 Task: Search one way flight ticket for 2 adults, 2 infants in seat and 1 infant on lap in first from Belleville: Midamerica St. Louis Airport/scott Air Force Base to Jacksonville: Albert J. Ellis Airport on 5-3-2023. Choice of flights is Westjet. Number of bags: 1 checked bag. Price is upto 85000. Outbound departure time preference is 20:30.
Action: Mouse moved to (406, 382)
Screenshot: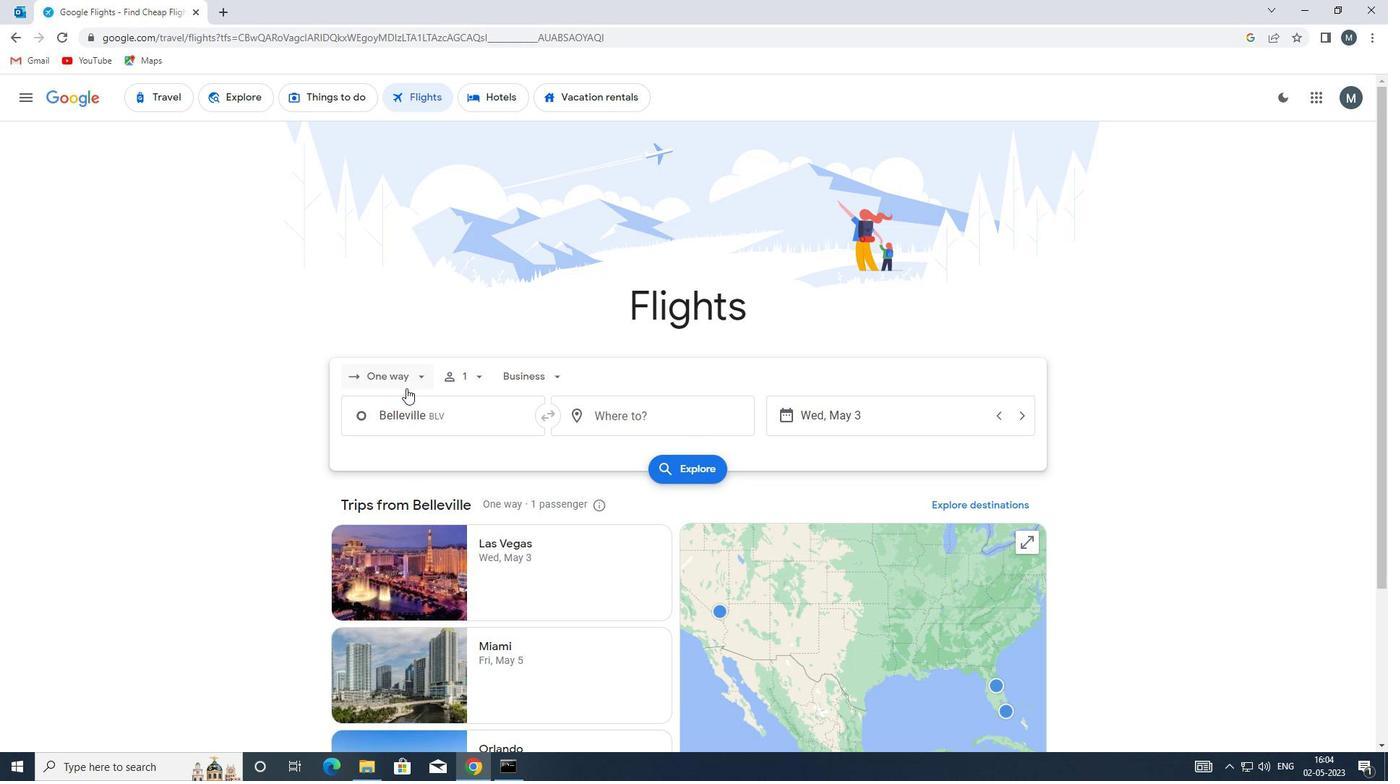 
Action: Mouse pressed left at (406, 382)
Screenshot: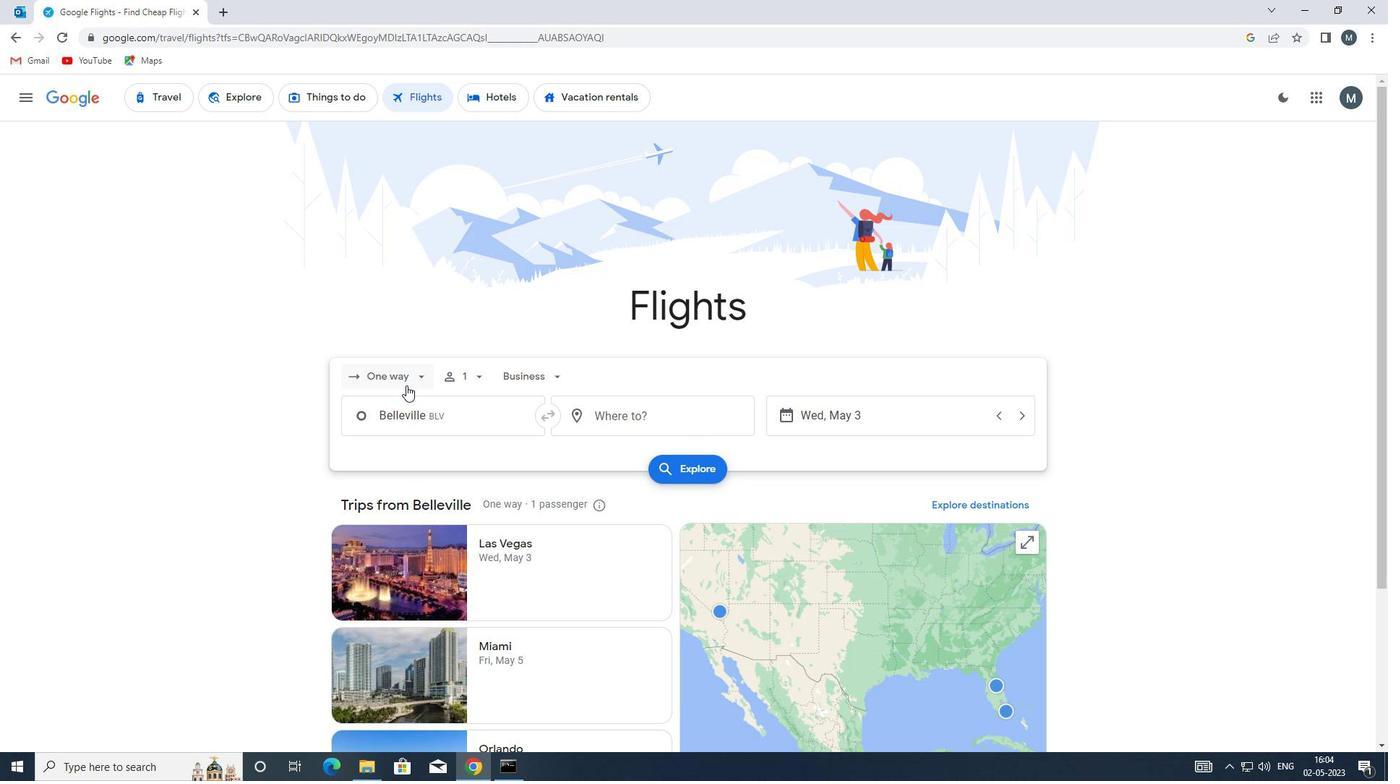 
Action: Mouse moved to (412, 447)
Screenshot: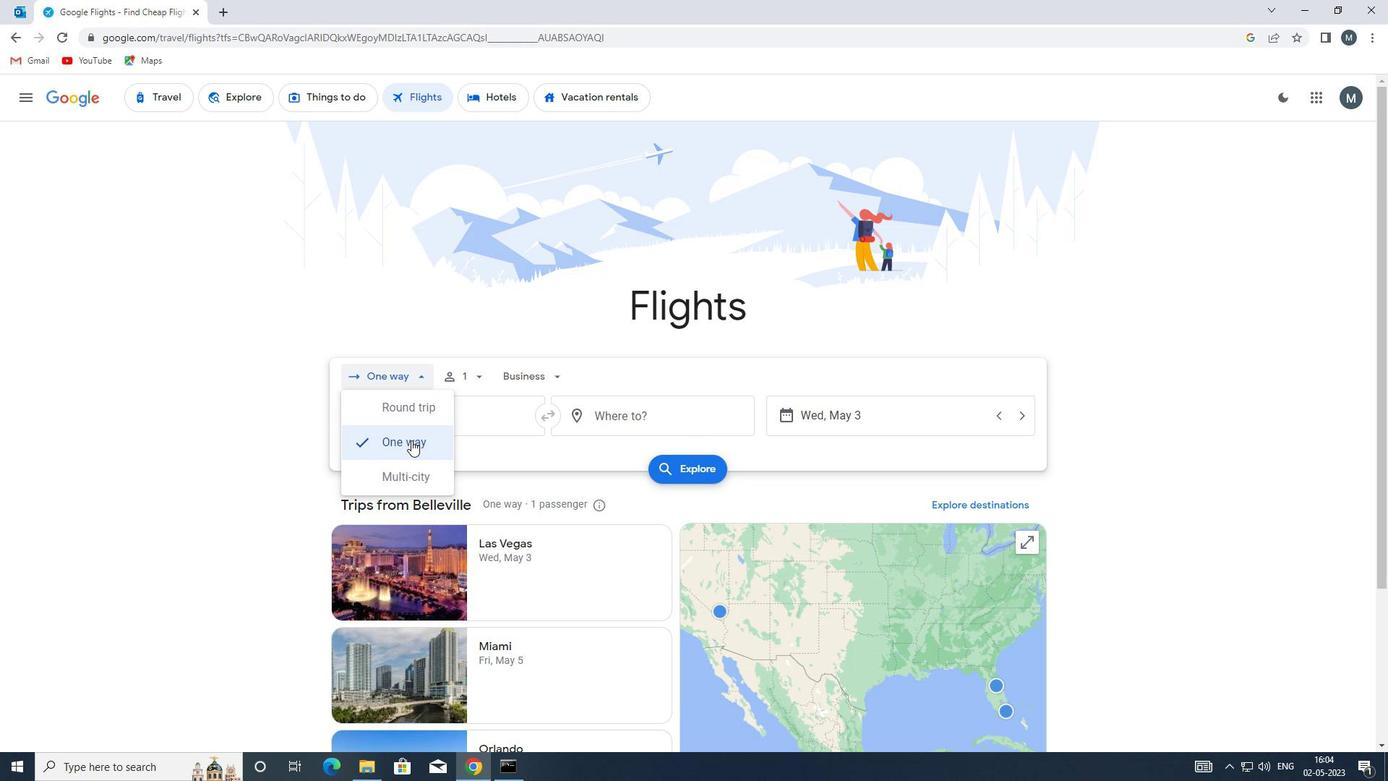 
Action: Mouse pressed left at (412, 447)
Screenshot: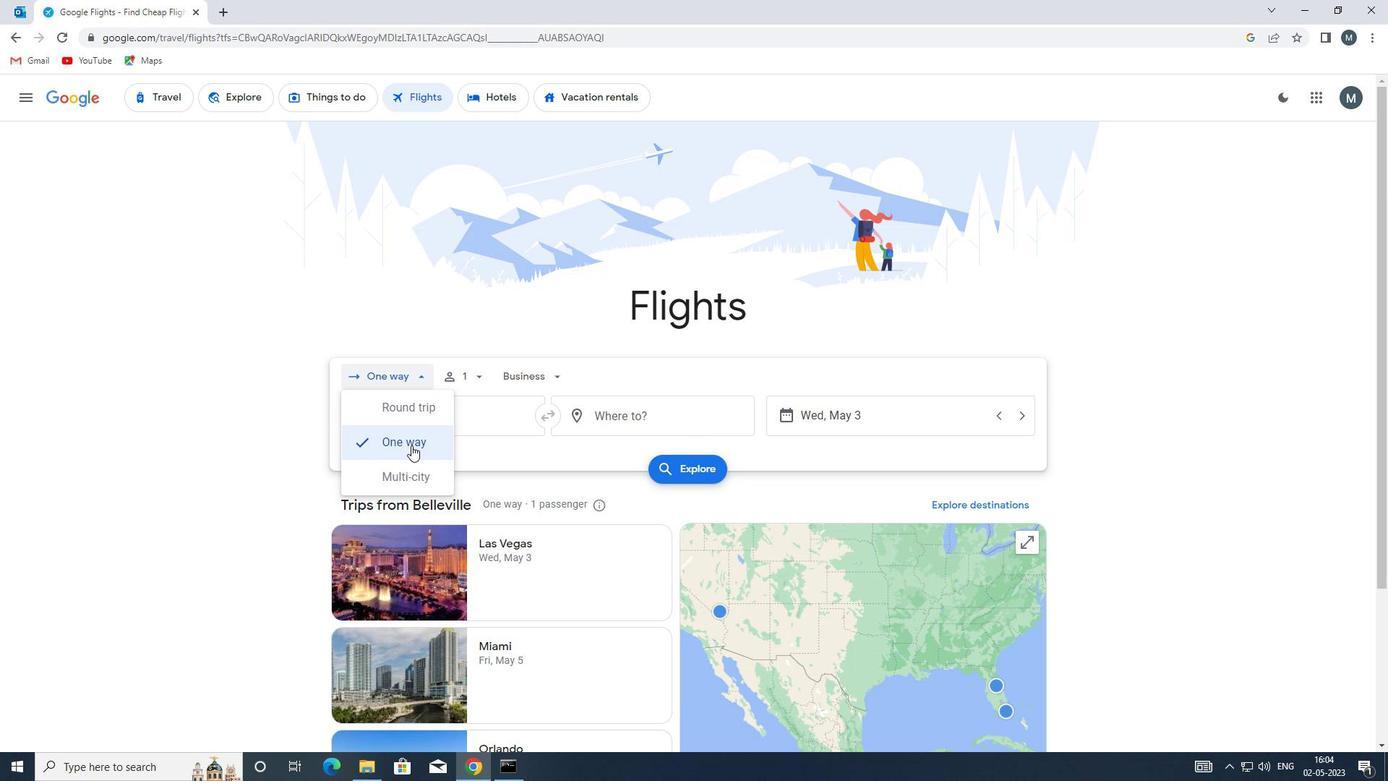 
Action: Mouse moved to (478, 374)
Screenshot: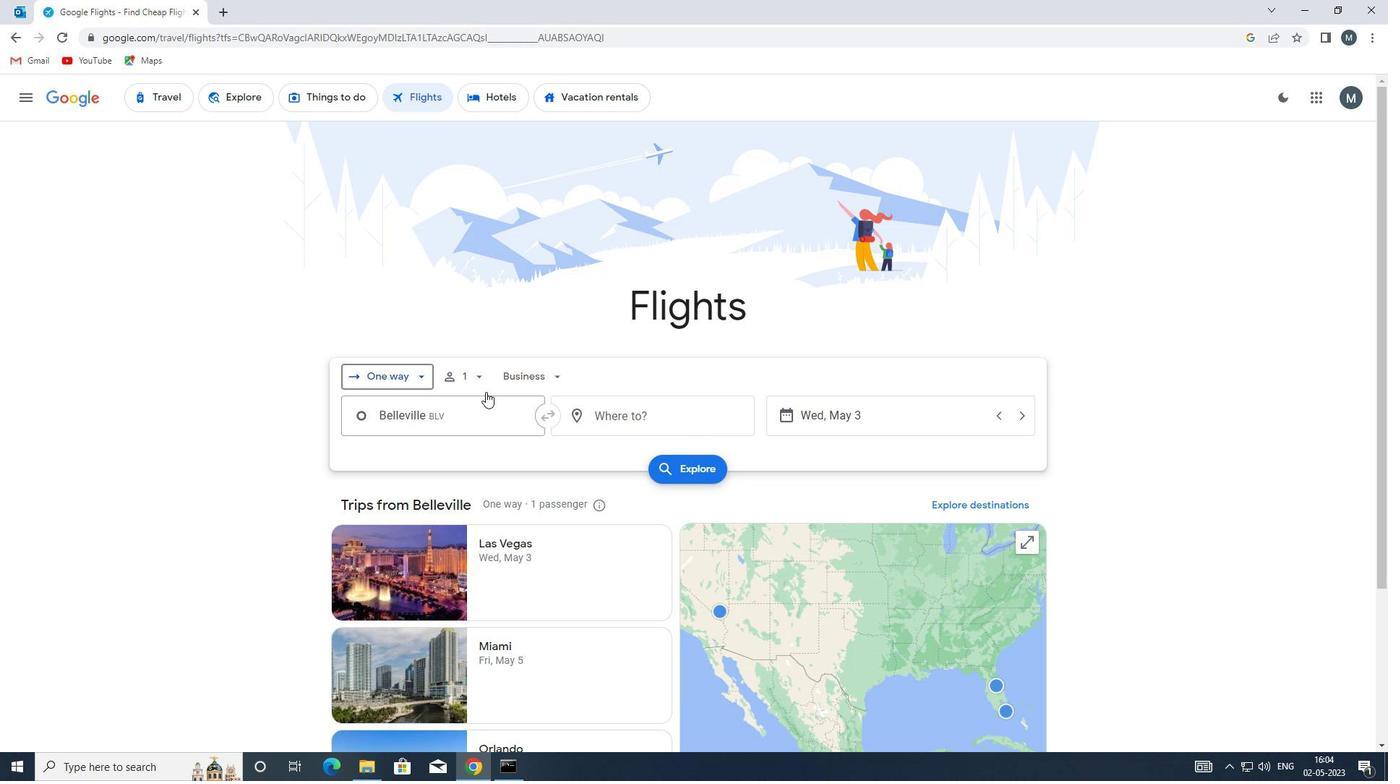 
Action: Mouse pressed left at (478, 374)
Screenshot: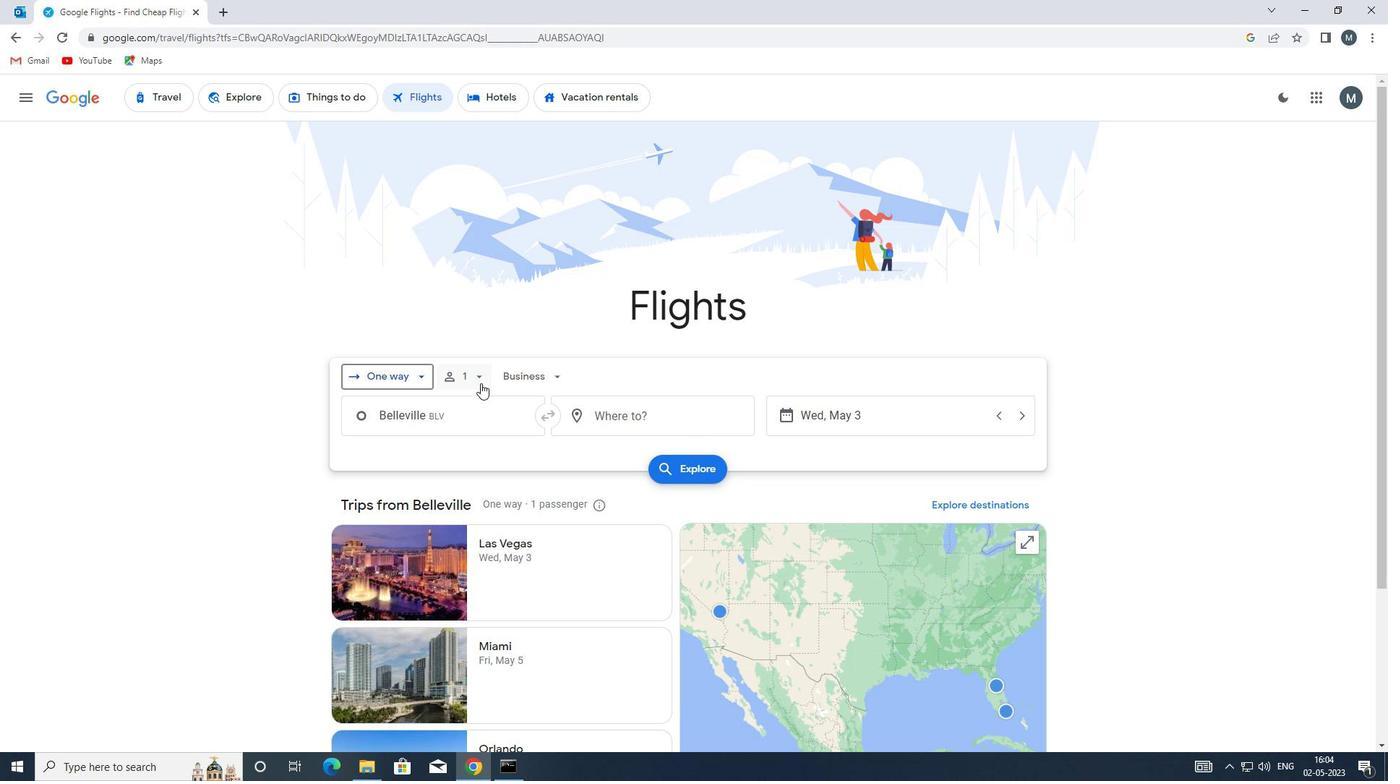 
Action: Mouse moved to (591, 413)
Screenshot: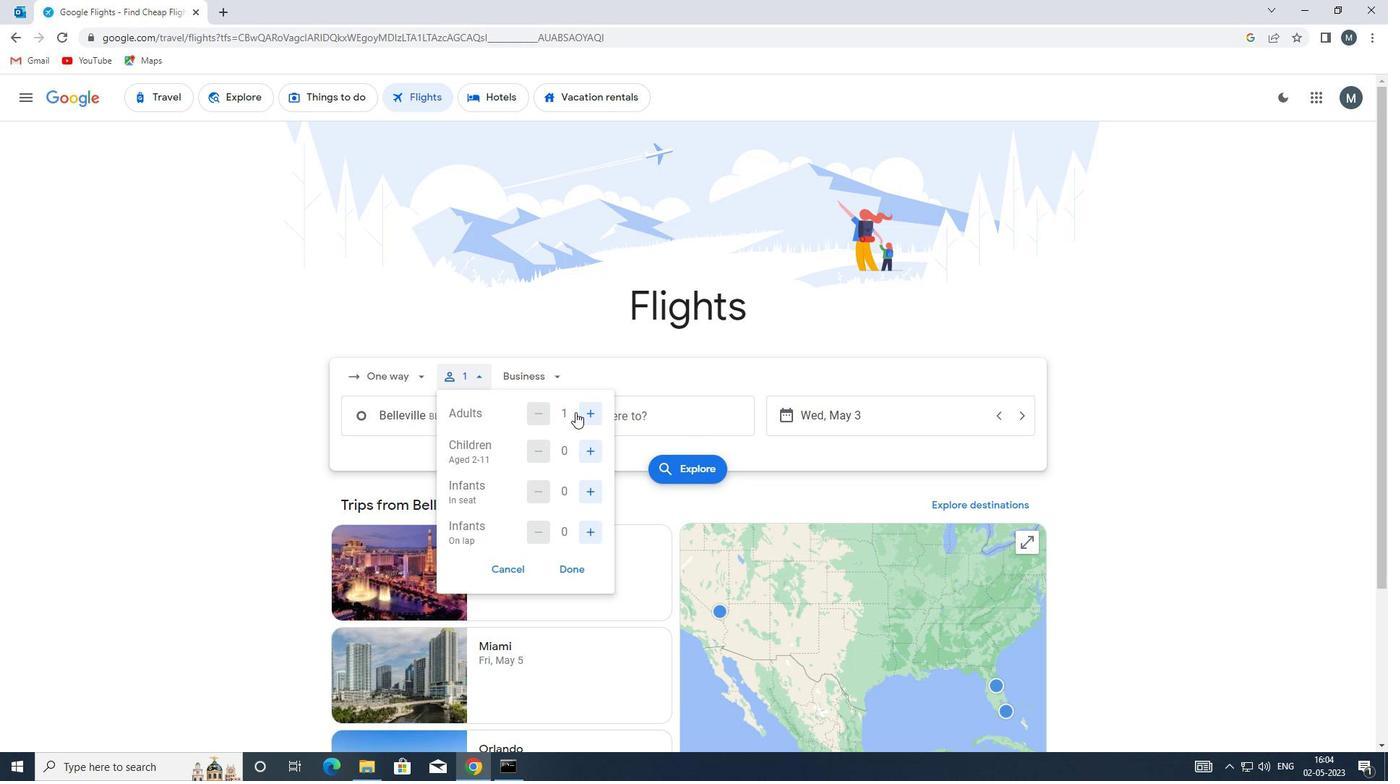 
Action: Mouse pressed left at (591, 413)
Screenshot: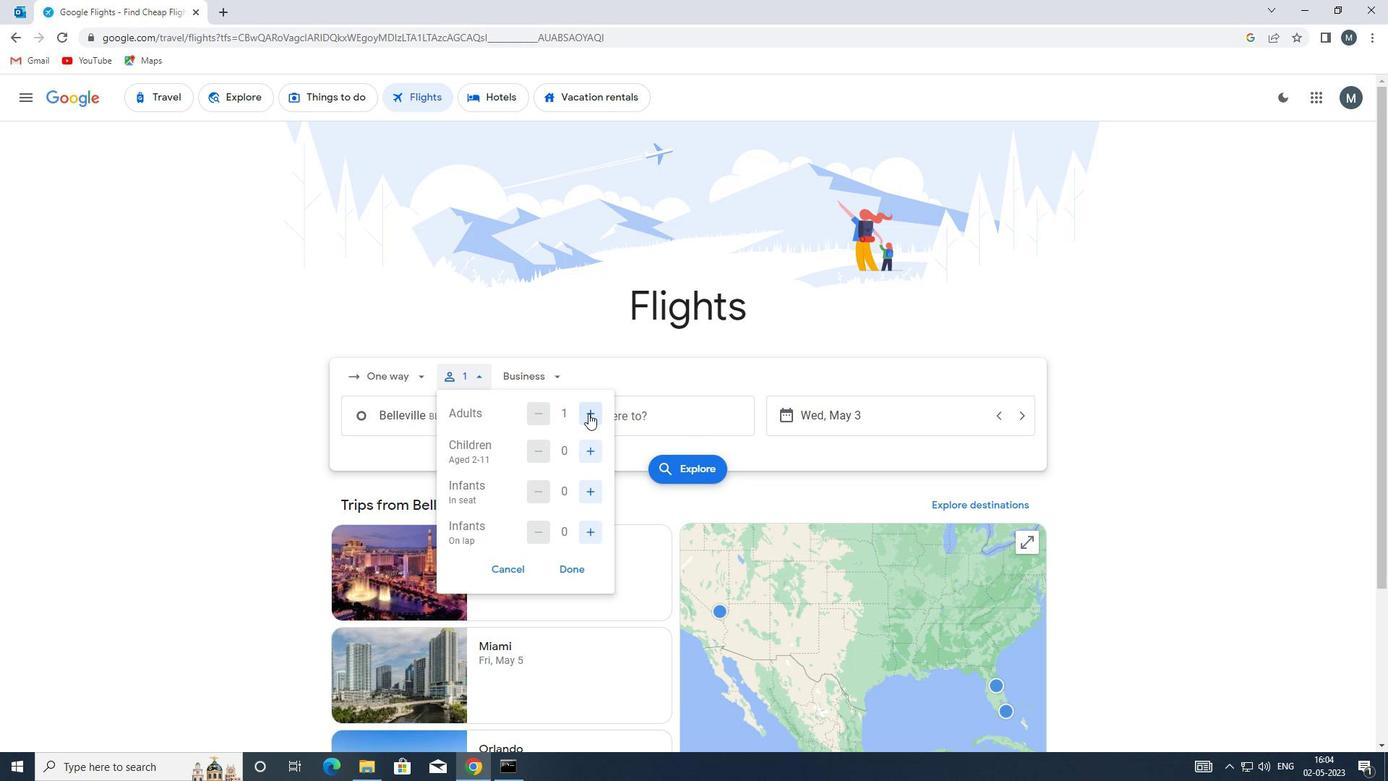 
Action: Mouse moved to (595, 488)
Screenshot: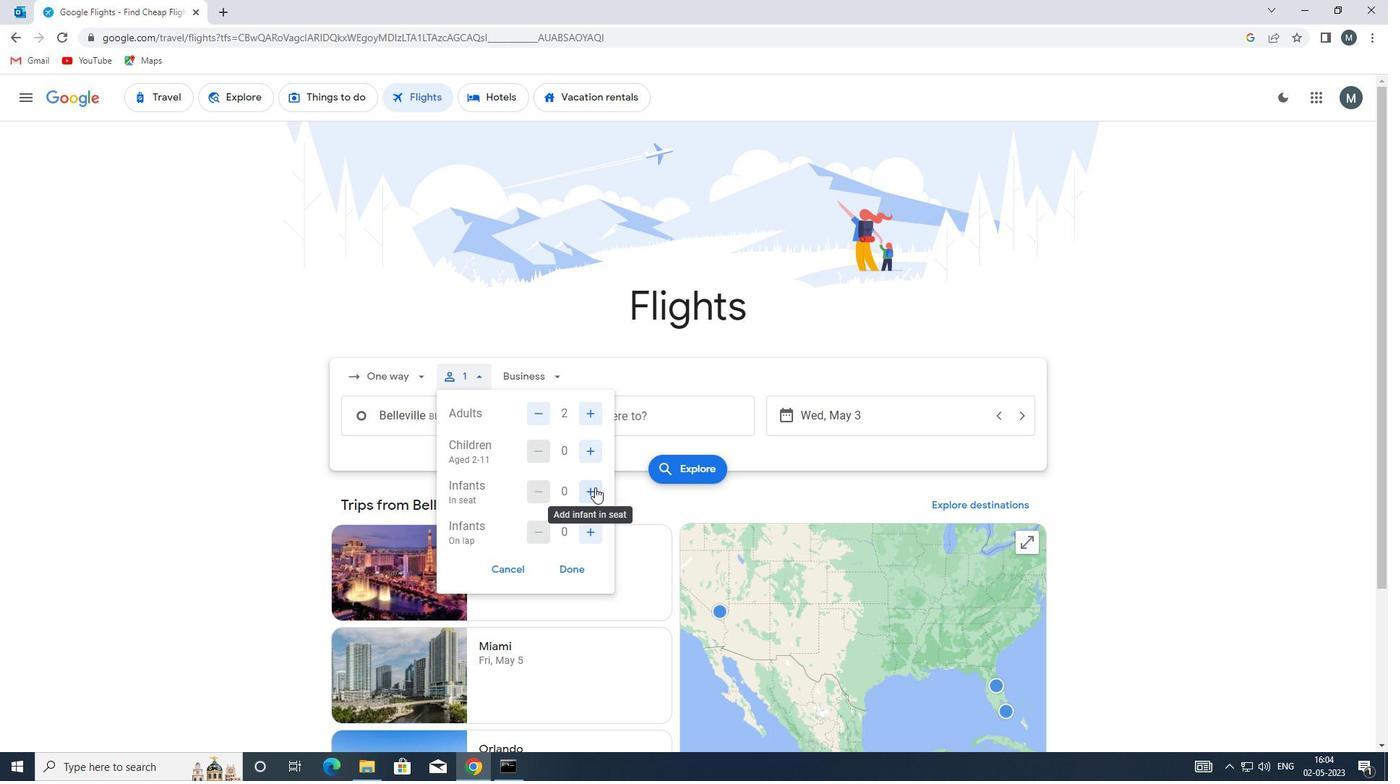 
Action: Mouse pressed left at (595, 488)
Screenshot: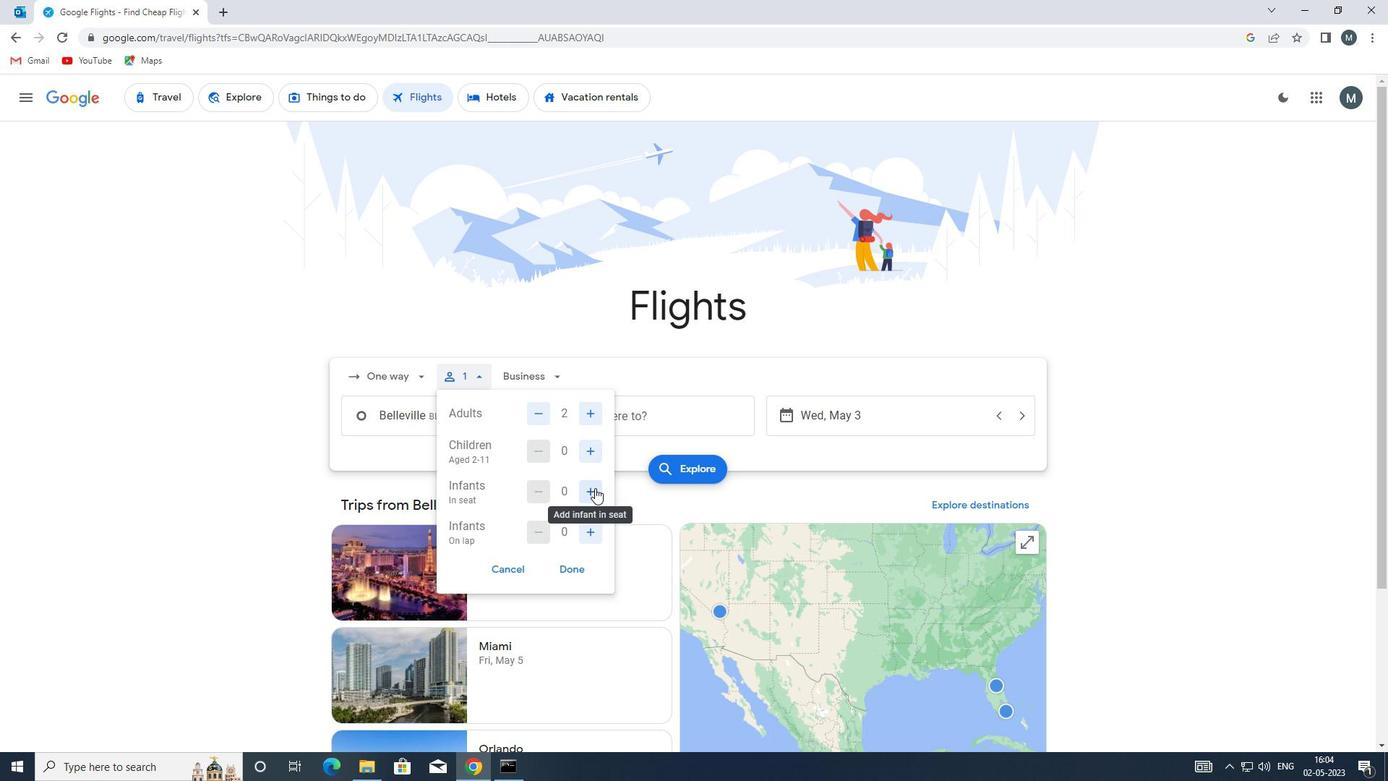
Action: Mouse pressed left at (595, 488)
Screenshot: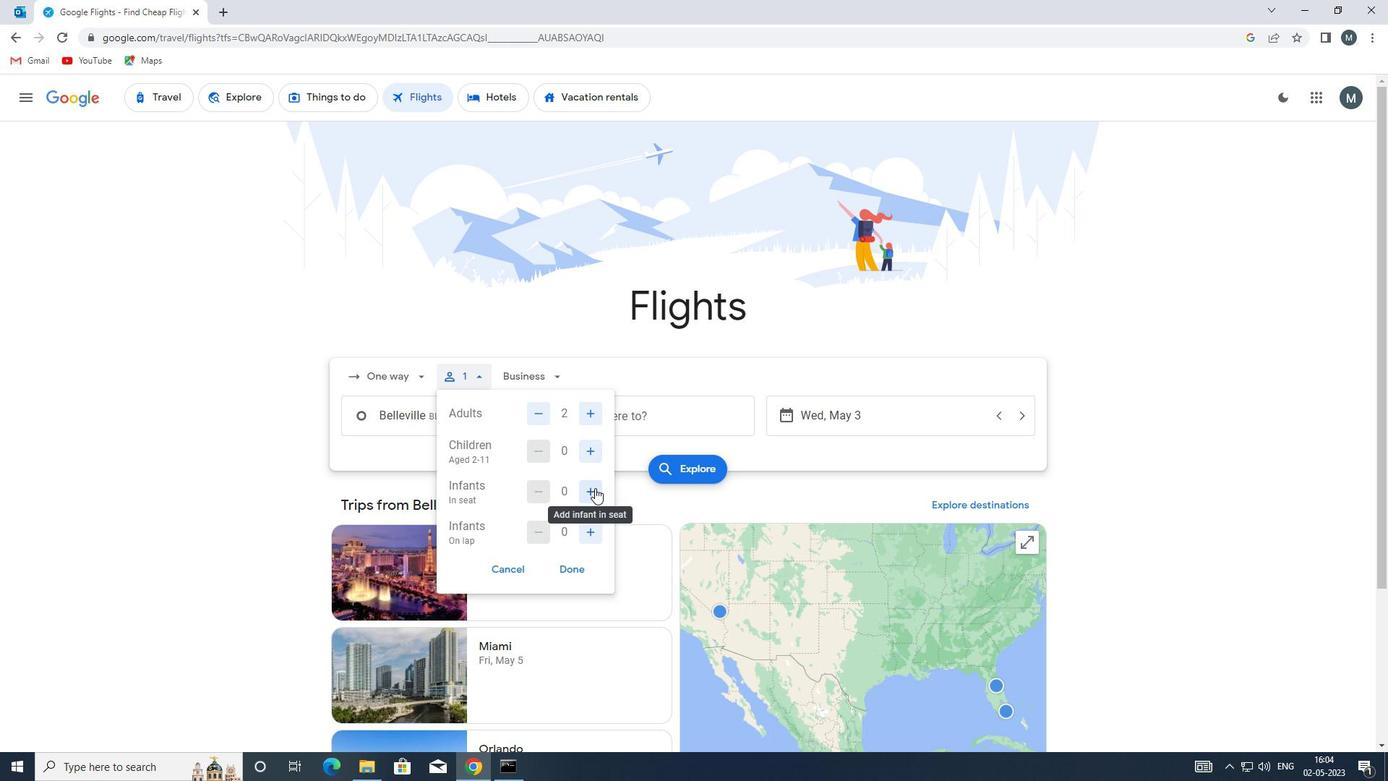 
Action: Mouse moved to (587, 525)
Screenshot: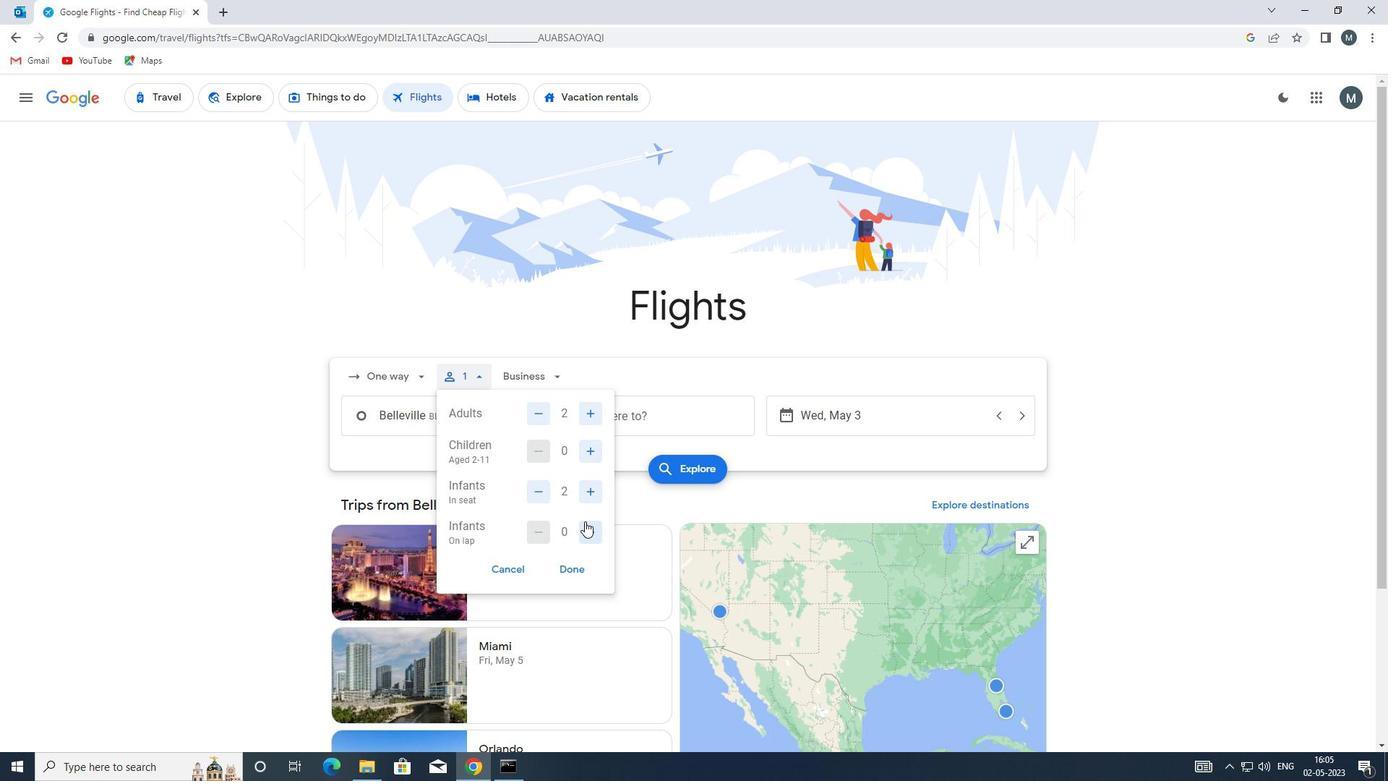 
Action: Mouse pressed left at (587, 525)
Screenshot: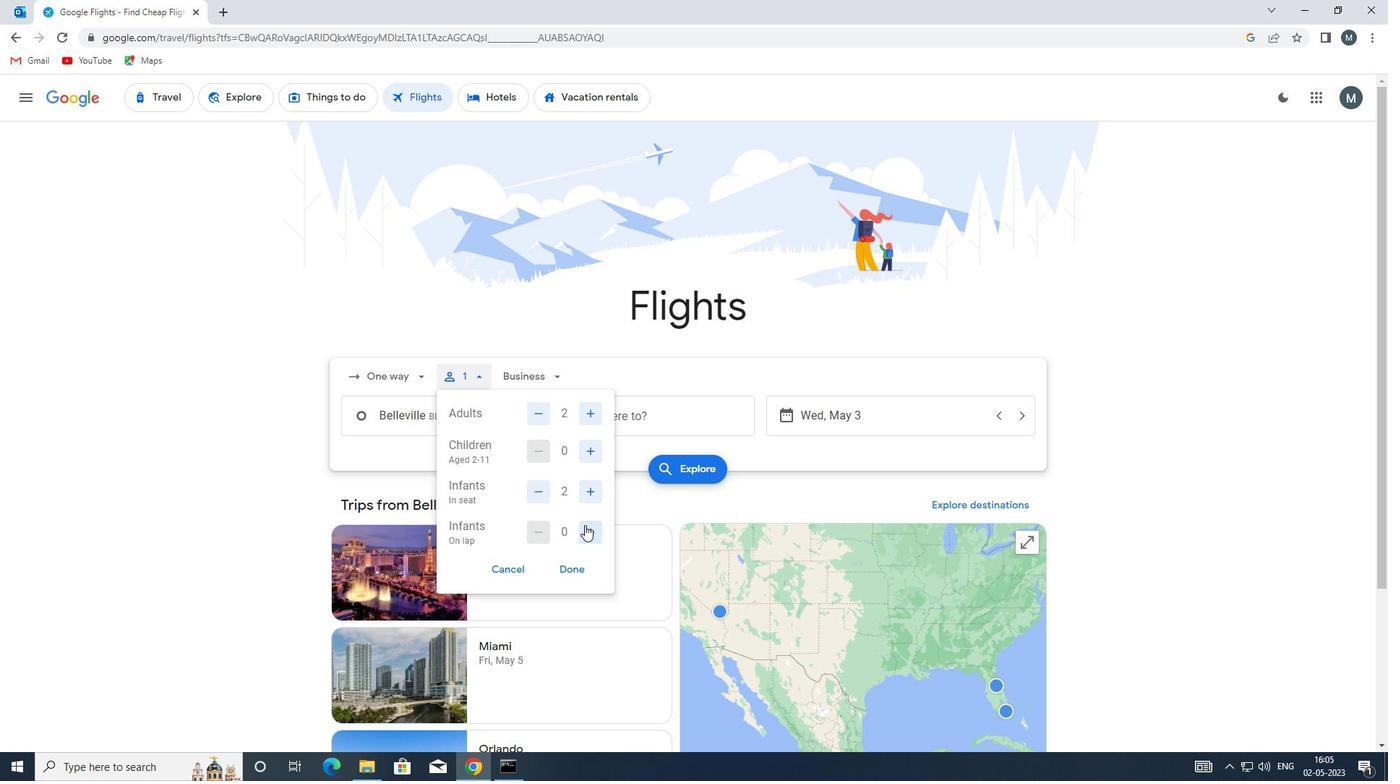 
Action: Mouse moved to (577, 568)
Screenshot: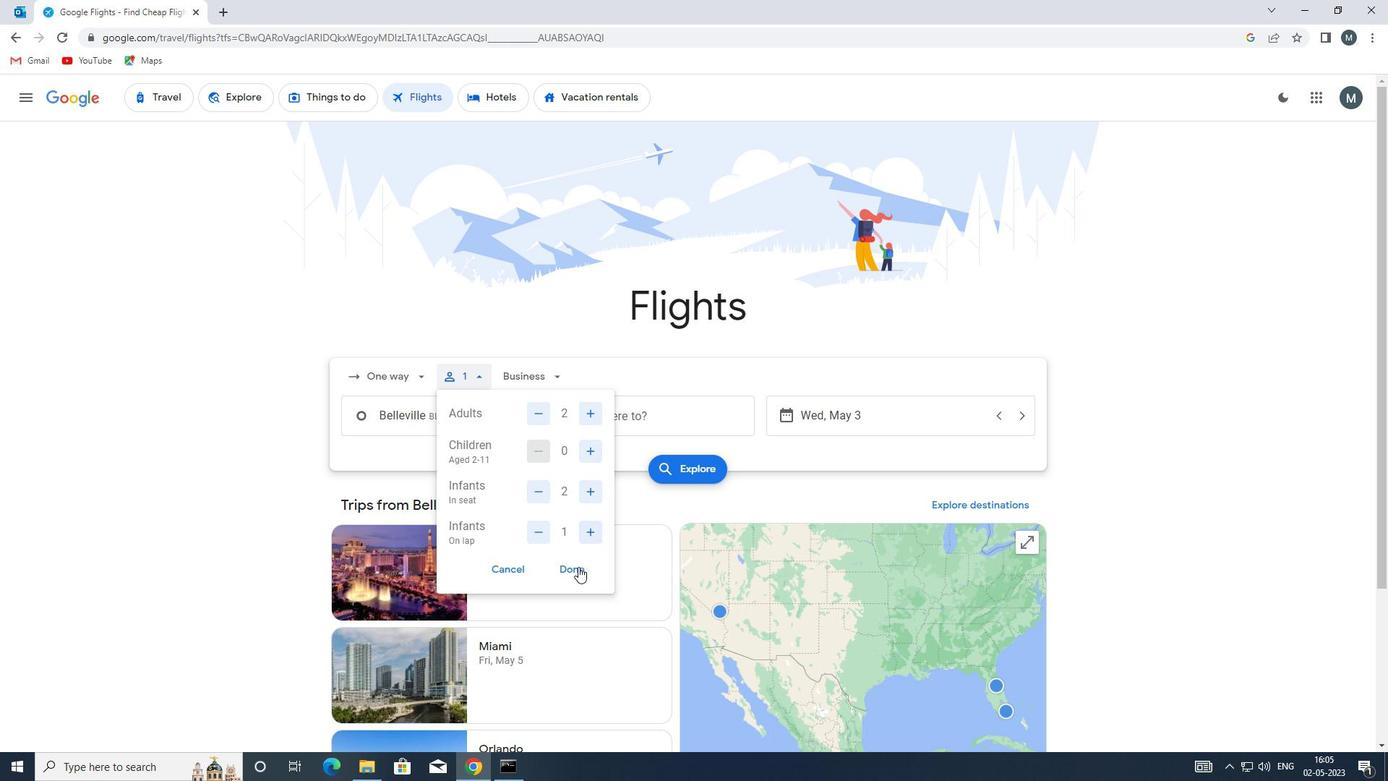 
Action: Mouse pressed left at (577, 568)
Screenshot: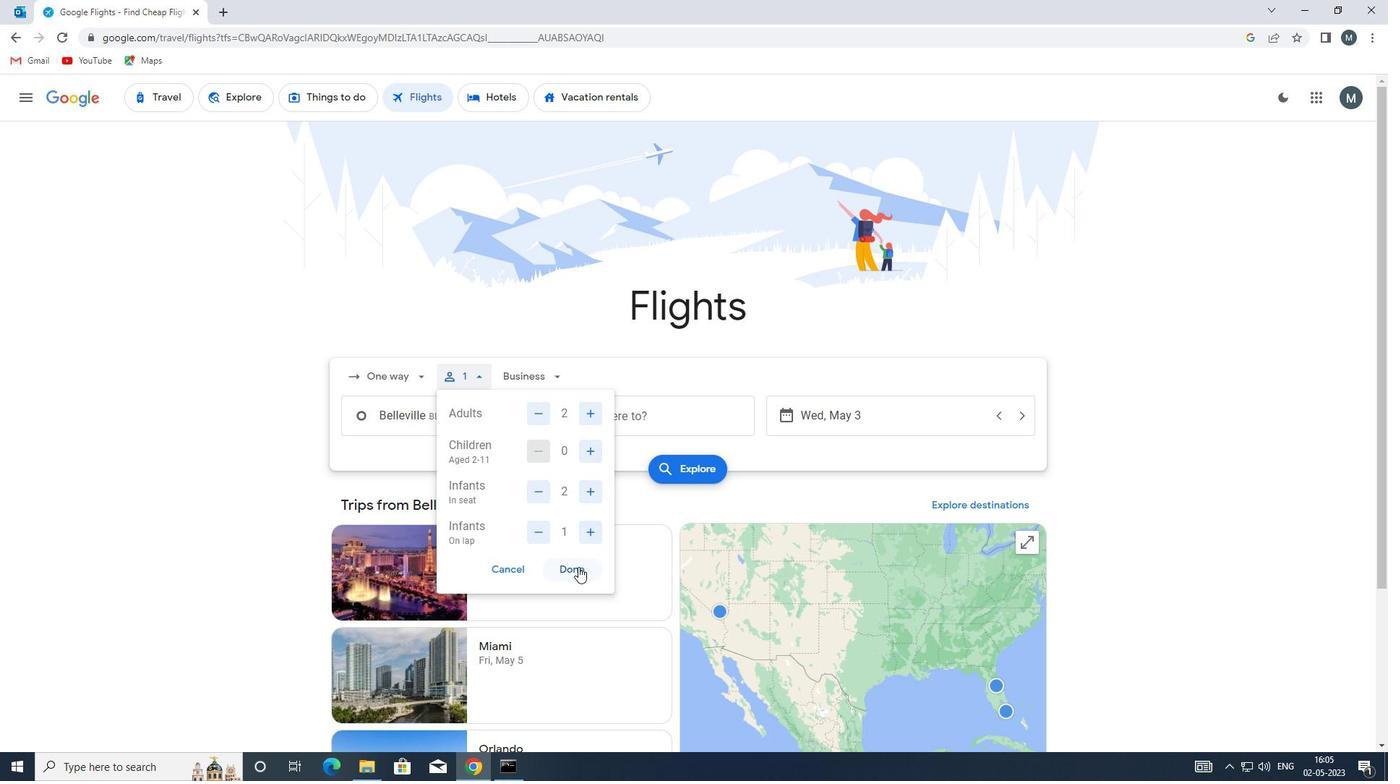 
Action: Mouse moved to (546, 379)
Screenshot: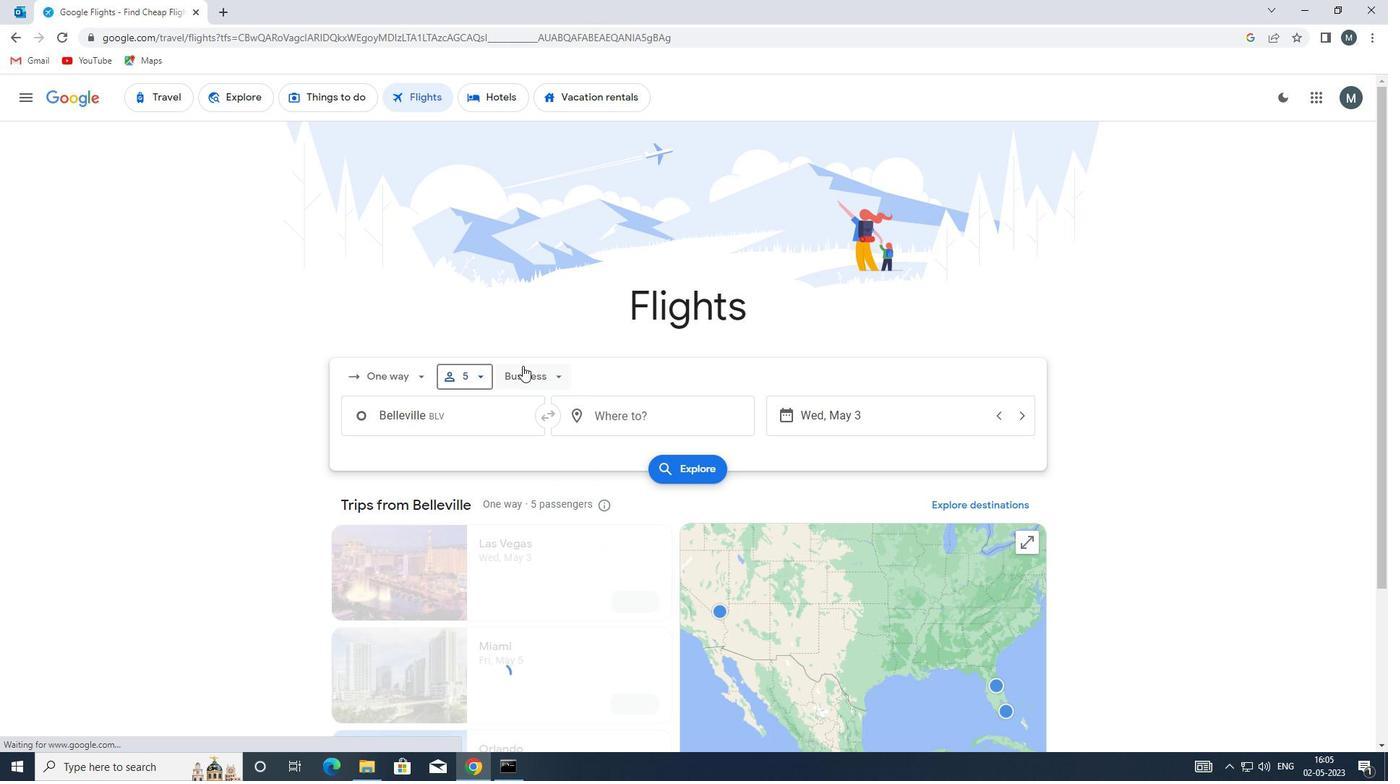 
Action: Mouse pressed left at (546, 379)
Screenshot: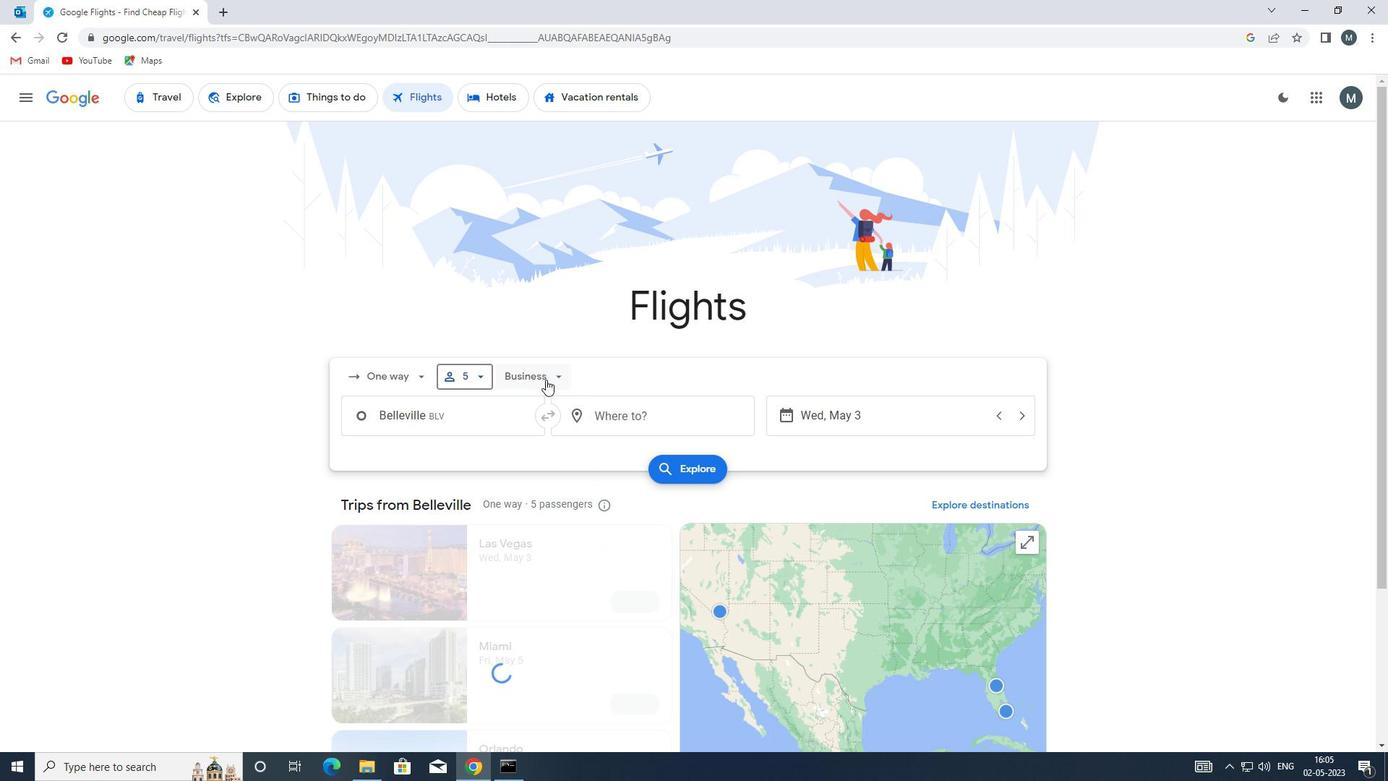 
Action: Mouse moved to (562, 518)
Screenshot: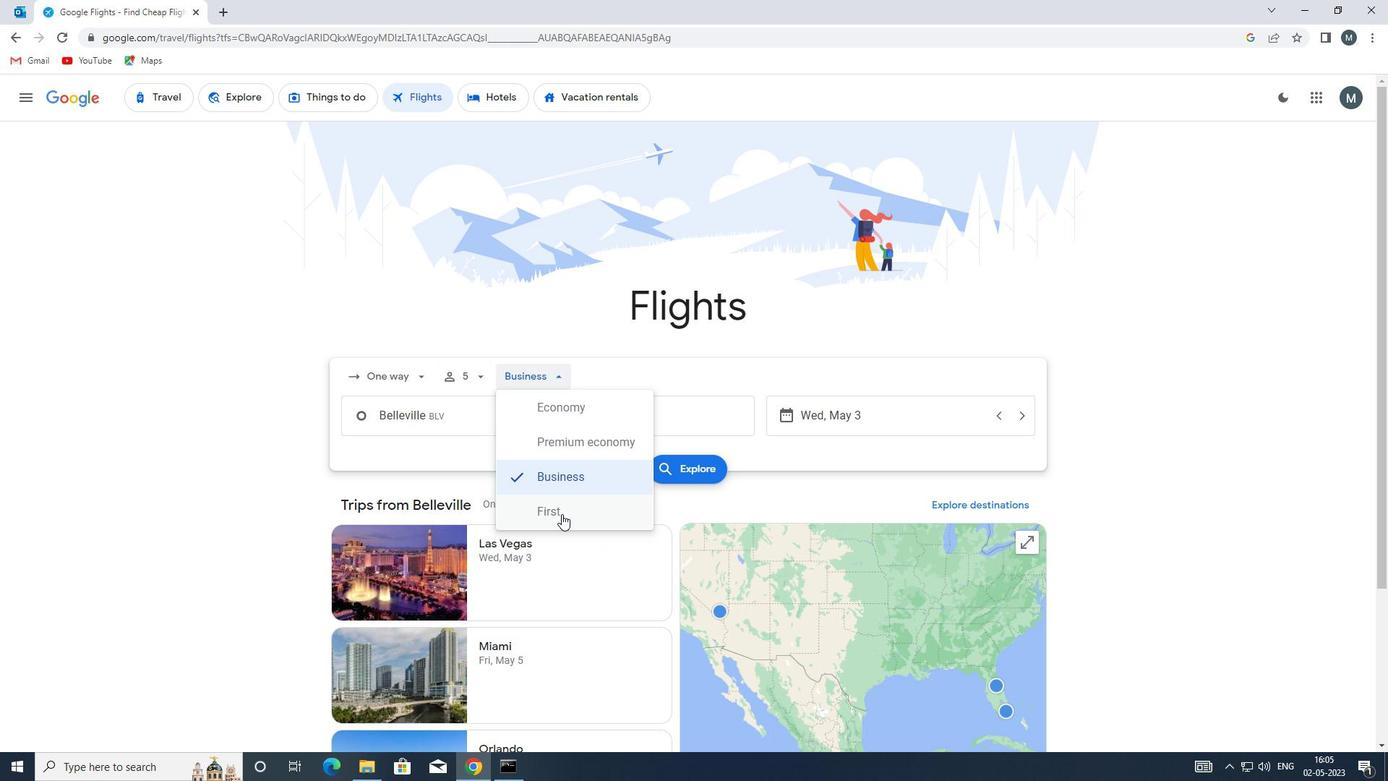 
Action: Mouse pressed left at (562, 518)
Screenshot: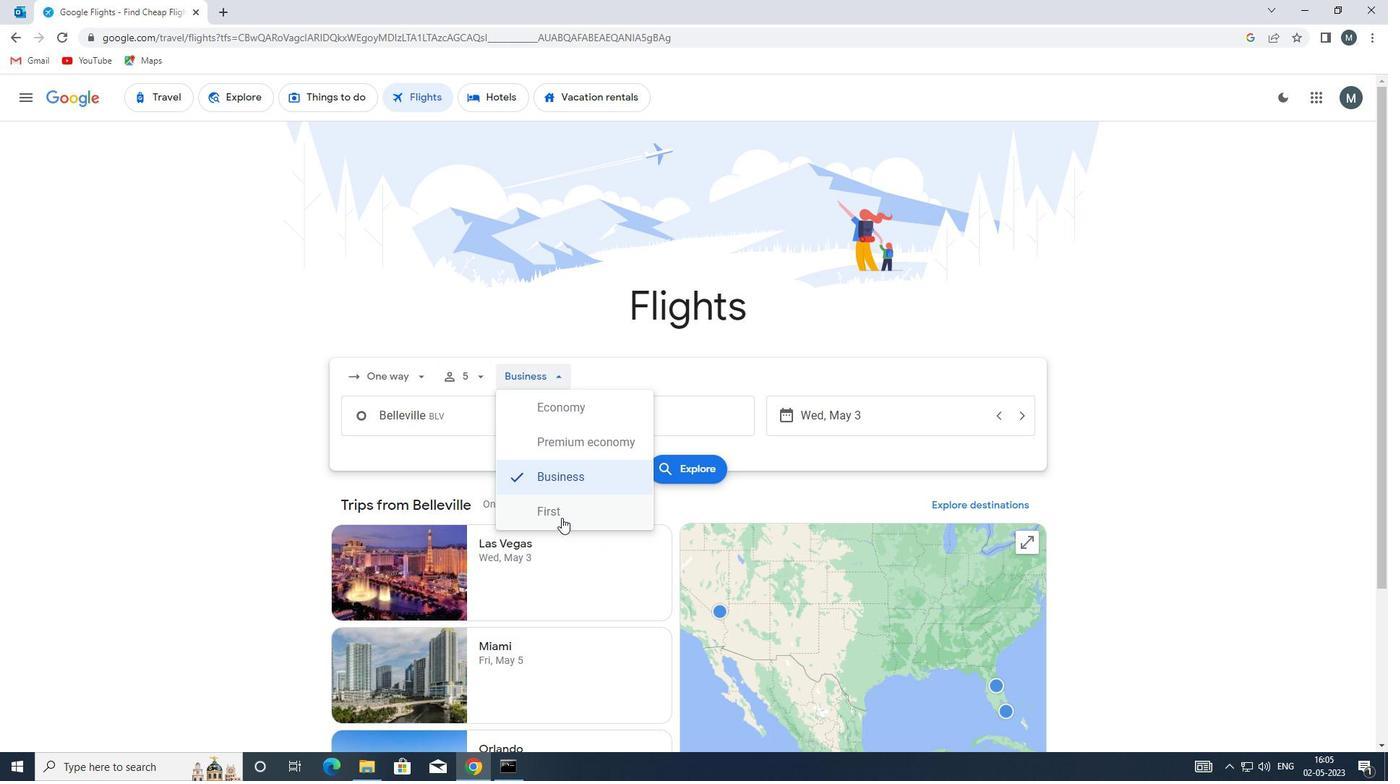 
Action: Mouse moved to (447, 413)
Screenshot: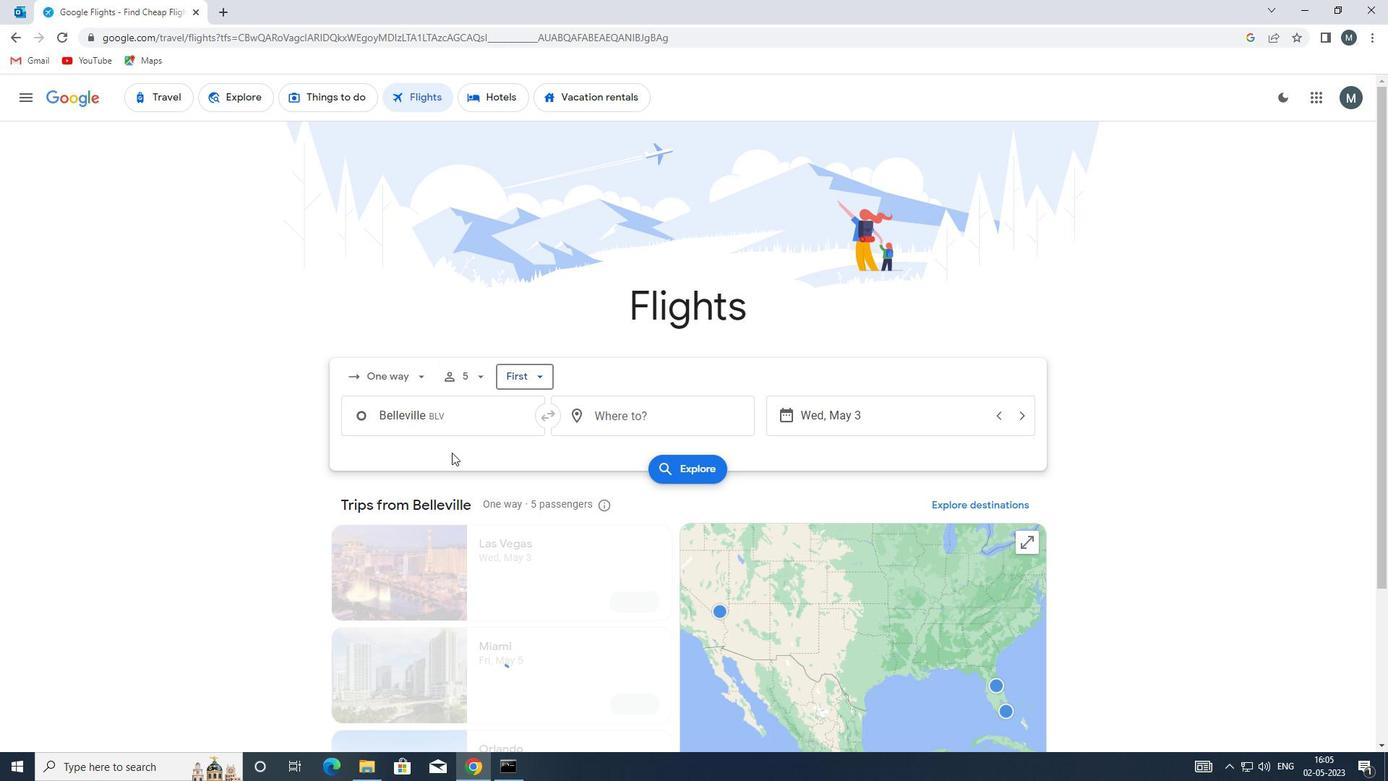 
Action: Mouse pressed left at (447, 413)
Screenshot: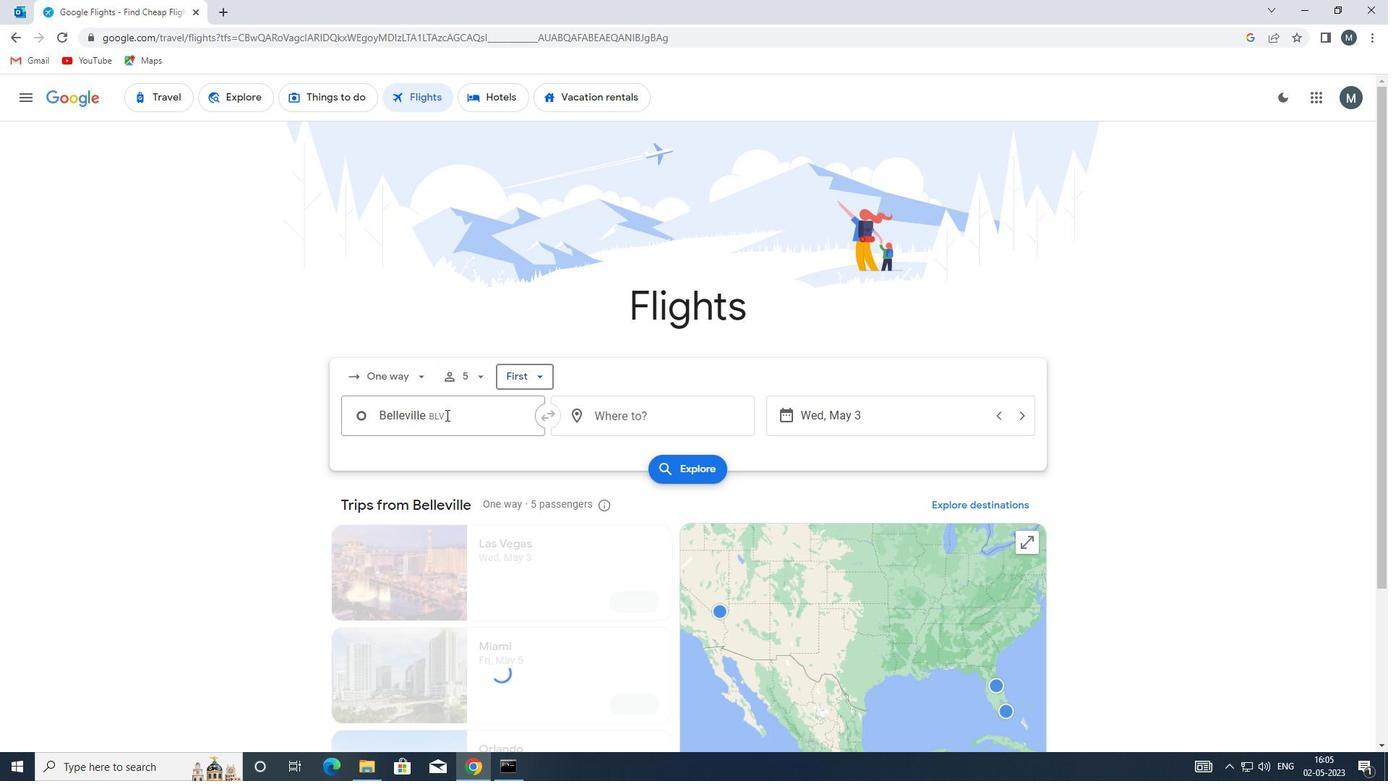
Action: Mouse moved to (448, 413)
Screenshot: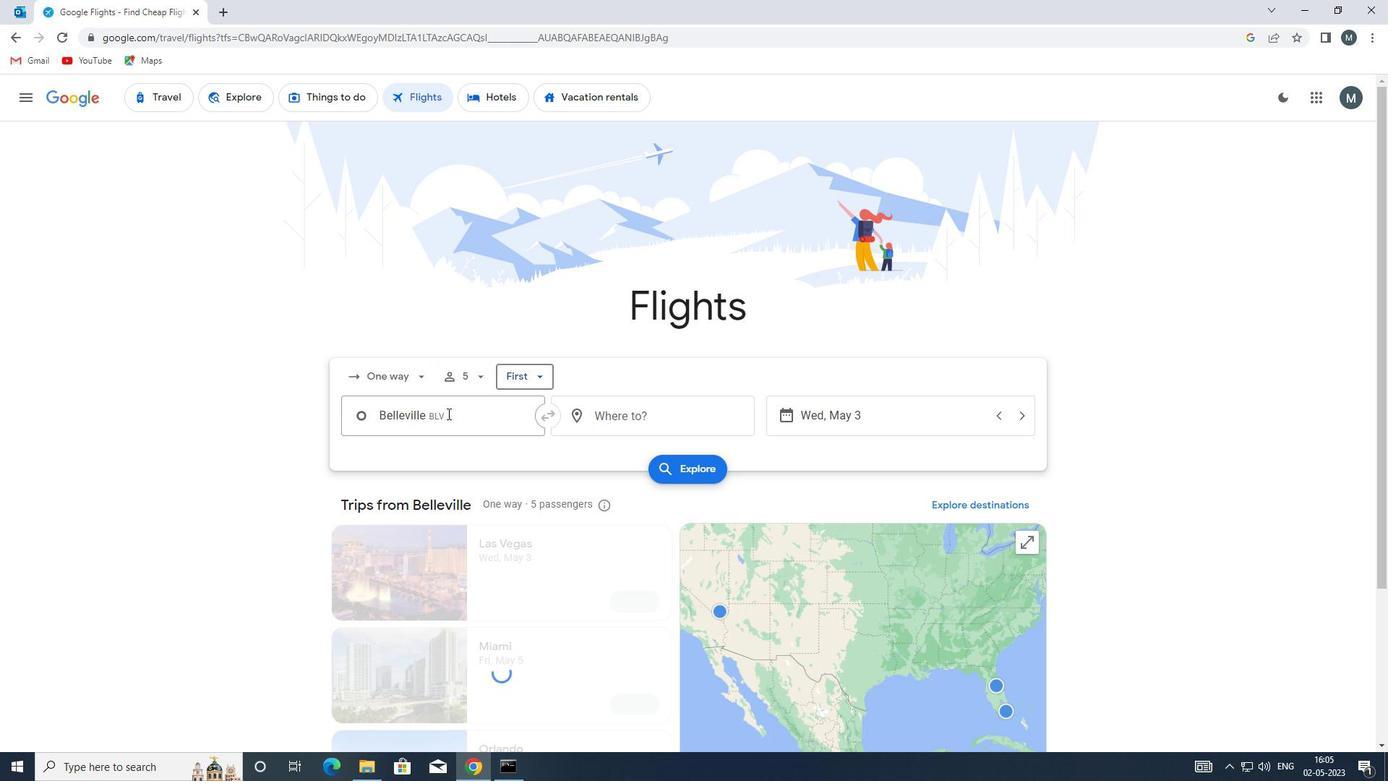 
Action: Key pressed l<Key.backspace>blv<Key.enter>
Screenshot: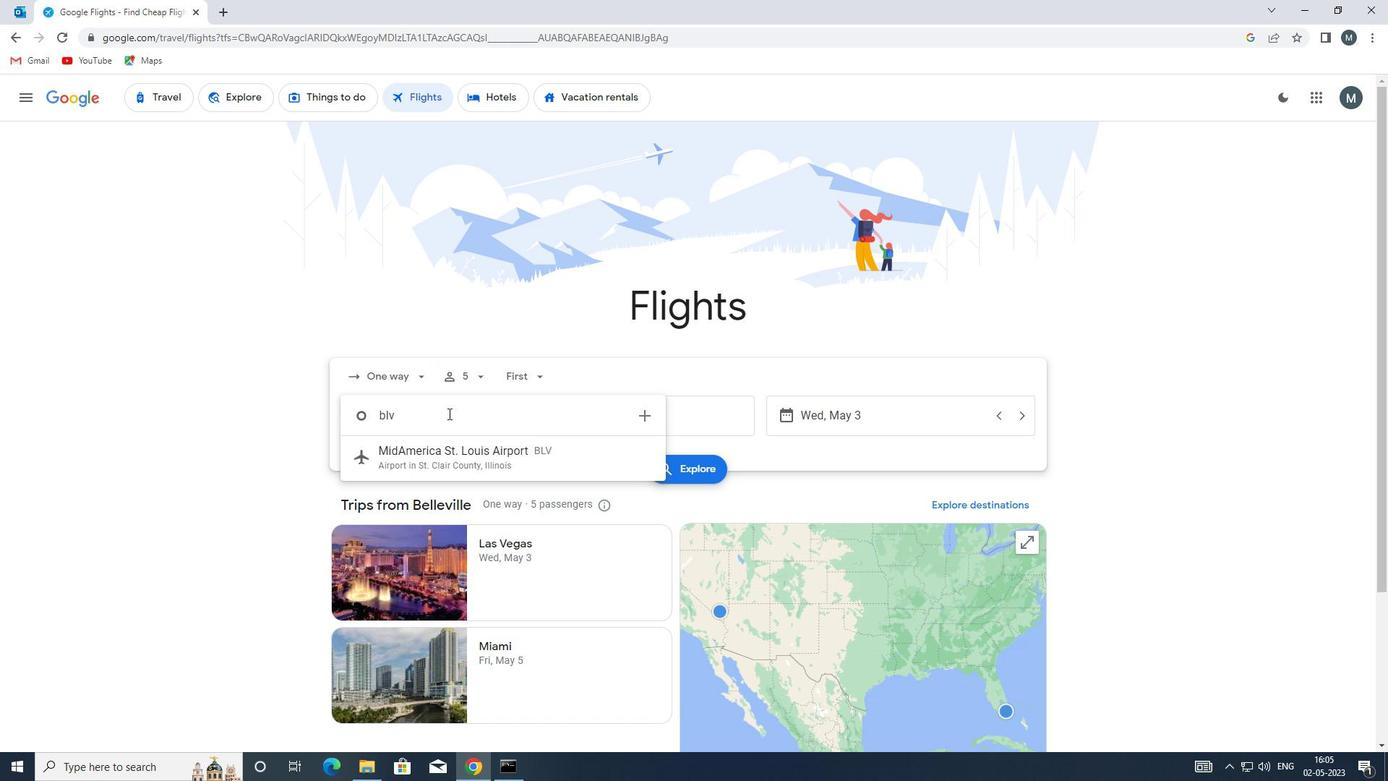 
Action: Mouse moved to (603, 422)
Screenshot: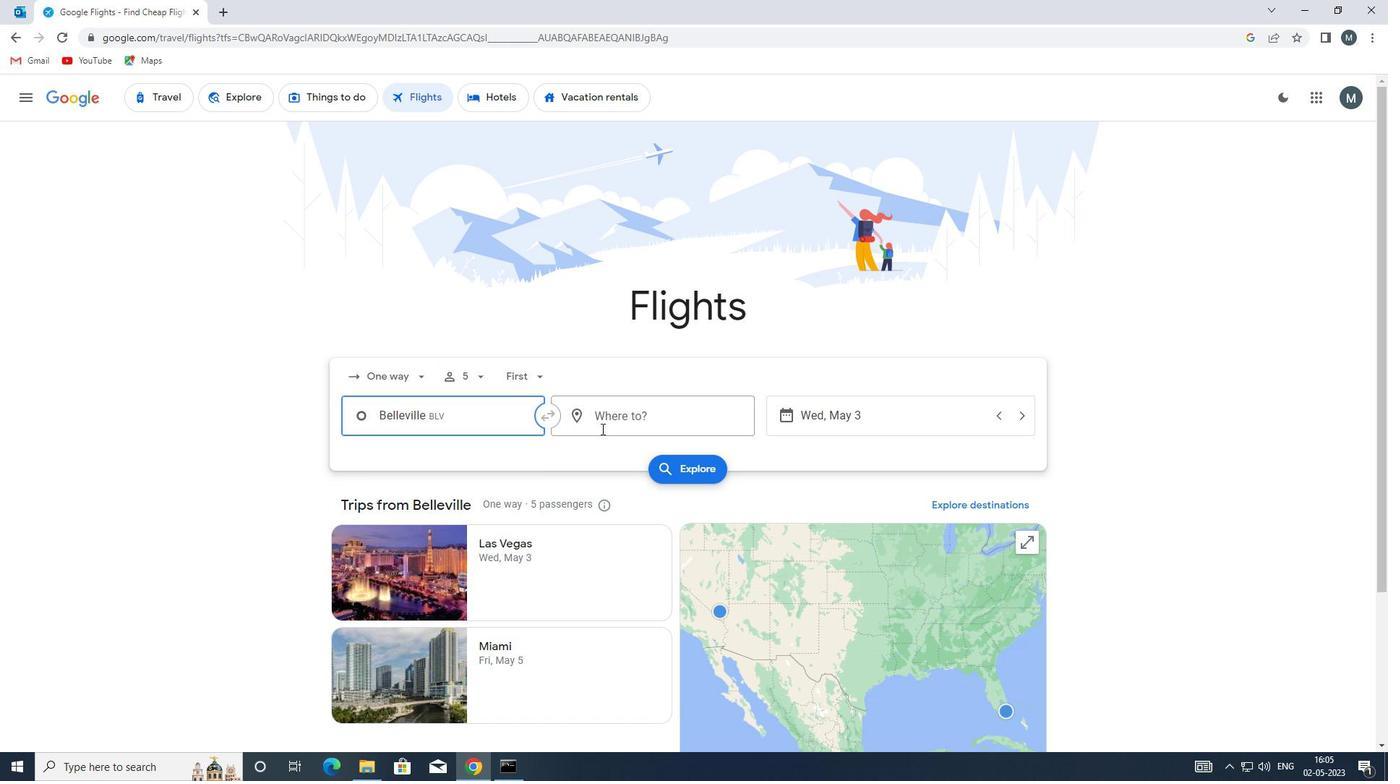 
Action: Mouse pressed left at (603, 422)
Screenshot: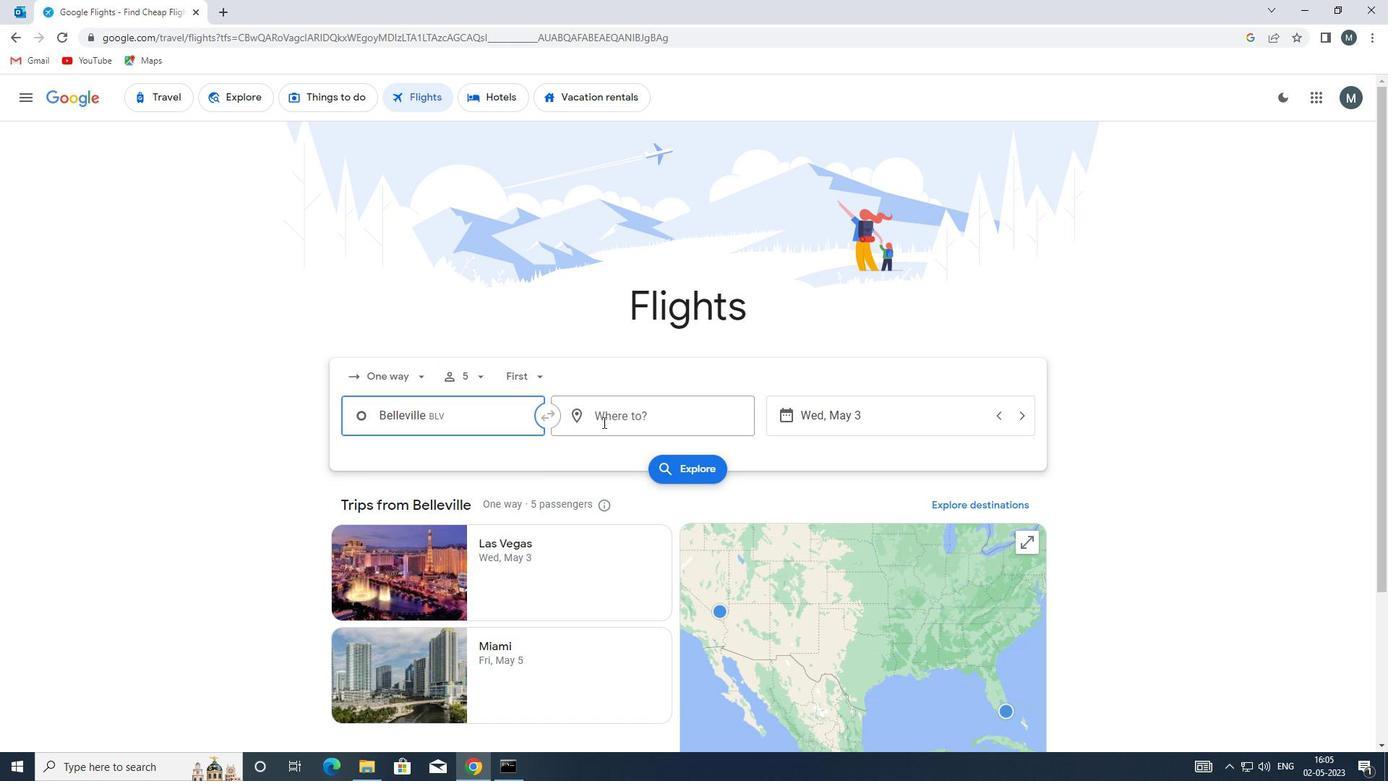 
Action: Key pressed oaj
Screenshot: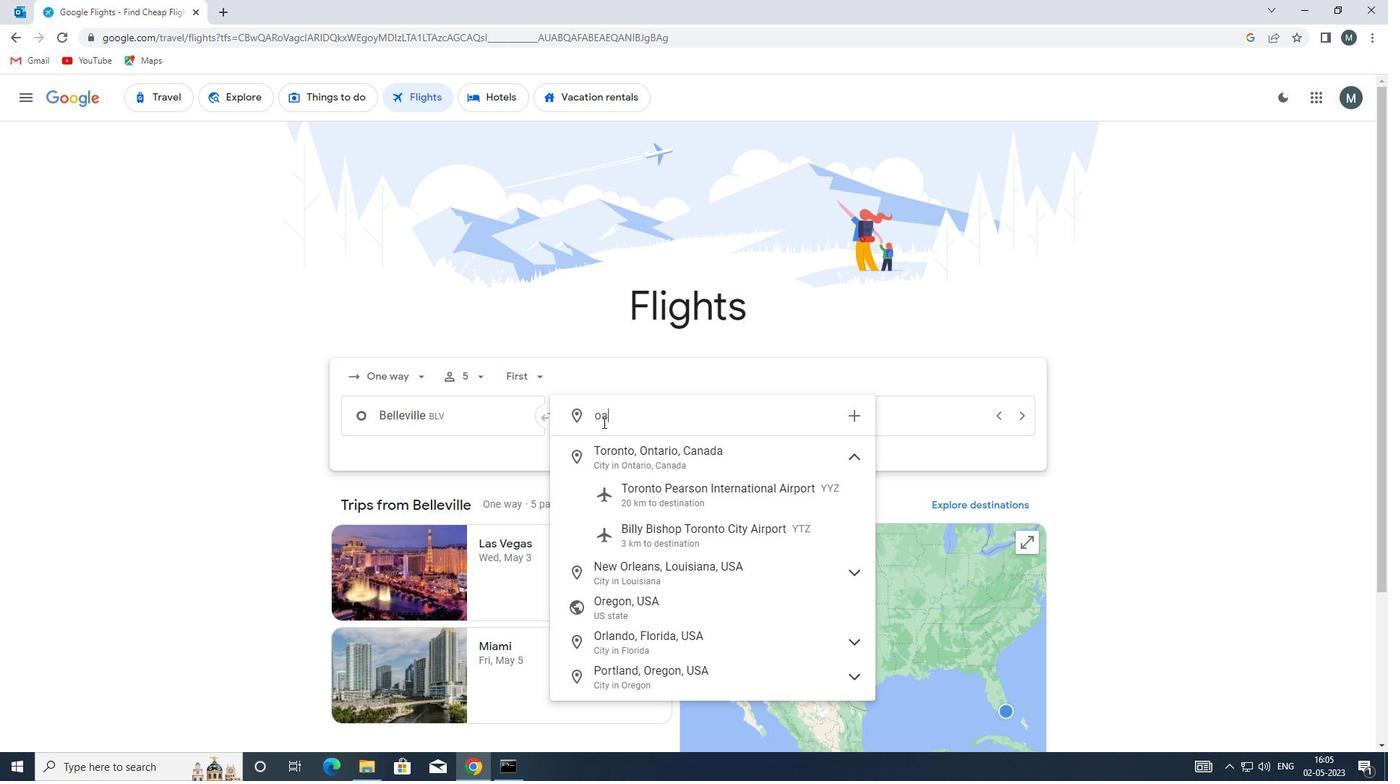
Action: Mouse moved to (629, 466)
Screenshot: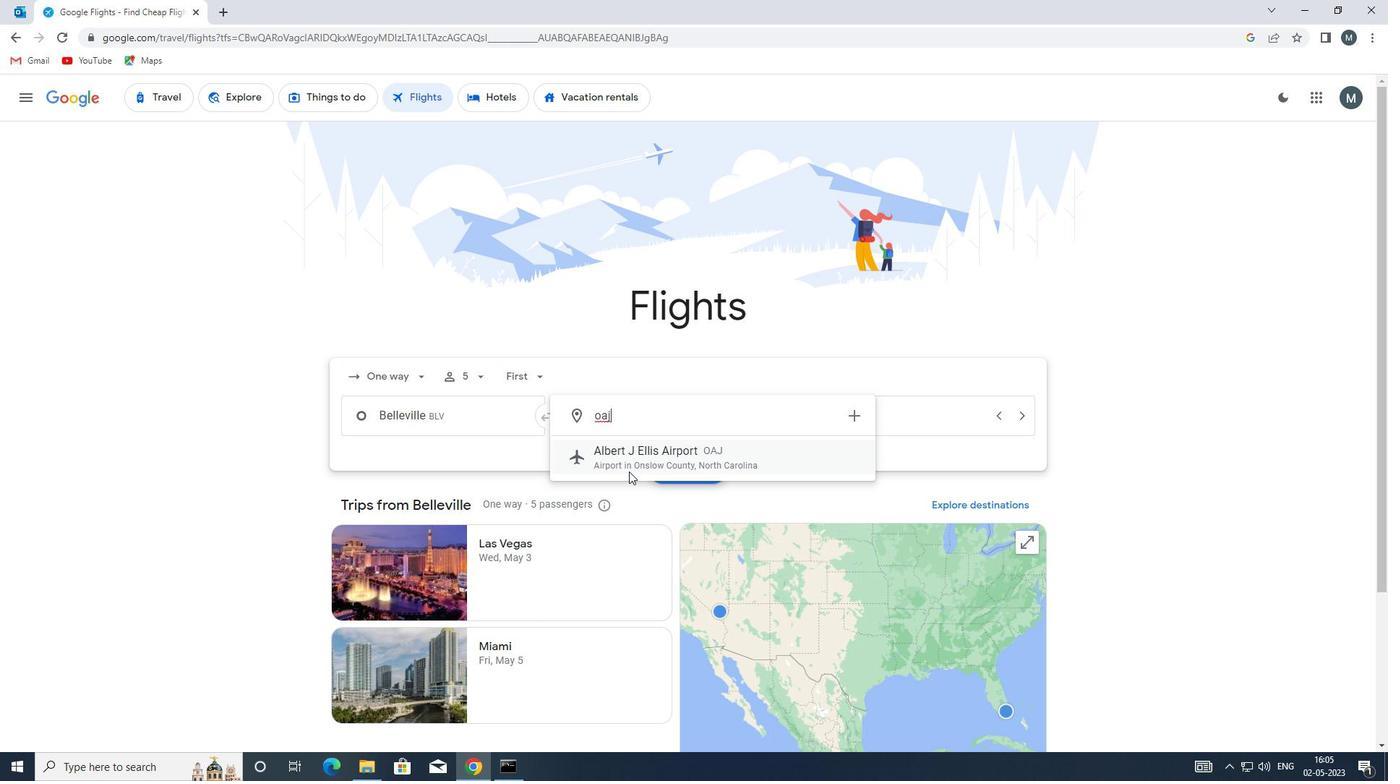
Action: Mouse pressed left at (629, 466)
Screenshot: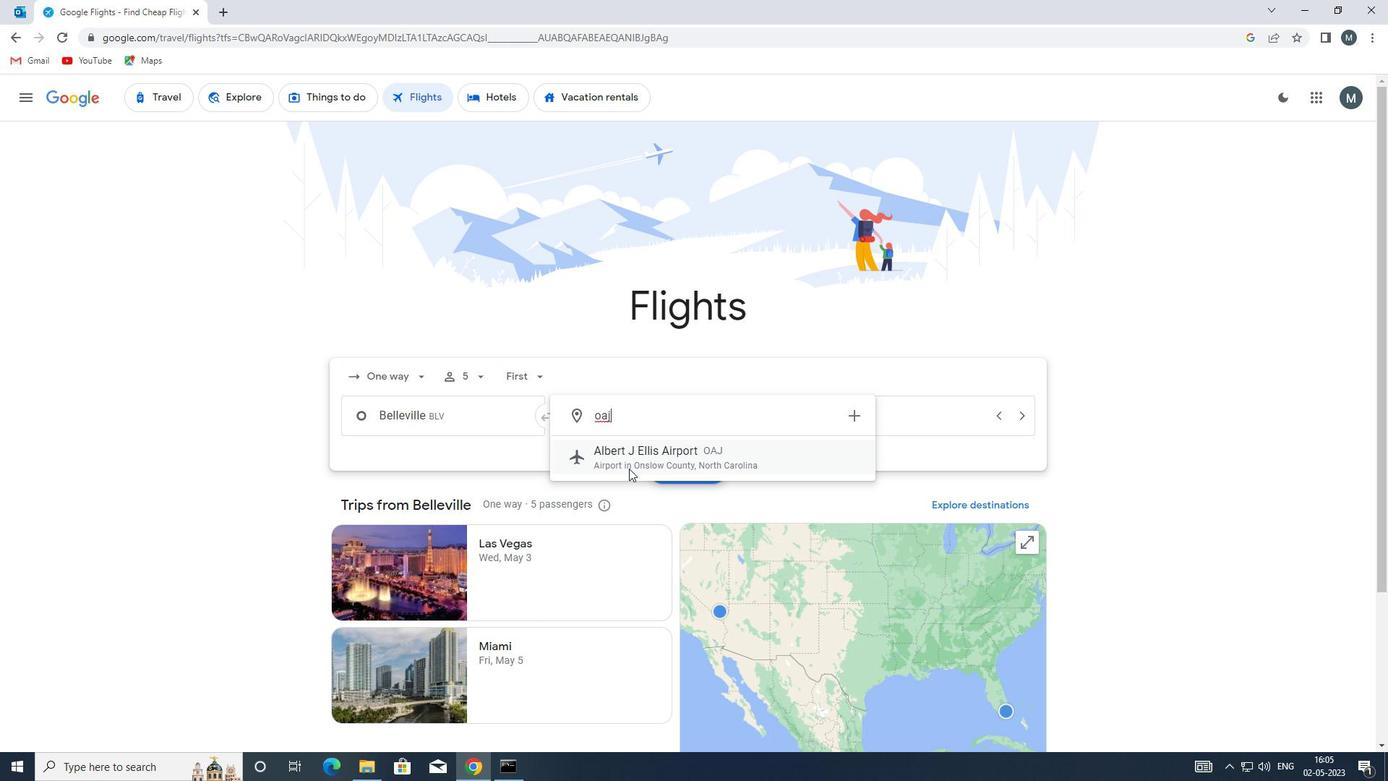 
Action: Mouse moved to (792, 418)
Screenshot: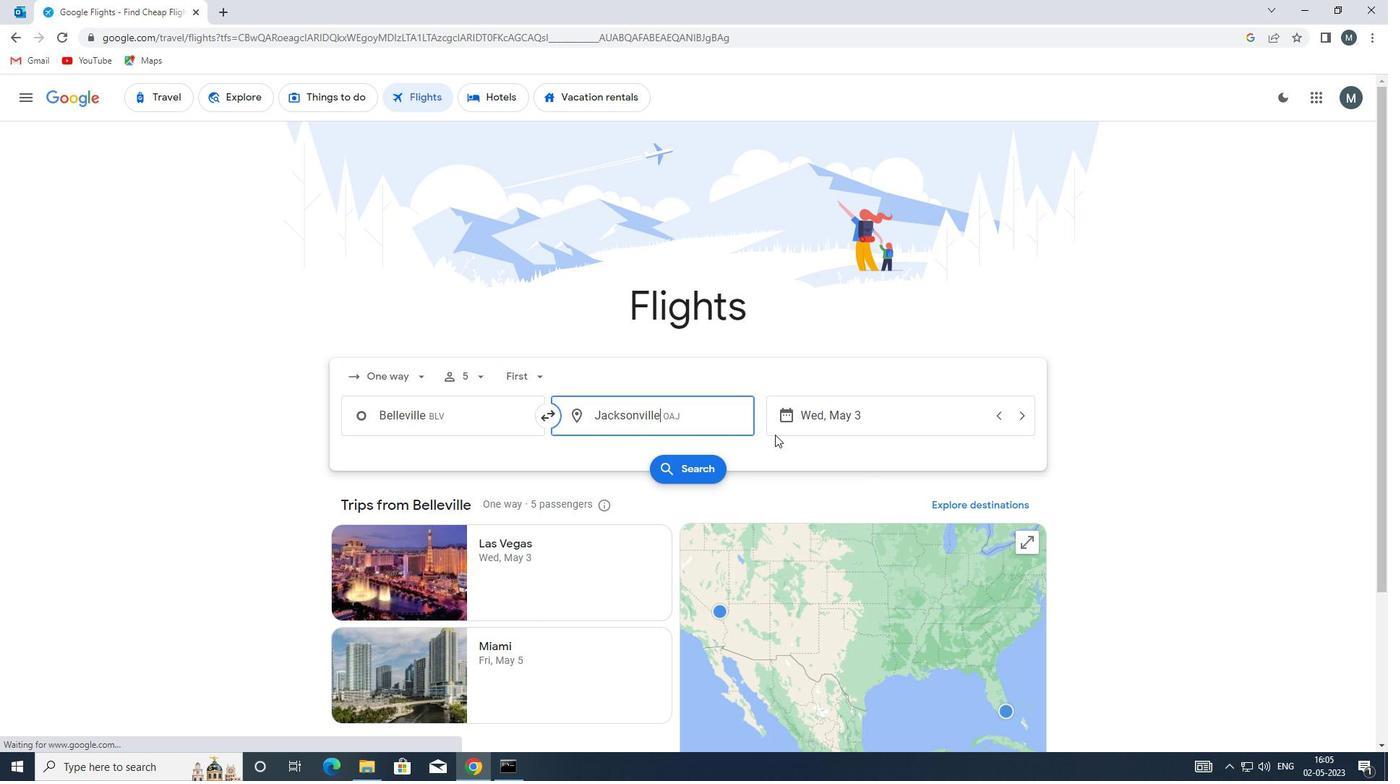
Action: Mouse pressed left at (792, 418)
Screenshot: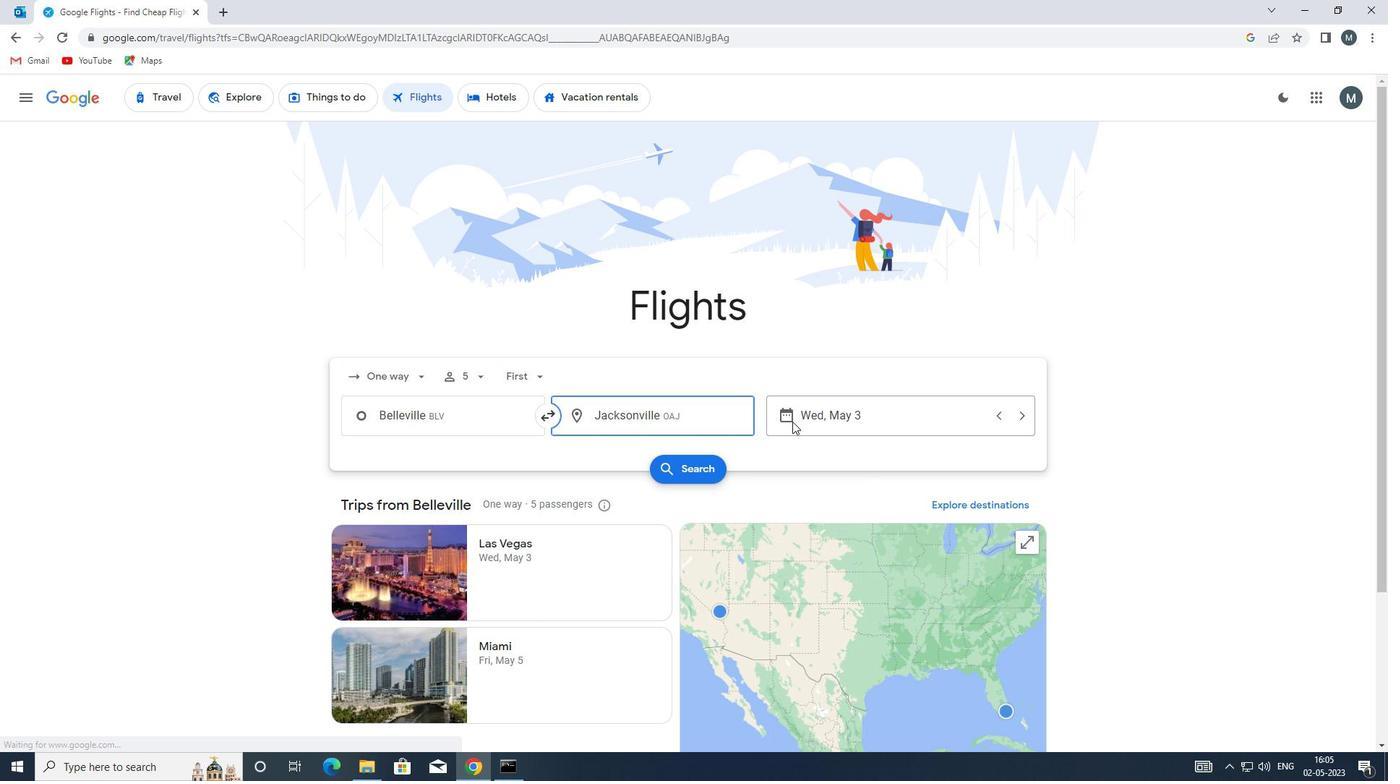 
Action: Mouse moved to (635, 490)
Screenshot: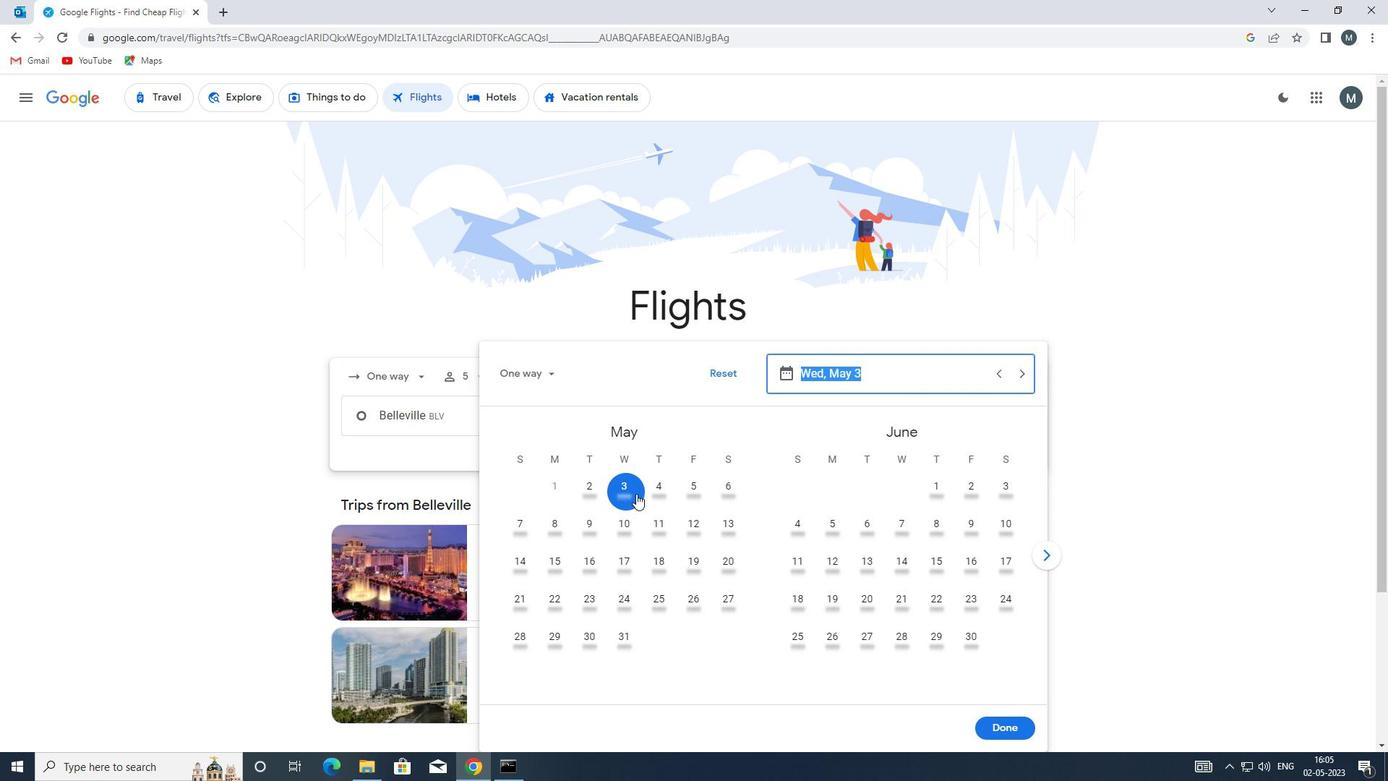 
Action: Mouse pressed left at (635, 490)
Screenshot: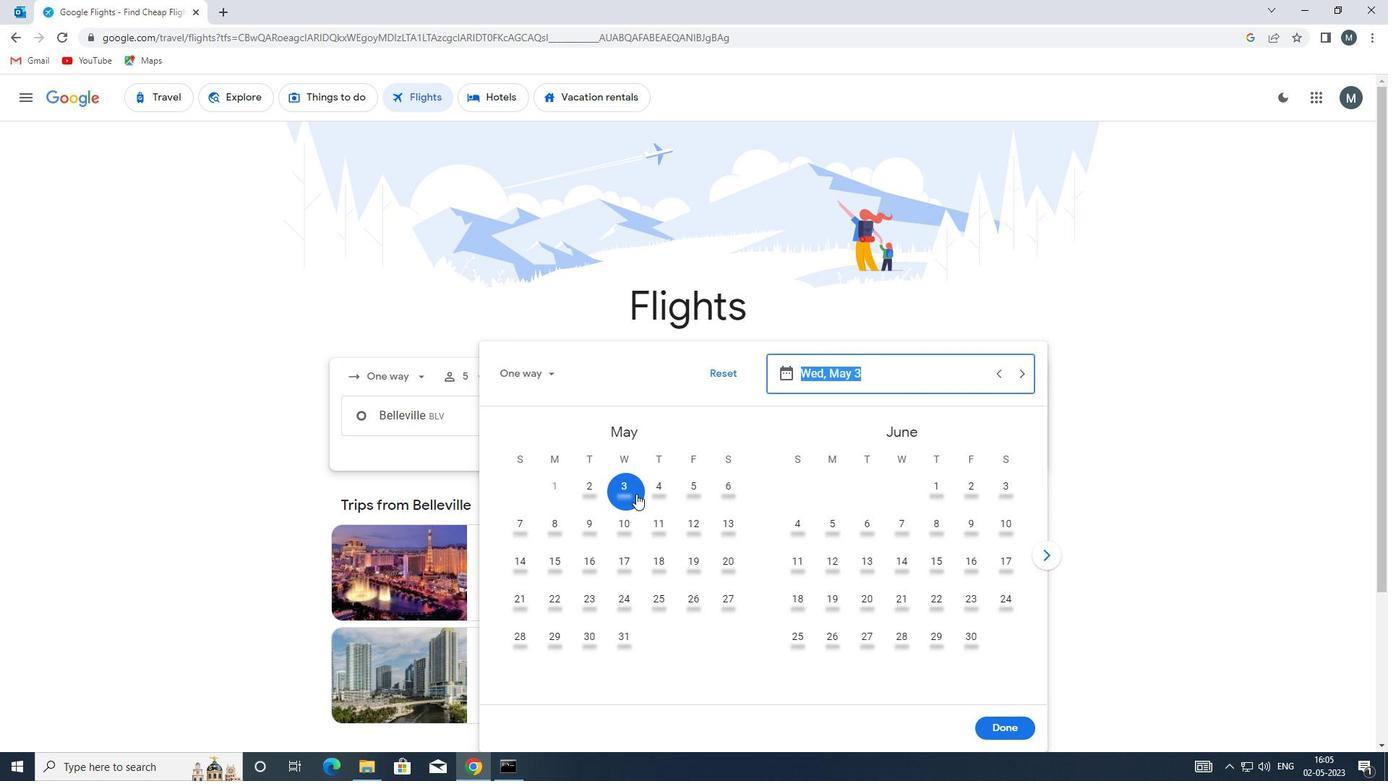 
Action: Mouse moved to (1013, 722)
Screenshot: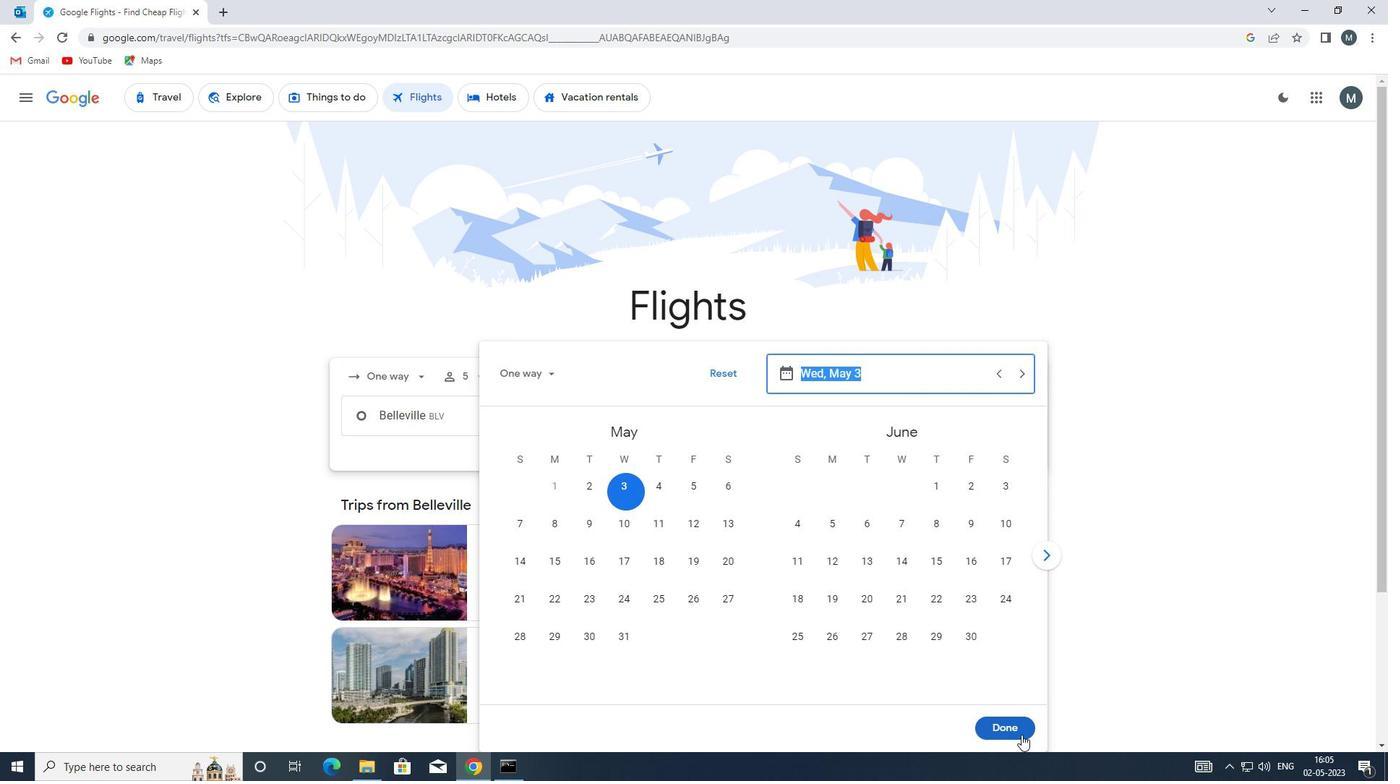 
Action: Mouse pressed left at (1013, 722)
Screenshot: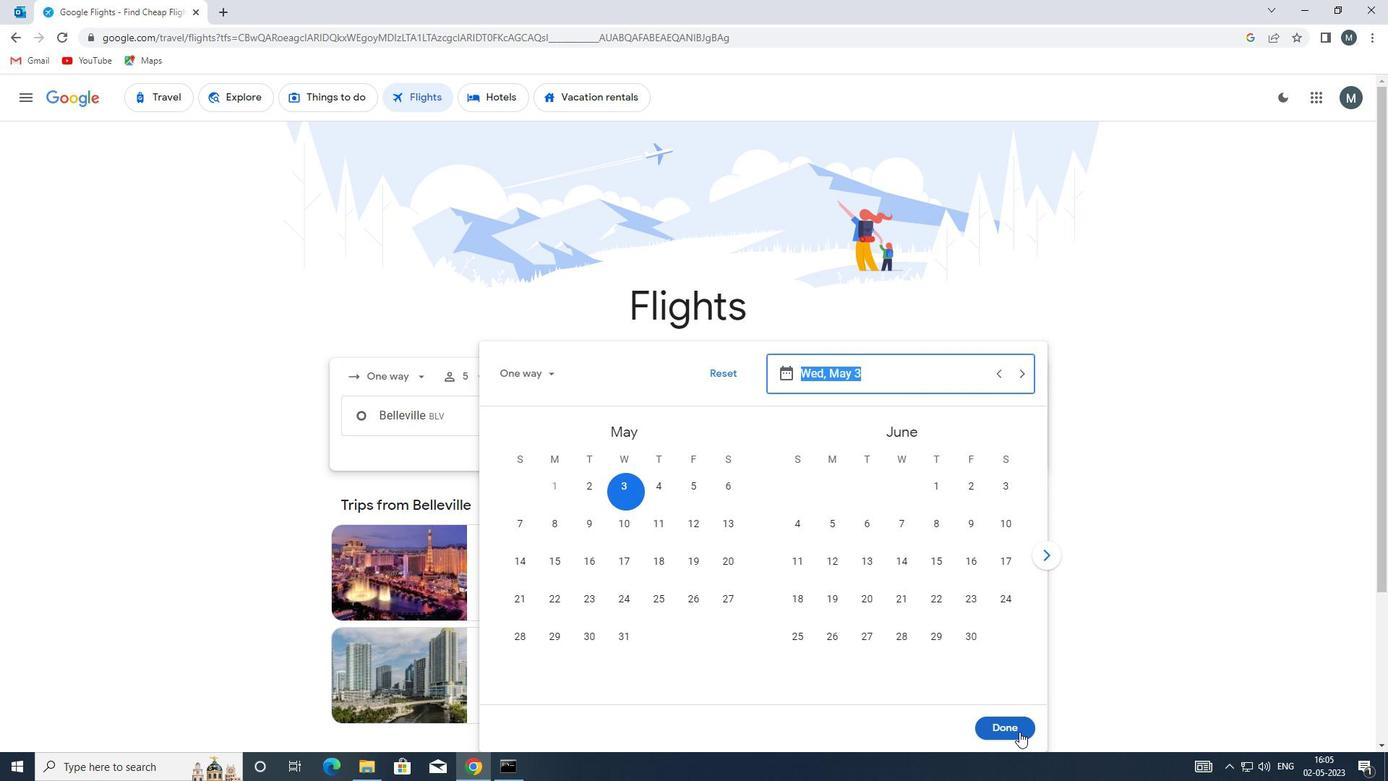 
Action: Mouse moved to (702, 463)
Screenshot: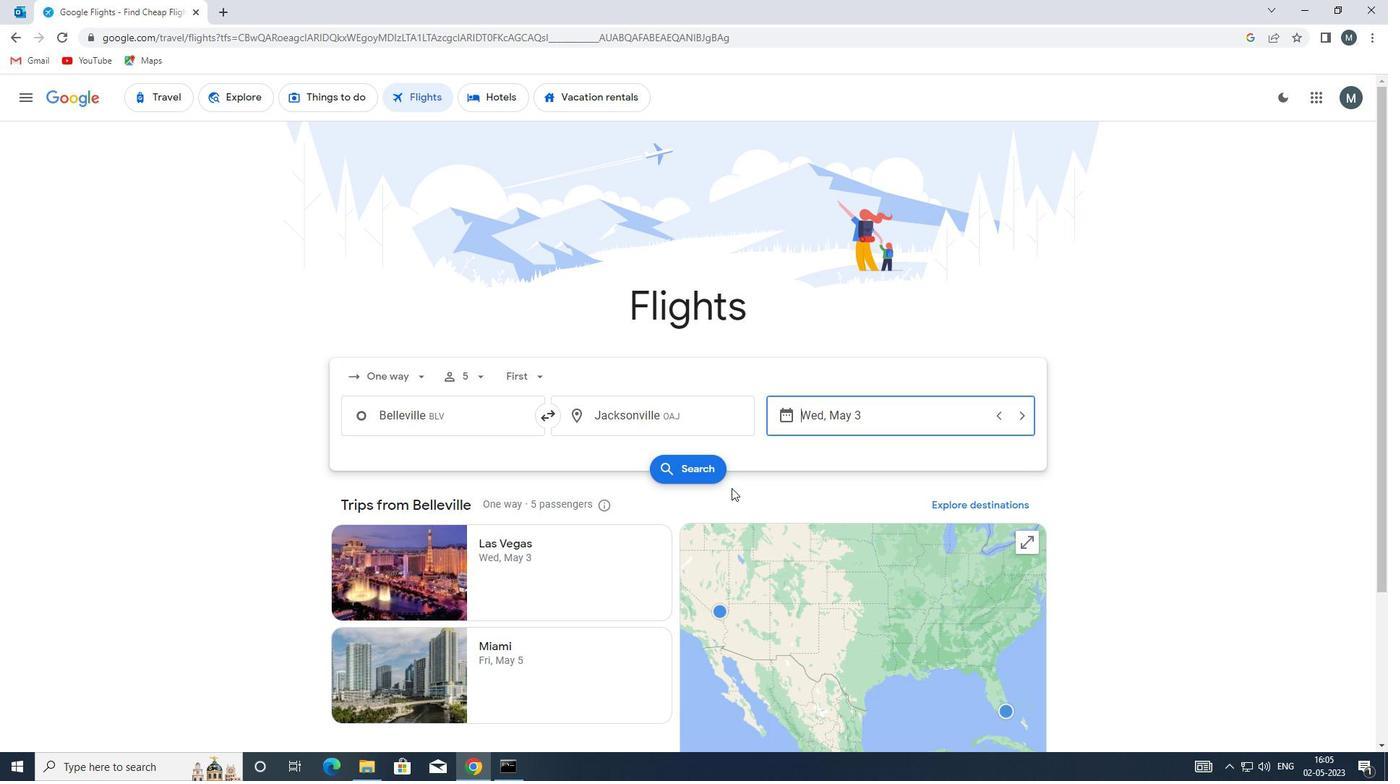 
Action: Mouse pressed left at (702, 463)
Screenshot: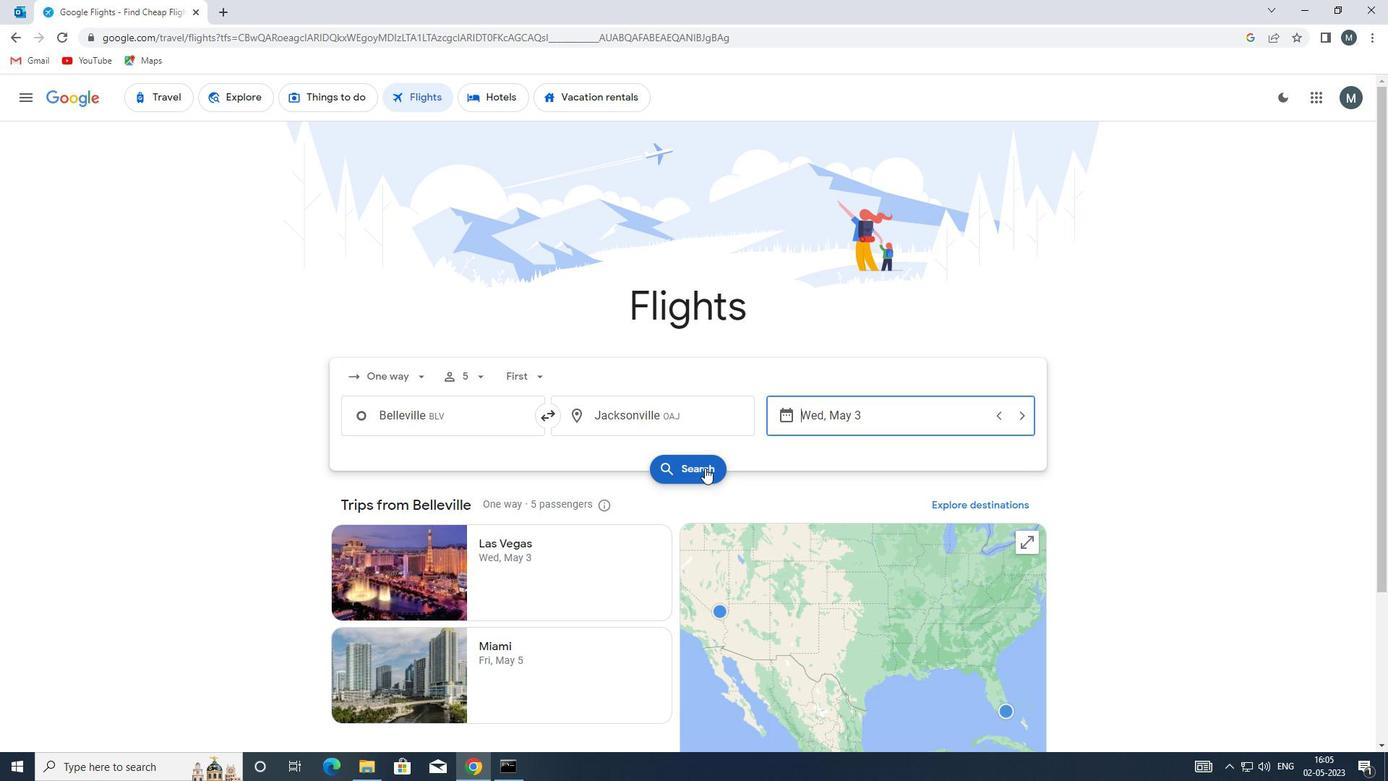 
Action: Mouse moved to (326, 229)
Screenshot: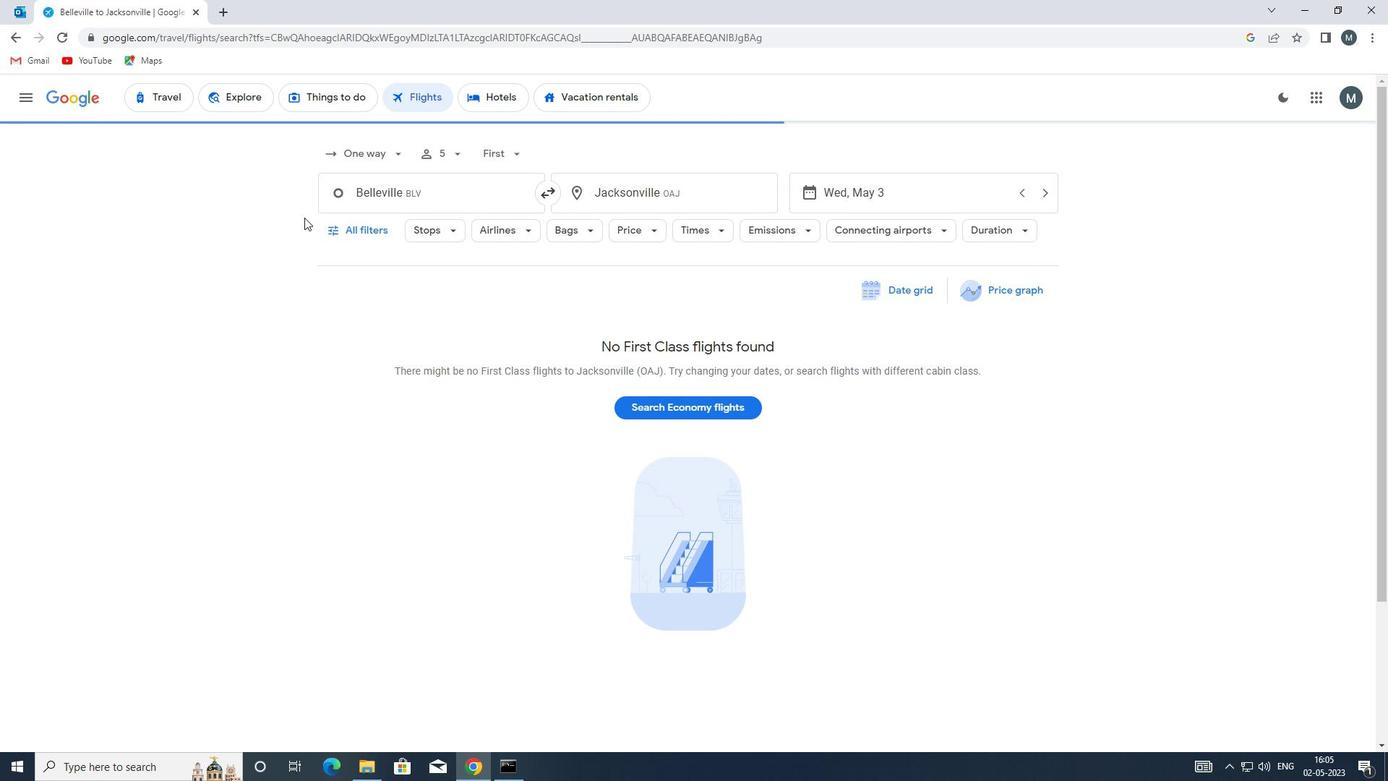 
Action: Mouse pressed left at (326, 229)
Screenshot: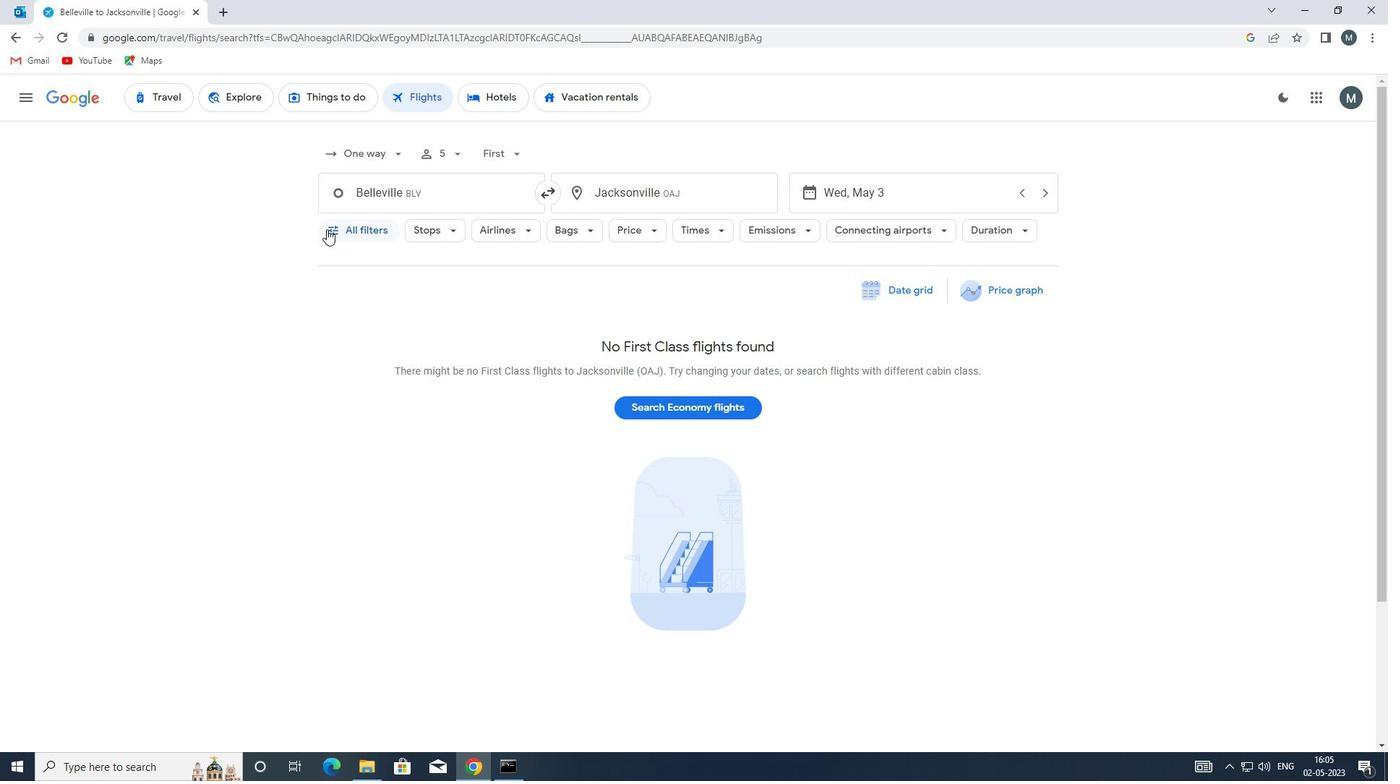 
Action: Mouse moved to (364, 384)
Screenshot: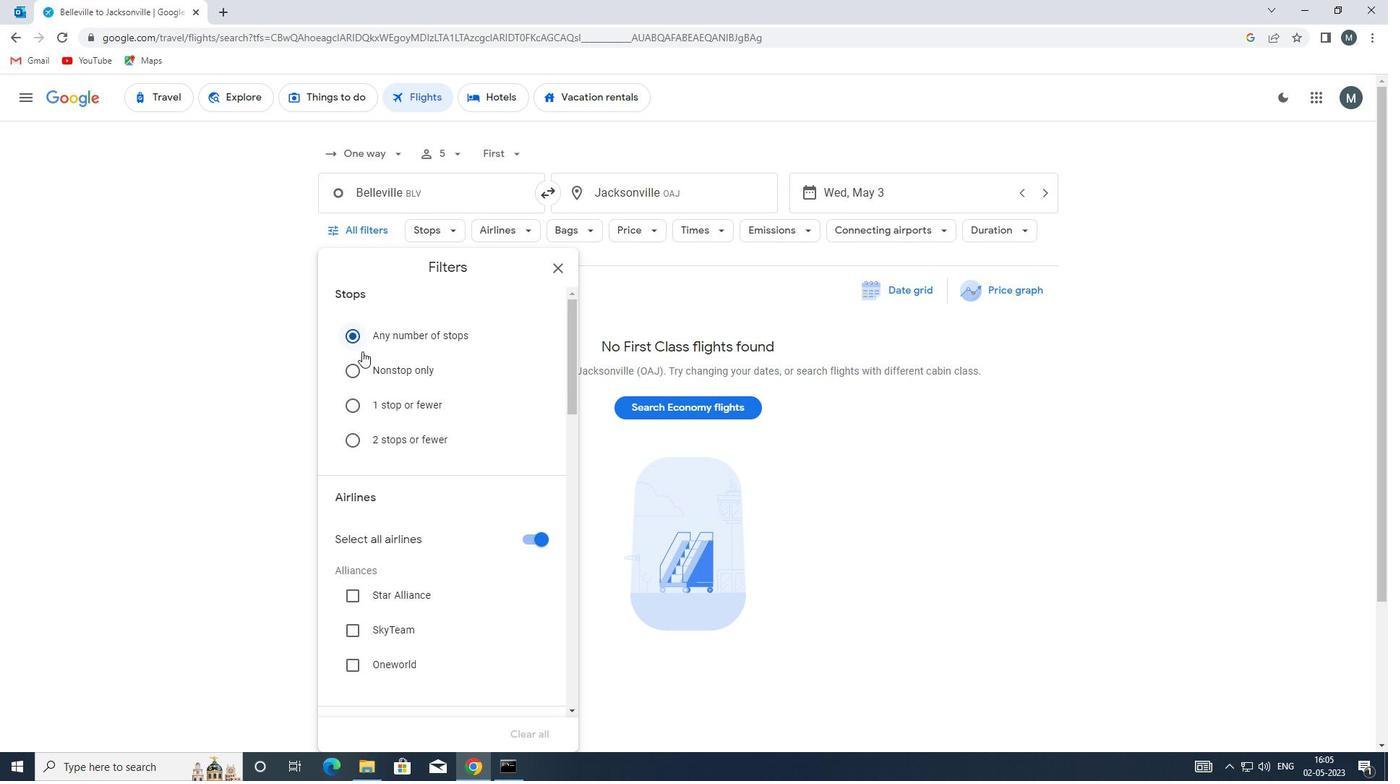 
Action: Mouse scrolled (364, 383) with delta (0, 0)
Screenshot: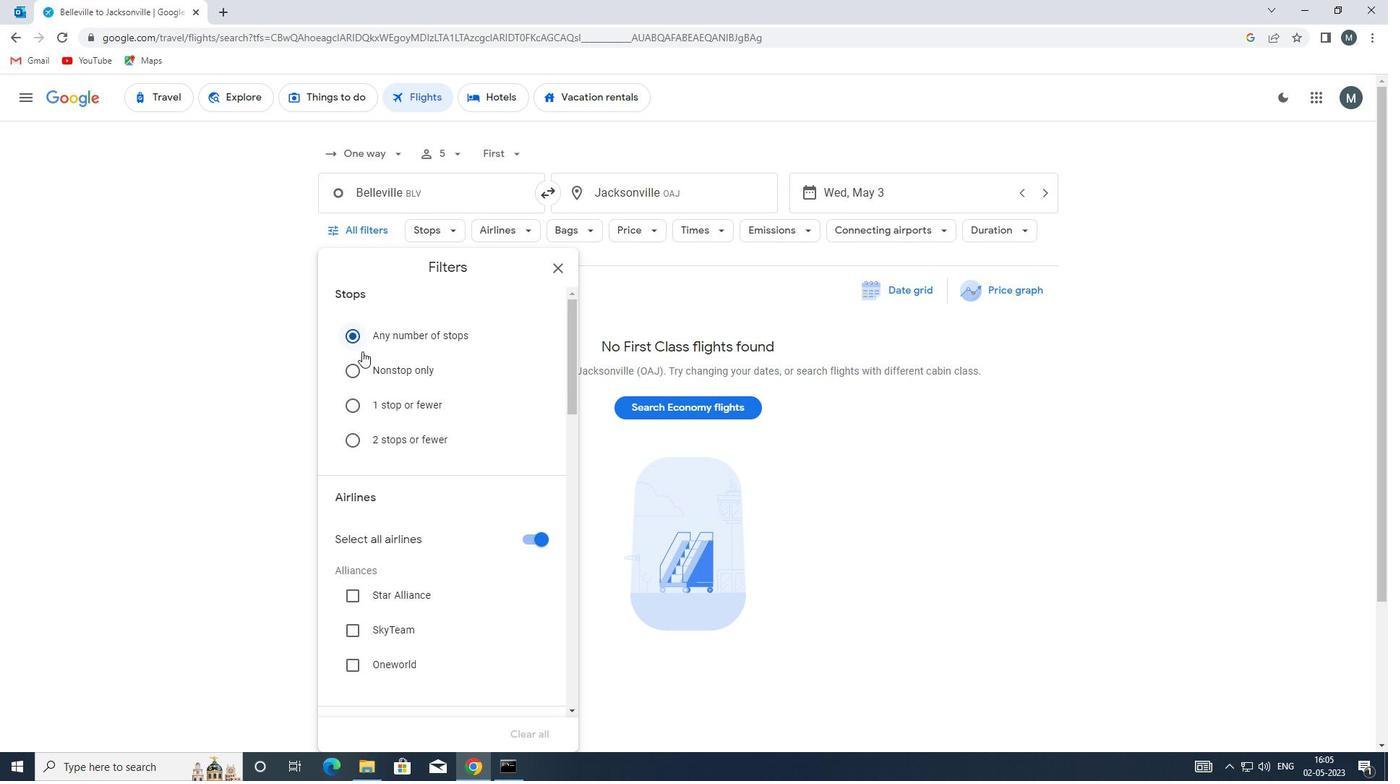 
Action: Mouse moved to (365, 390)
Screenshot: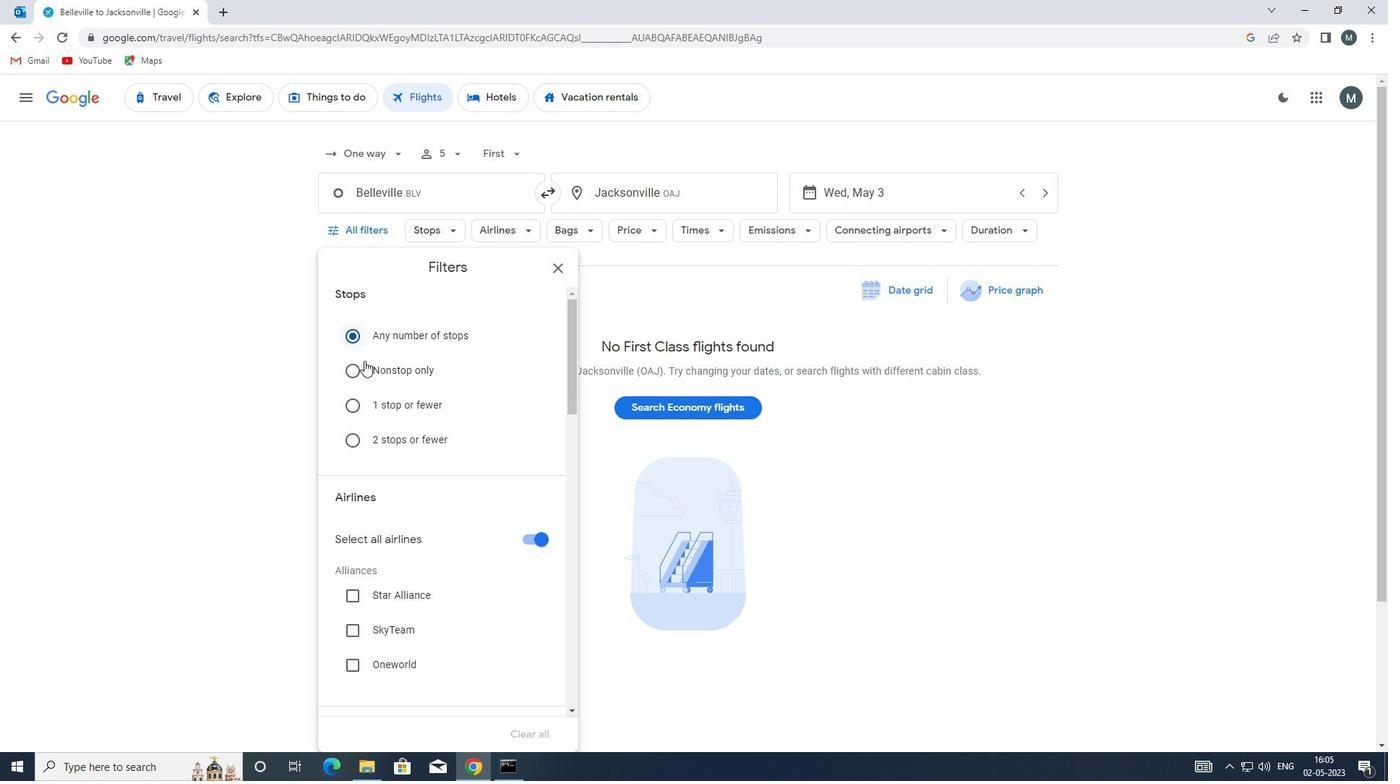 
Action: Mouse scrolled (365, 389) with delta (0, 0)
Screenshot: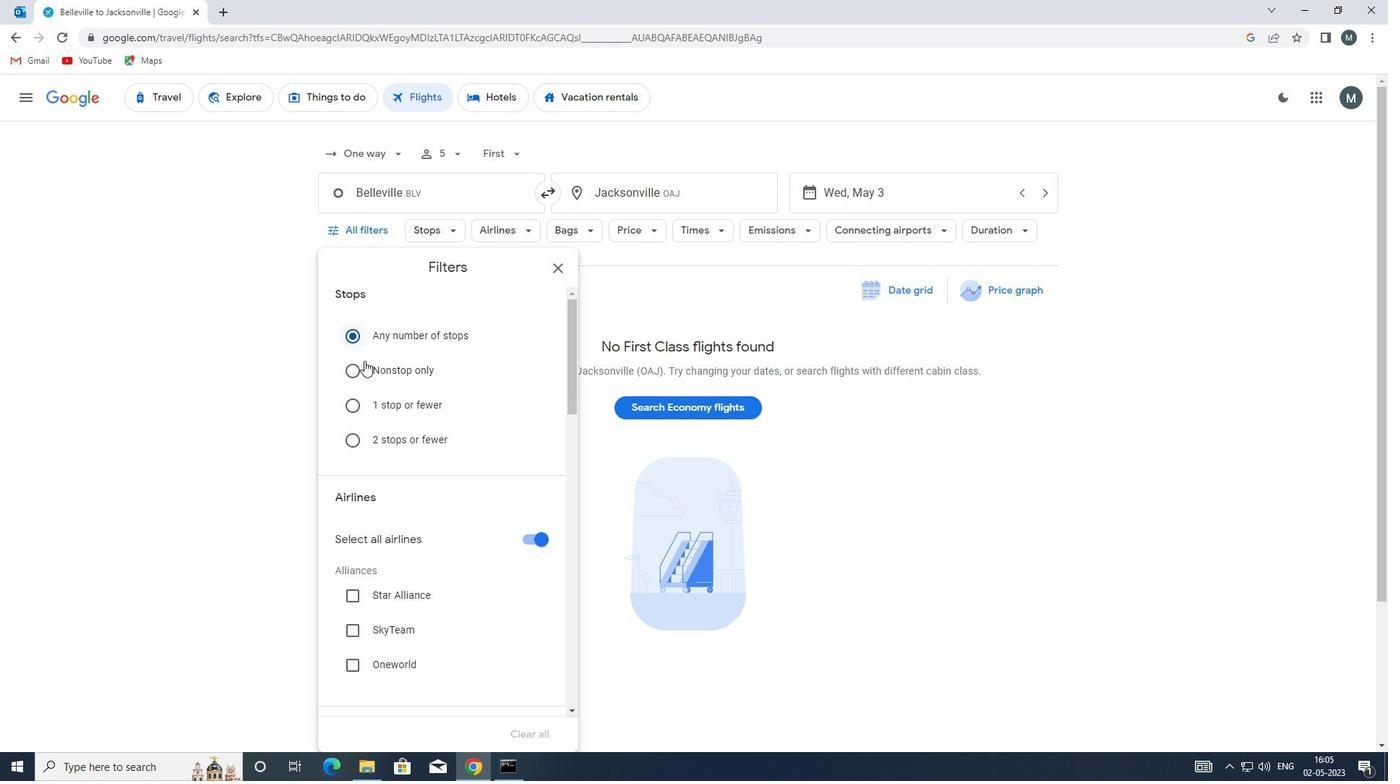 
Action: Mouse moved to (533, 392)
Screenshot: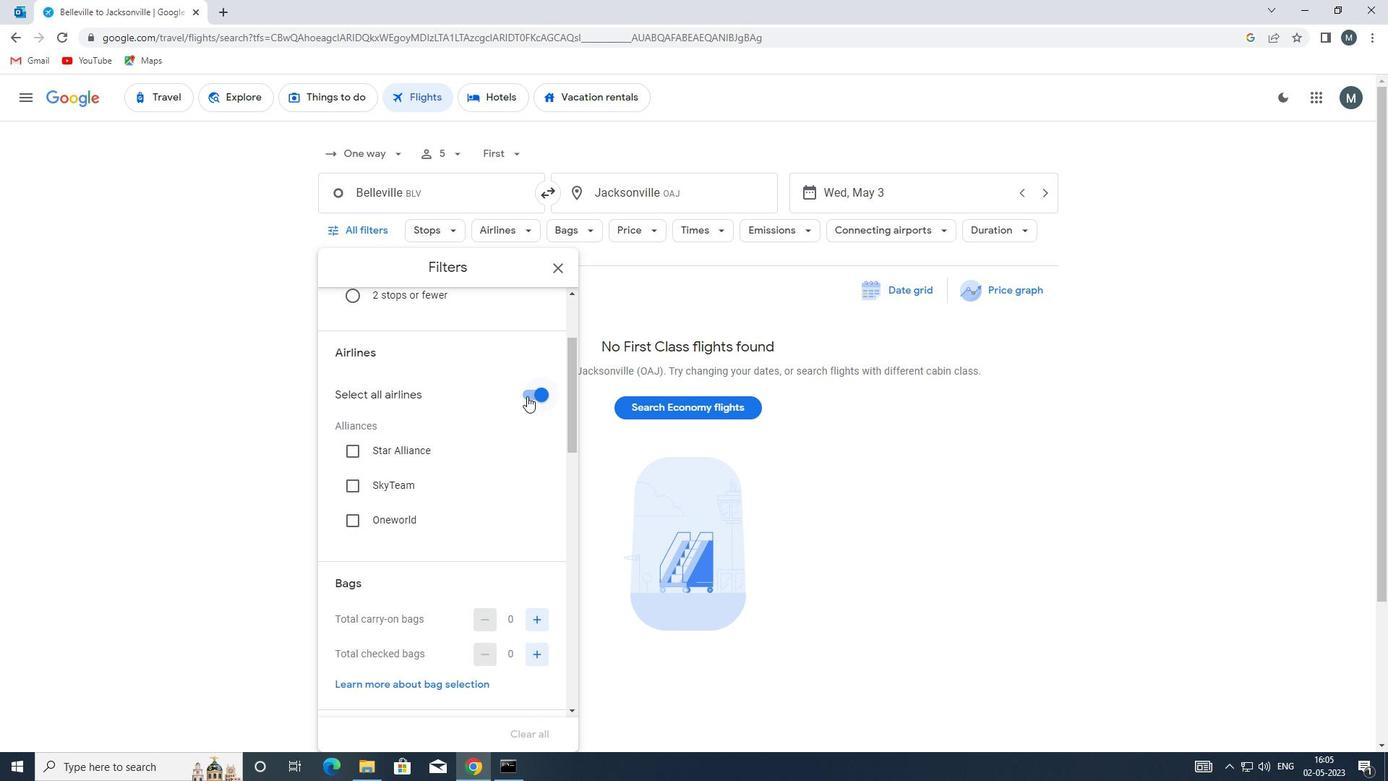 
Action: Mouse pressed left at (533, 392)
Screenshot: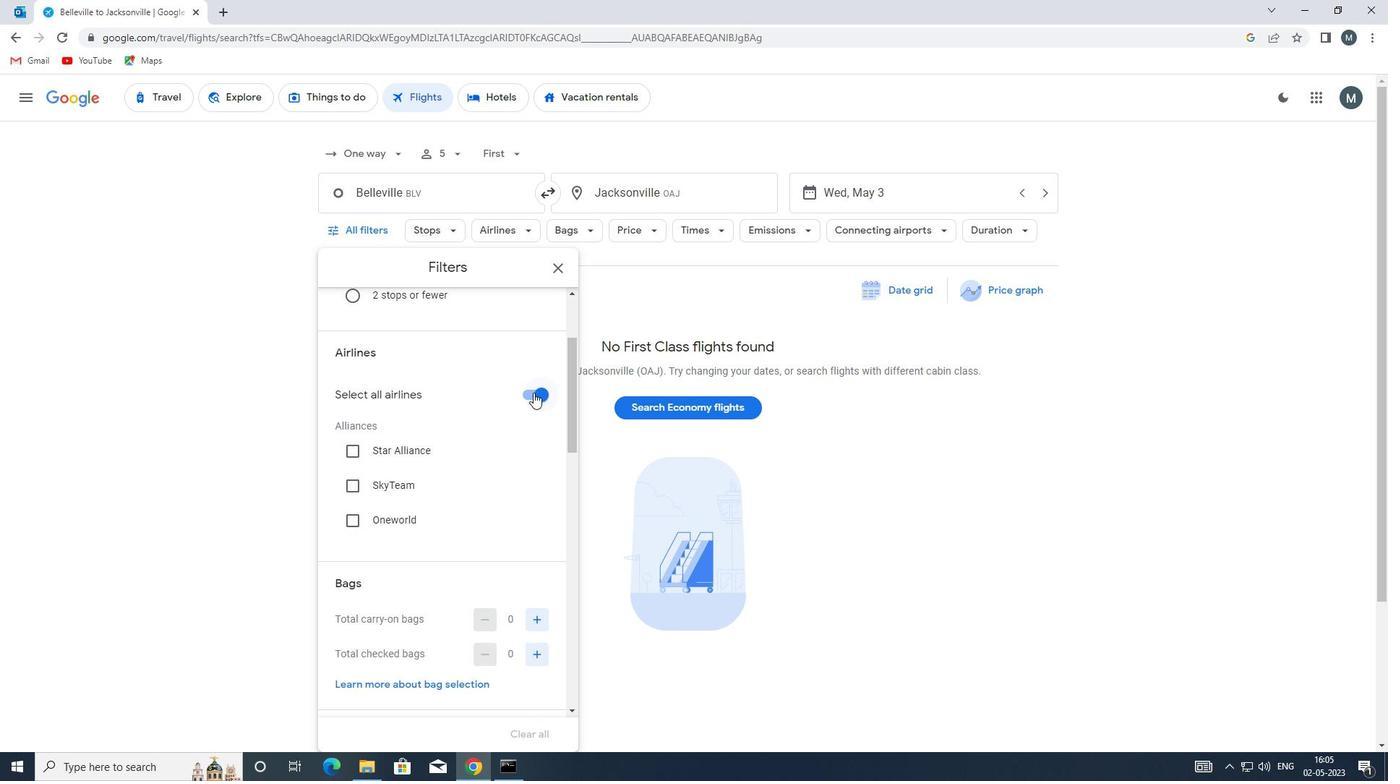 
Action: Mouse moved to (461, 450)
Screenshot: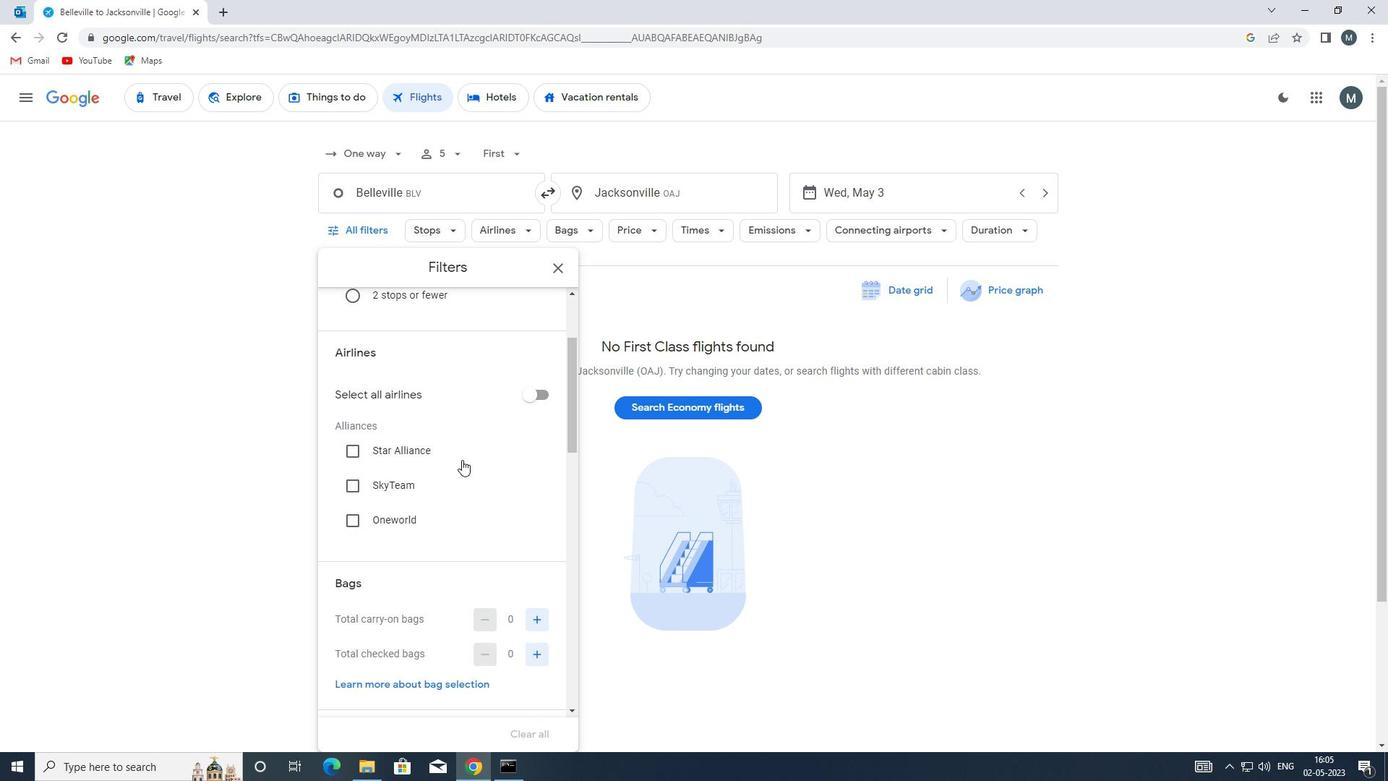 
Action: Mouse scrolled (461, 449) with delta (0, 0)
Screenshot: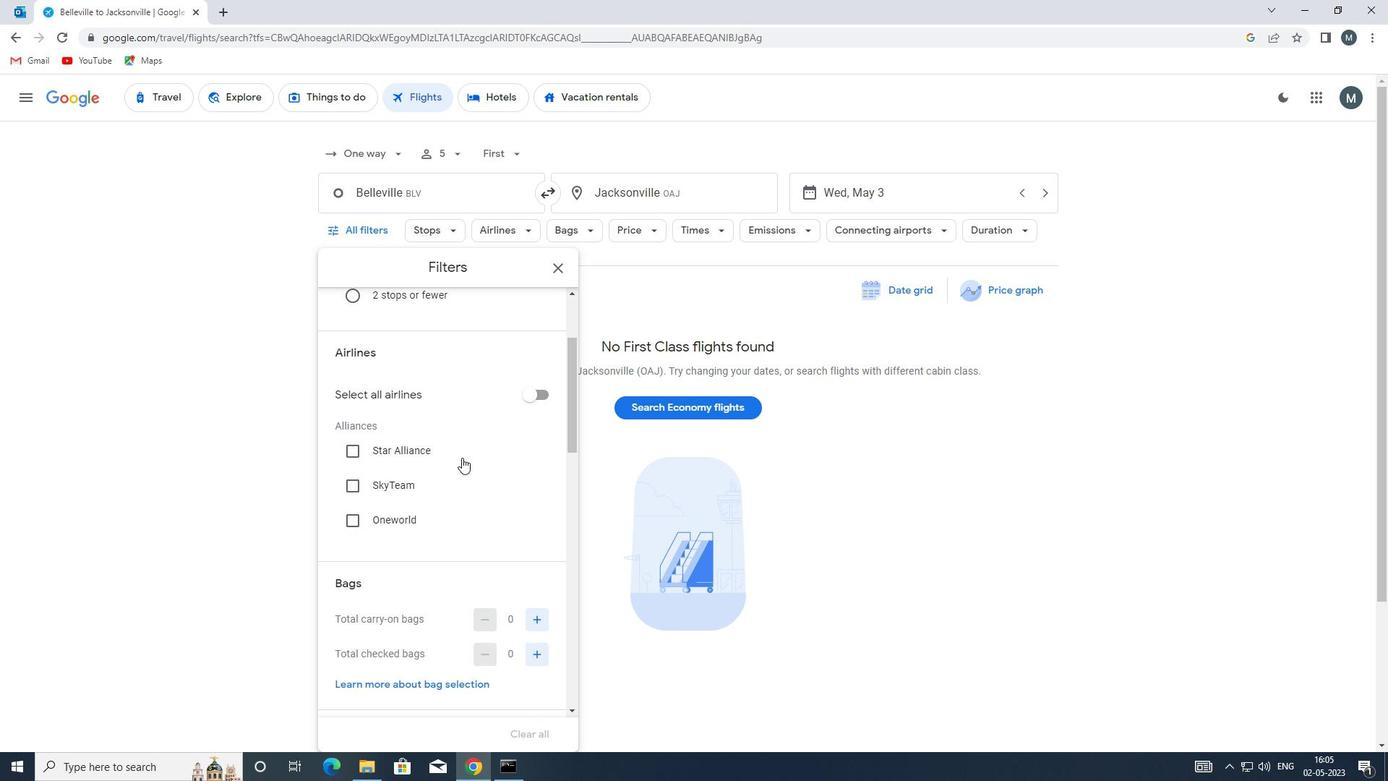 
Action: Mouse scrolled (461, 449) with delta (0, 0)
Screenshot: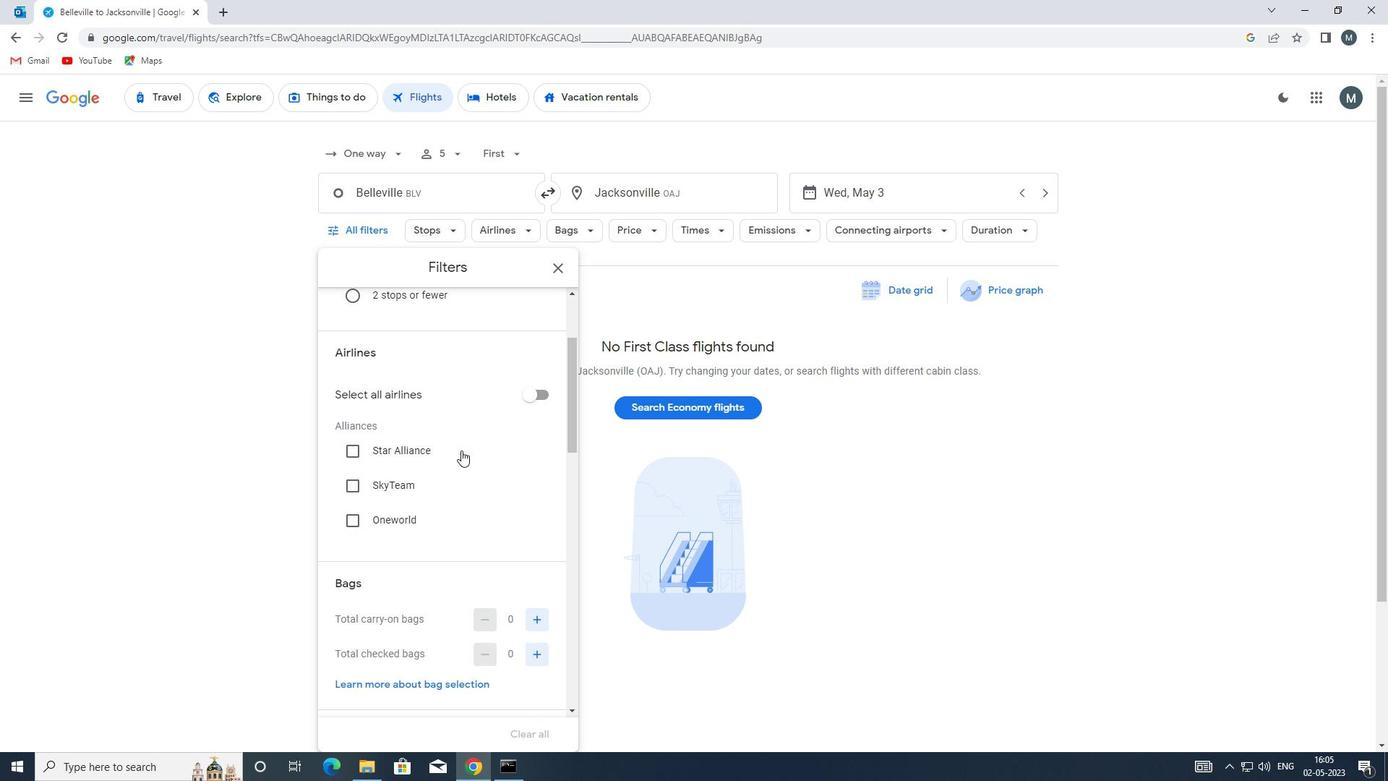 
Action: Mouse moved to (535, 511)
Screenshot: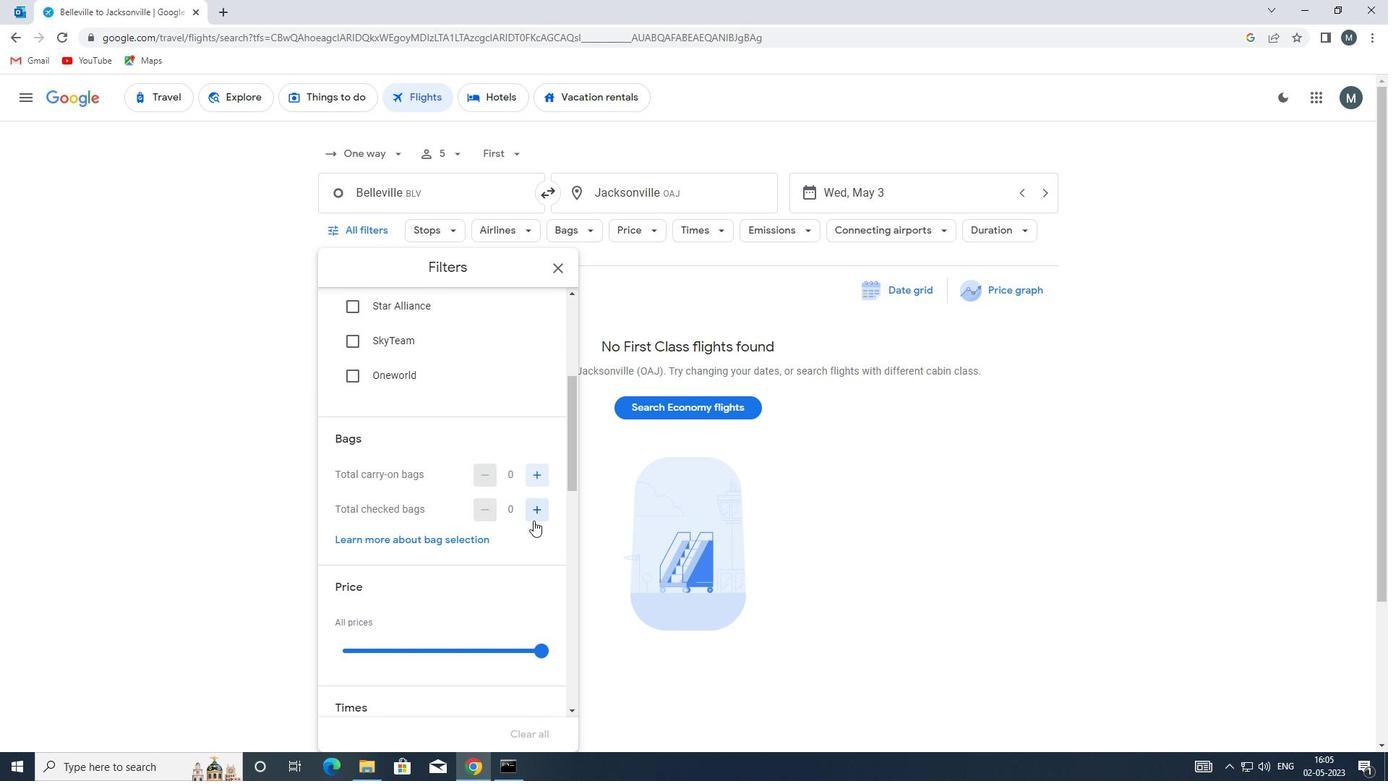 
Action: Mouse pressed left at (535, 511)
Screenshot: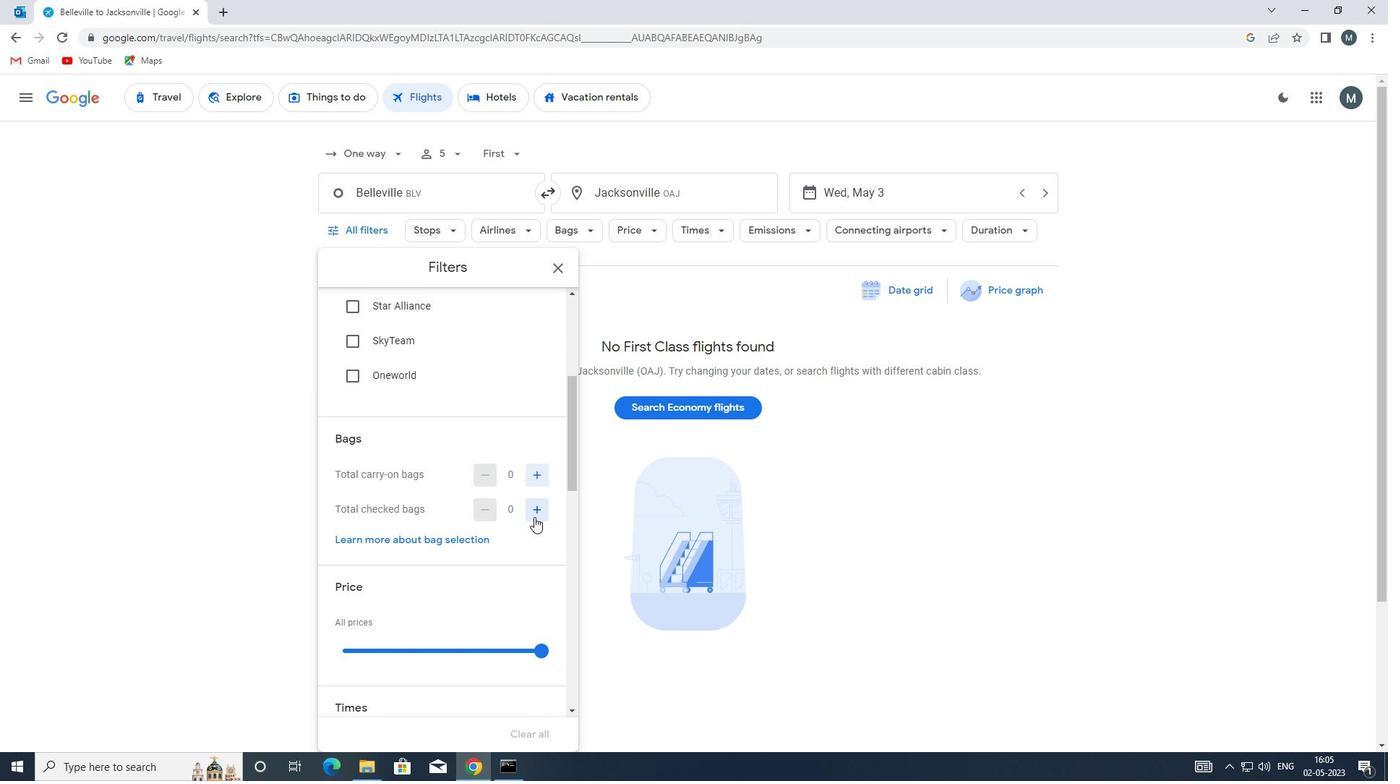 
Action: Mouse moved to (465, 517)
Screenshot: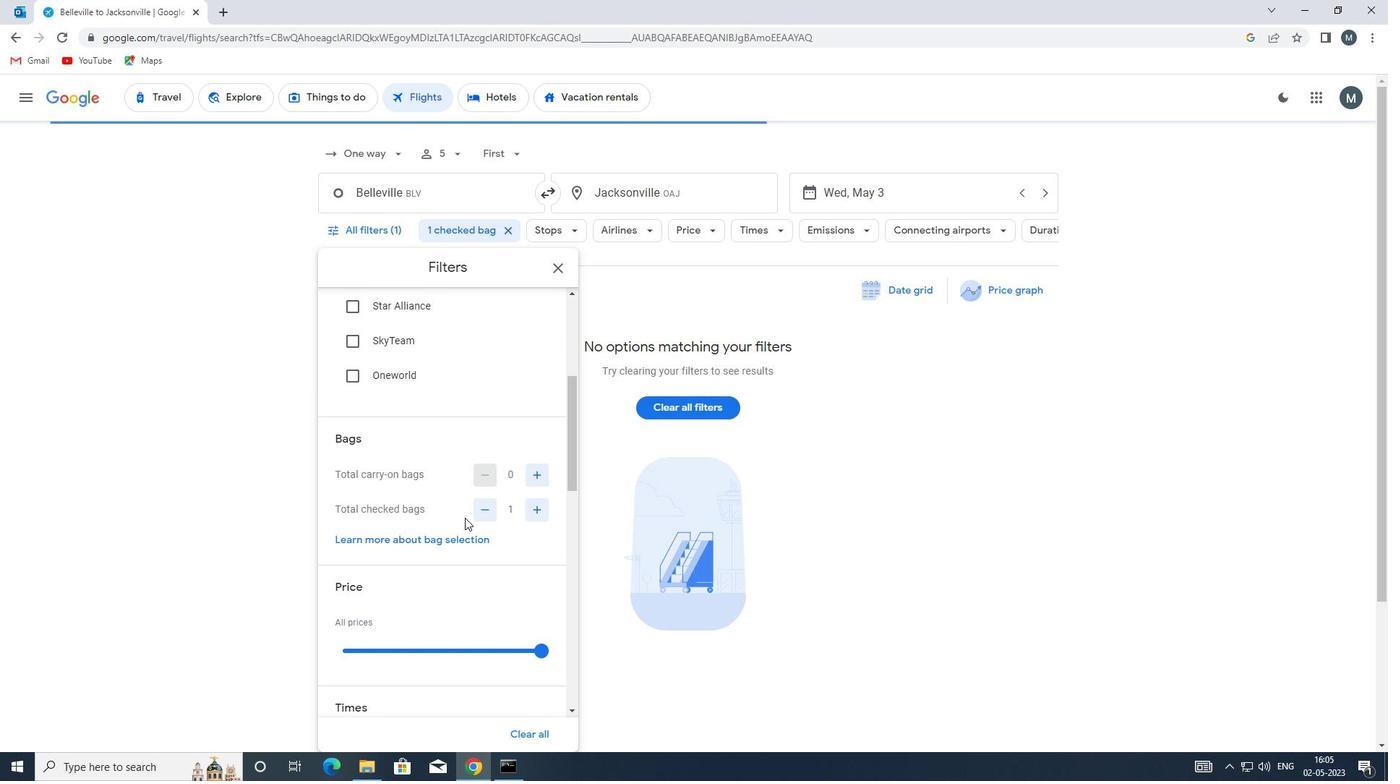 
Action: Mouse scrolled (465, 517) with delta (0, 0)
Screenshot: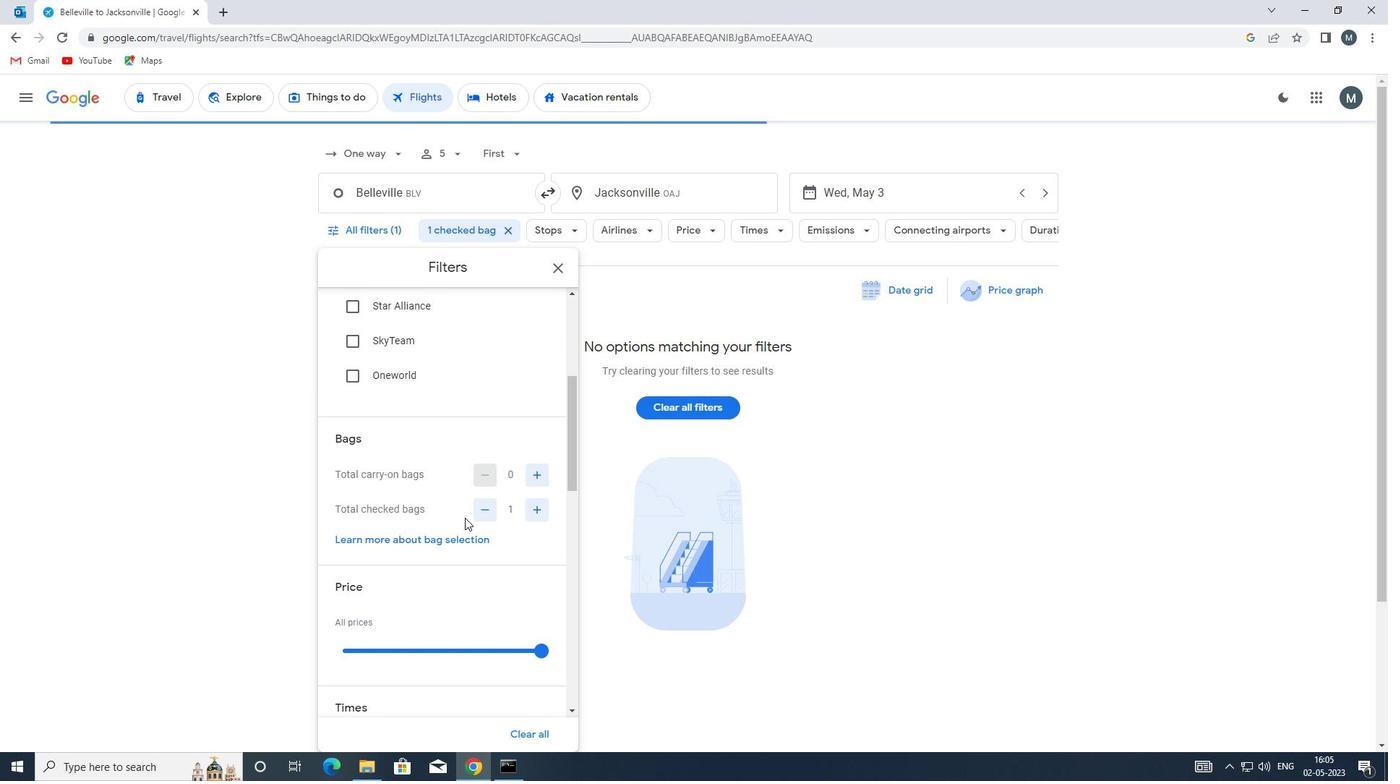 
Action: Mouse moved to (412, 504)
Screenshot: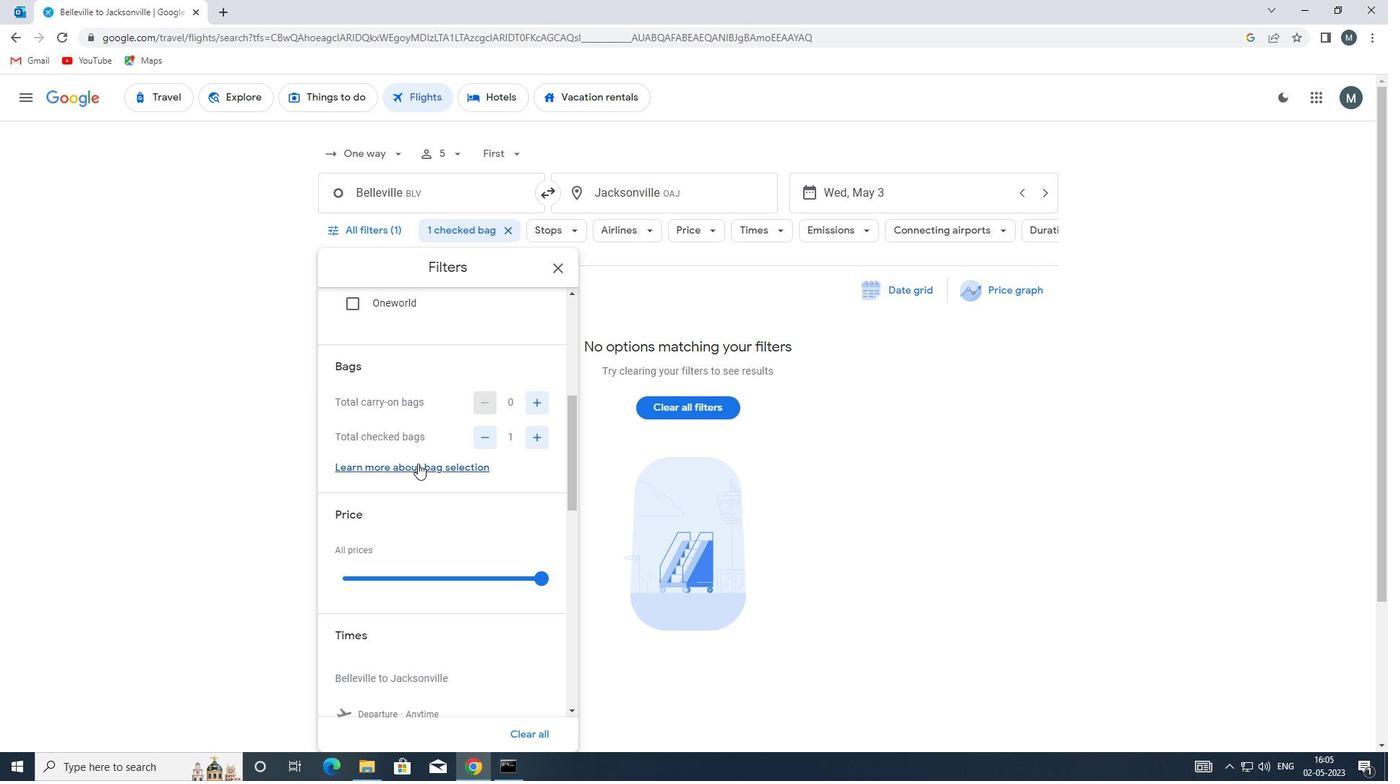 
Action: Mouse scrolled (412, 503) with delta (0, 0)
Screenshot: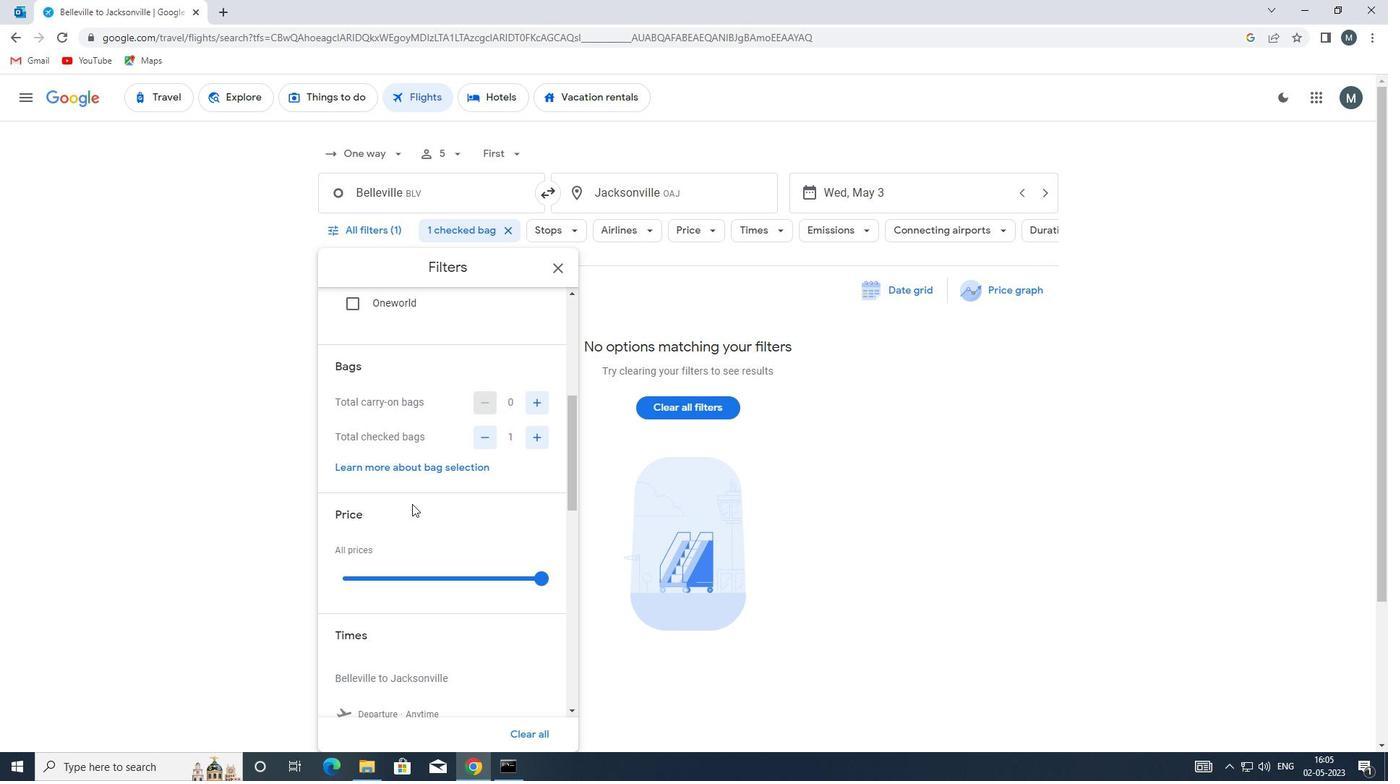 
Action: Mouse moved to (405, 499)
Screenshot: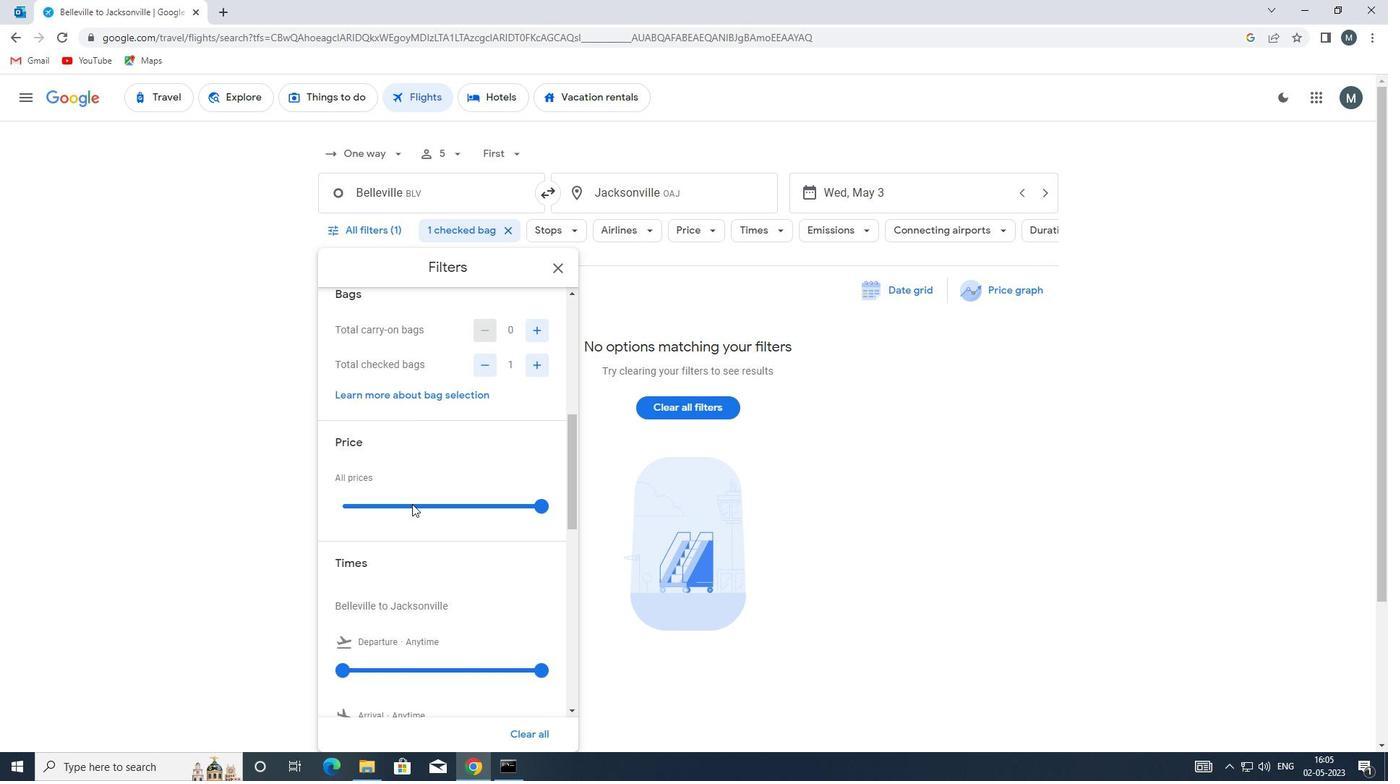 
Action: Mouse pressed left at (405, 499)
Screenshot: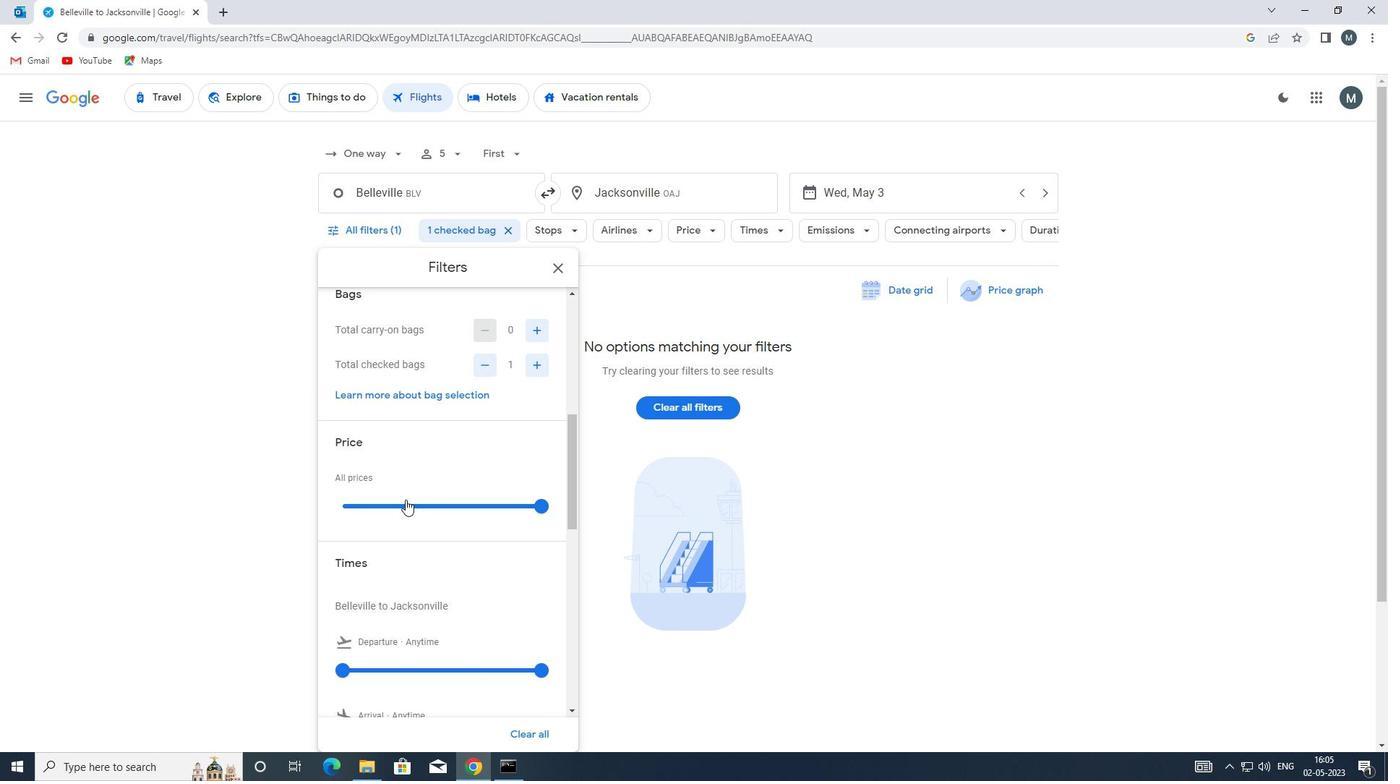 
Action: Mouse pressed left at (405, 499)
Screenshot: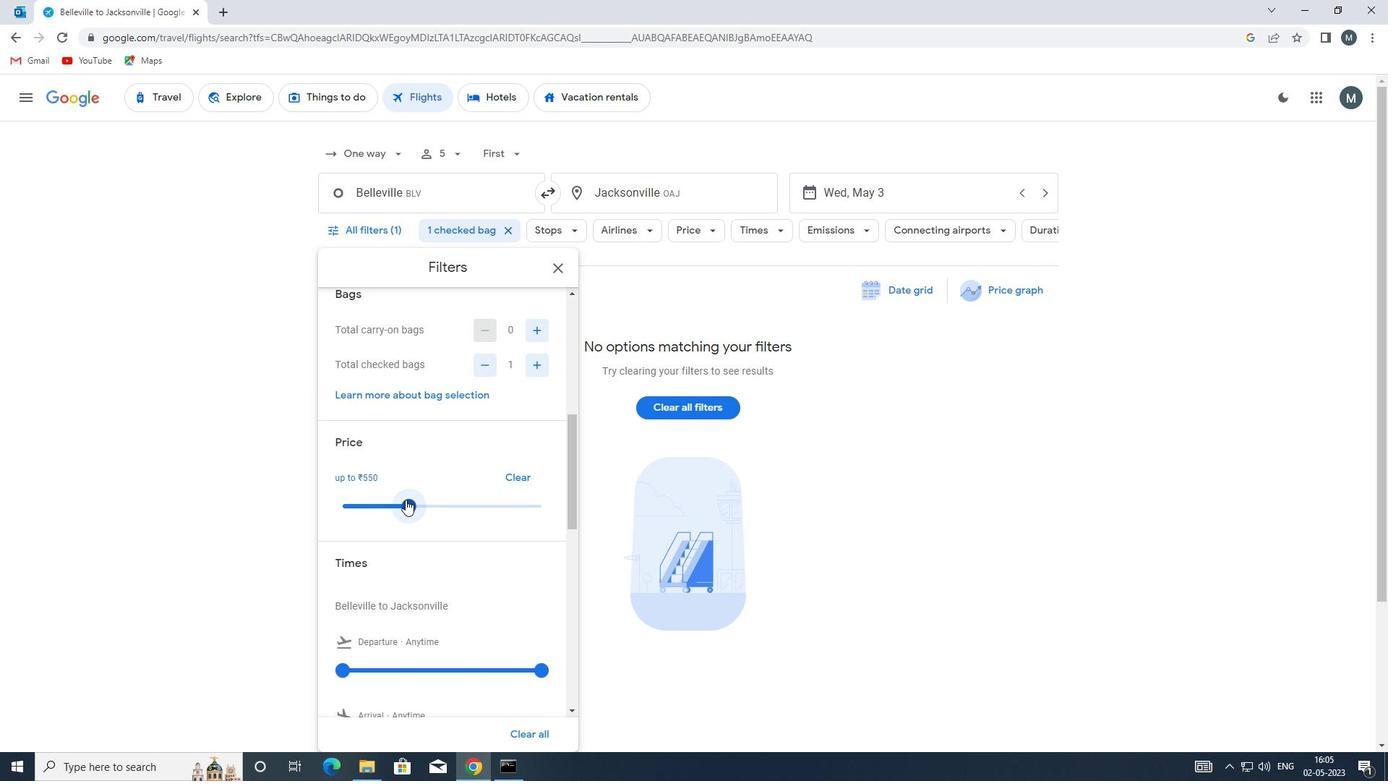 
Action: Mouse moved to (461, 496)
Screenshot: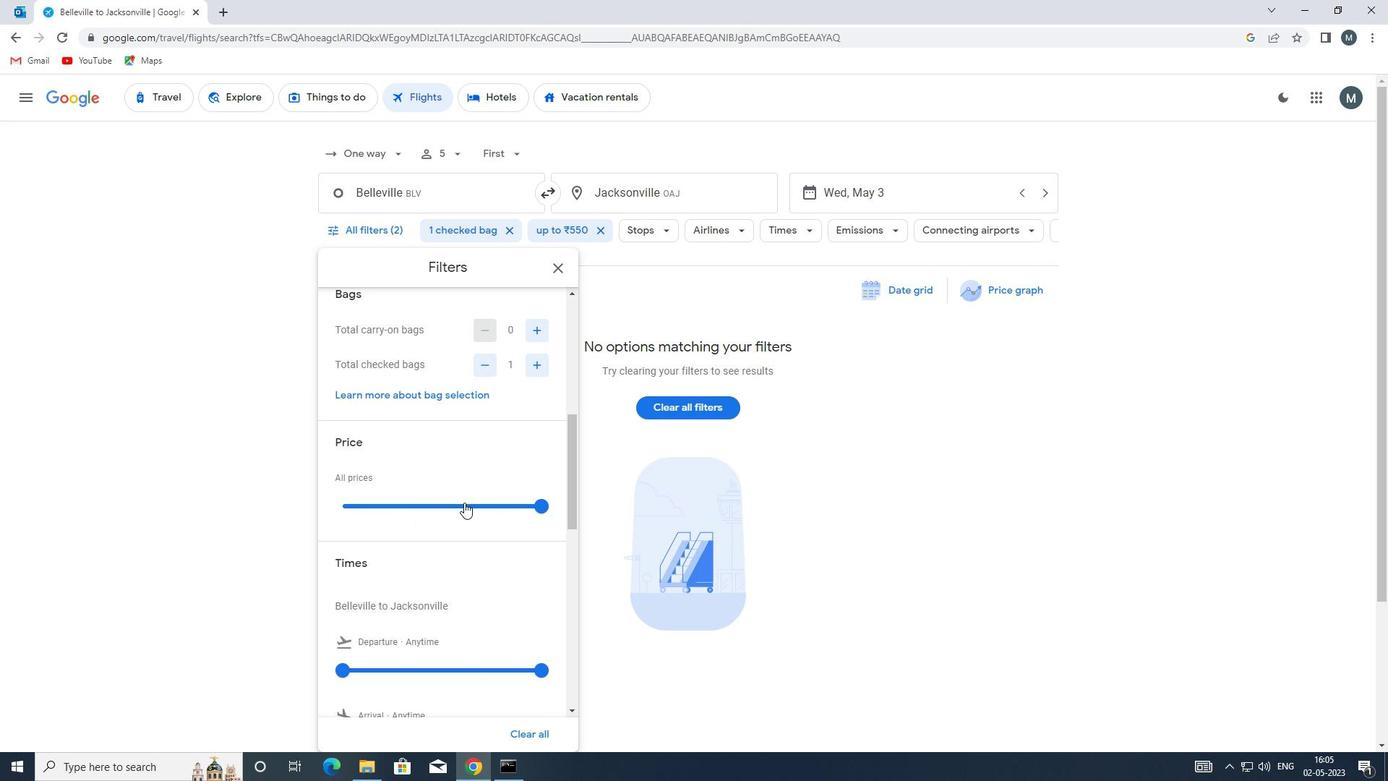 
Action: Mouse scrolled (461, 495) with delta (0, 0)
Screenshot: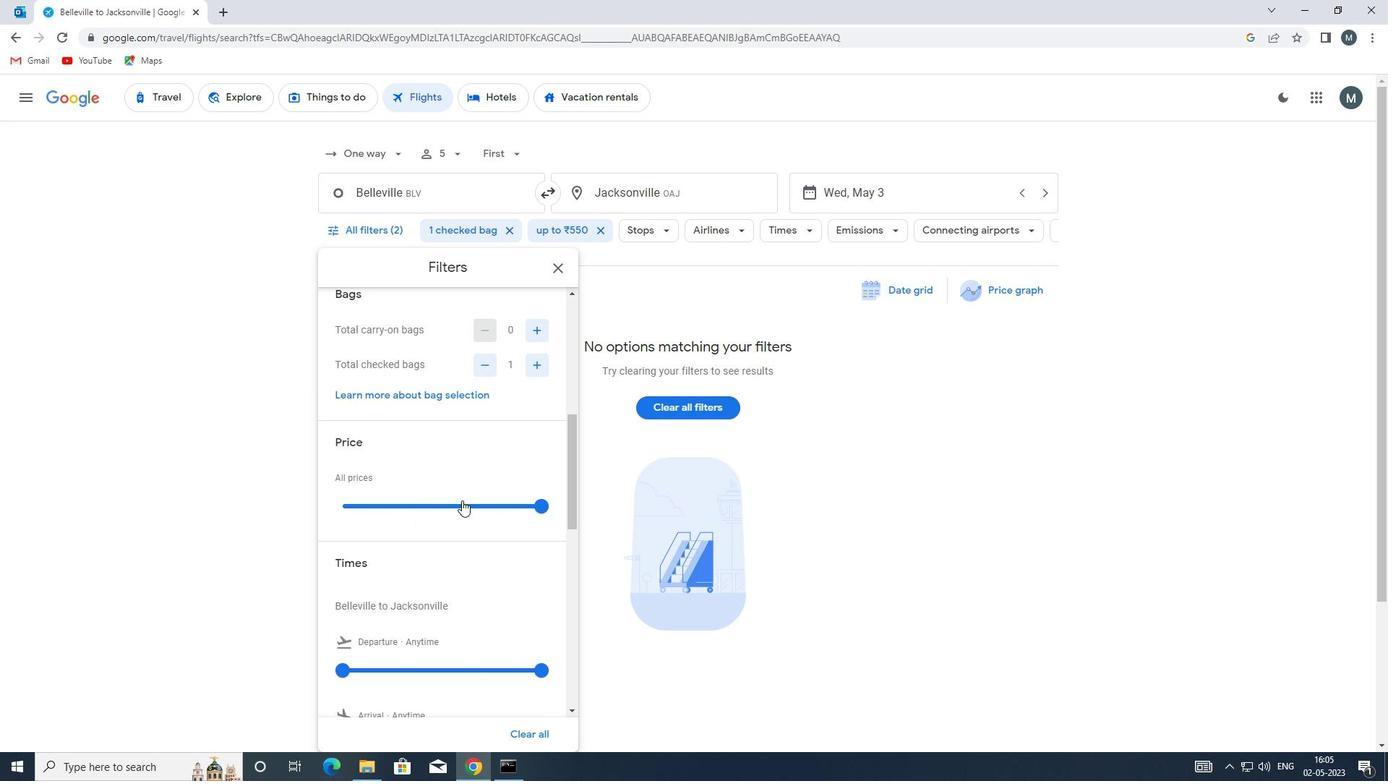 
Action: Mouse scrolled (461, 495) with delta (0, 0)
Screenshot: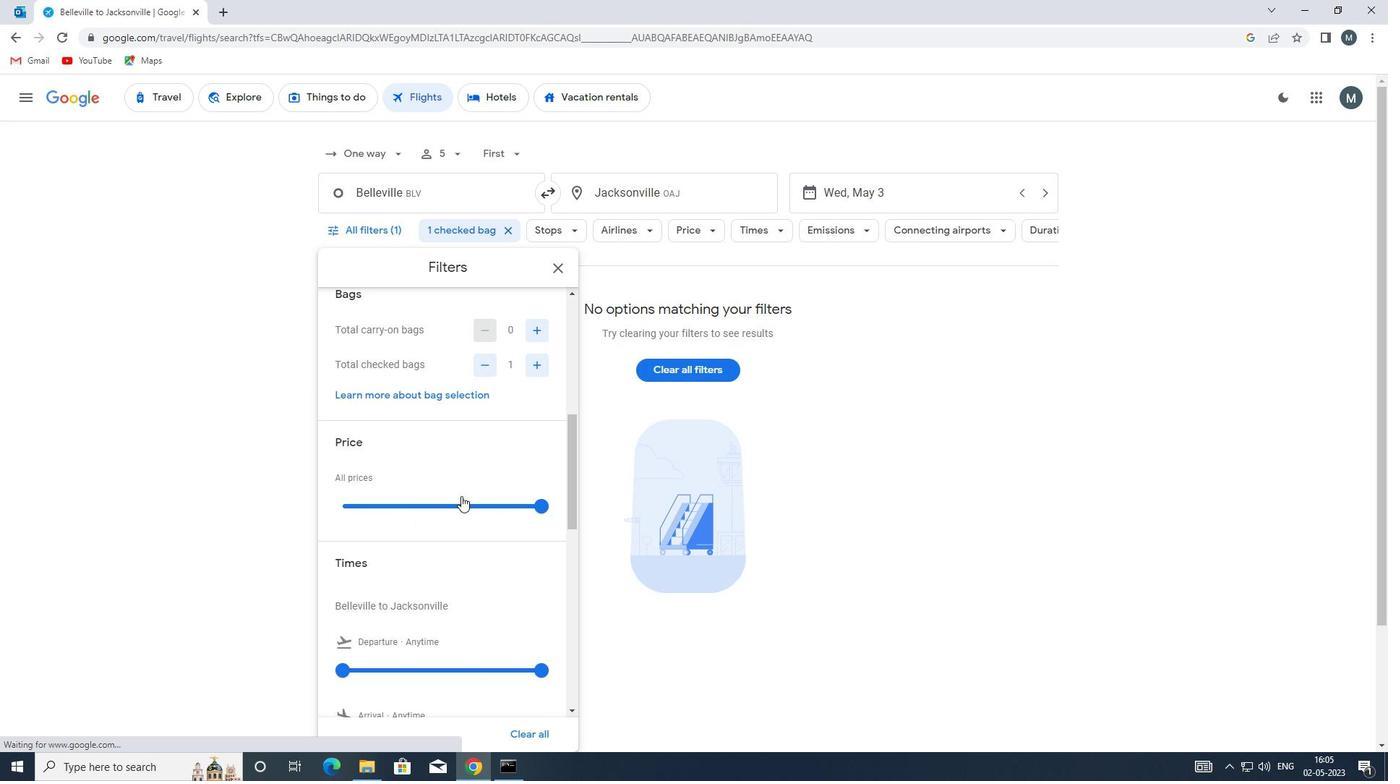 
Action: Mouse moved to (460, 494)
Screenshot: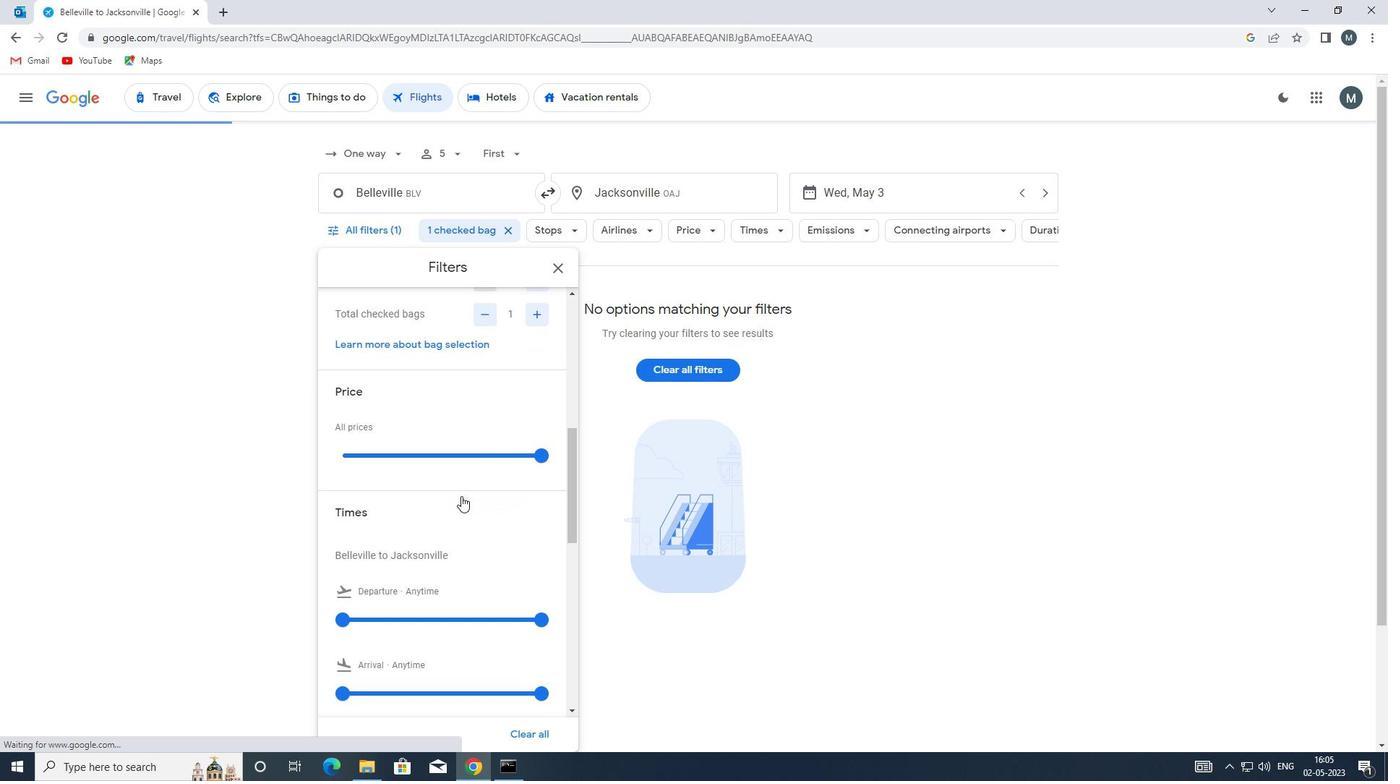 
Action: Mouse scrolled (460, 493) with delta (0, 0)
Screenshot: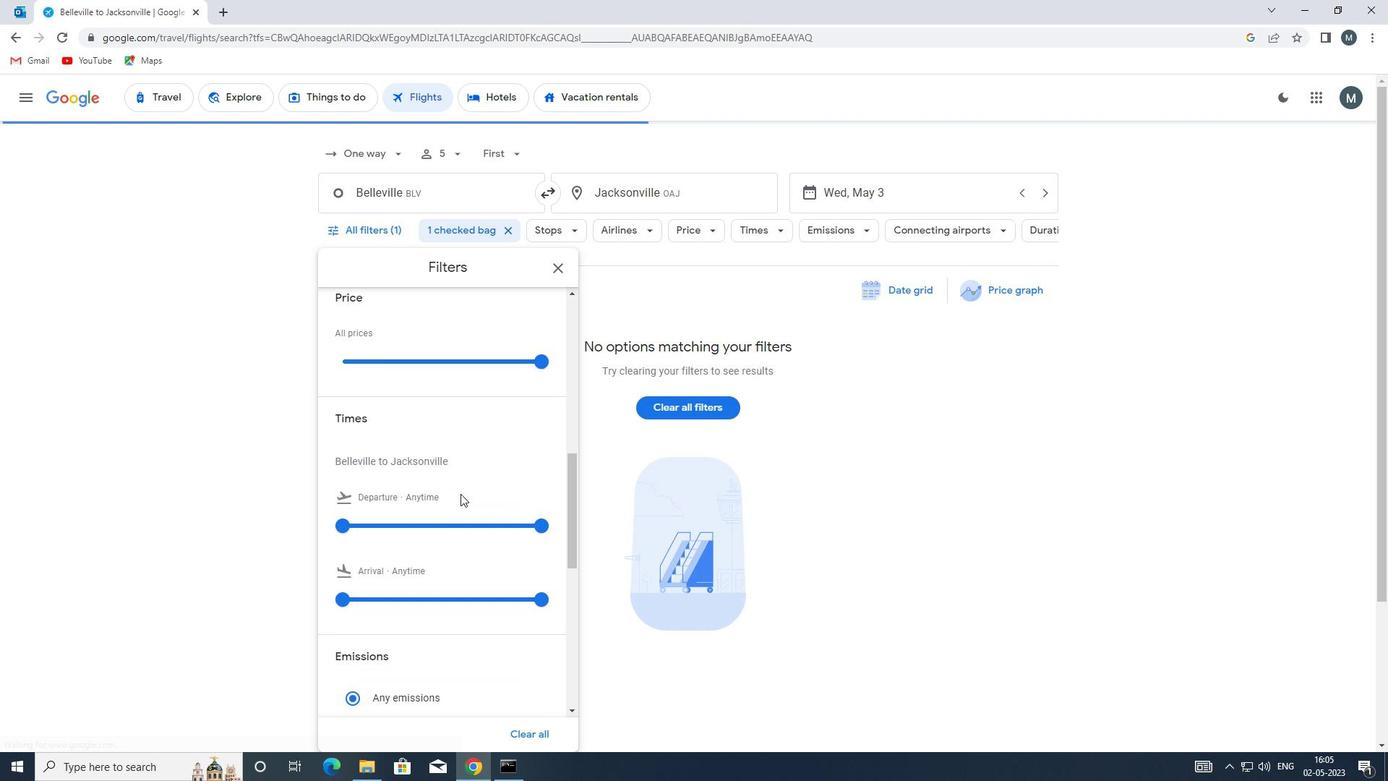 
Action: Mouse moved to (346, 450)
Screenshot: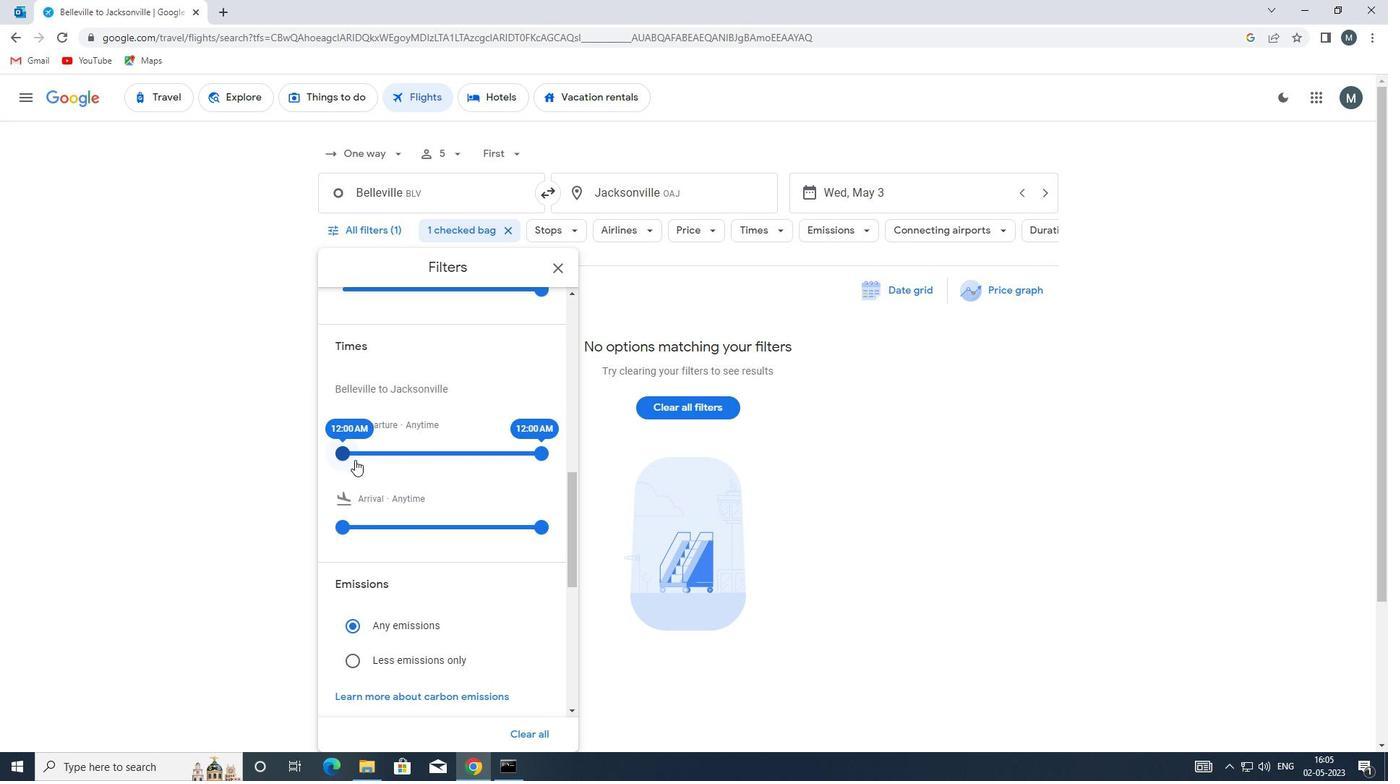 
Action: Mouse pressed left at (346, 450)
Screenshot: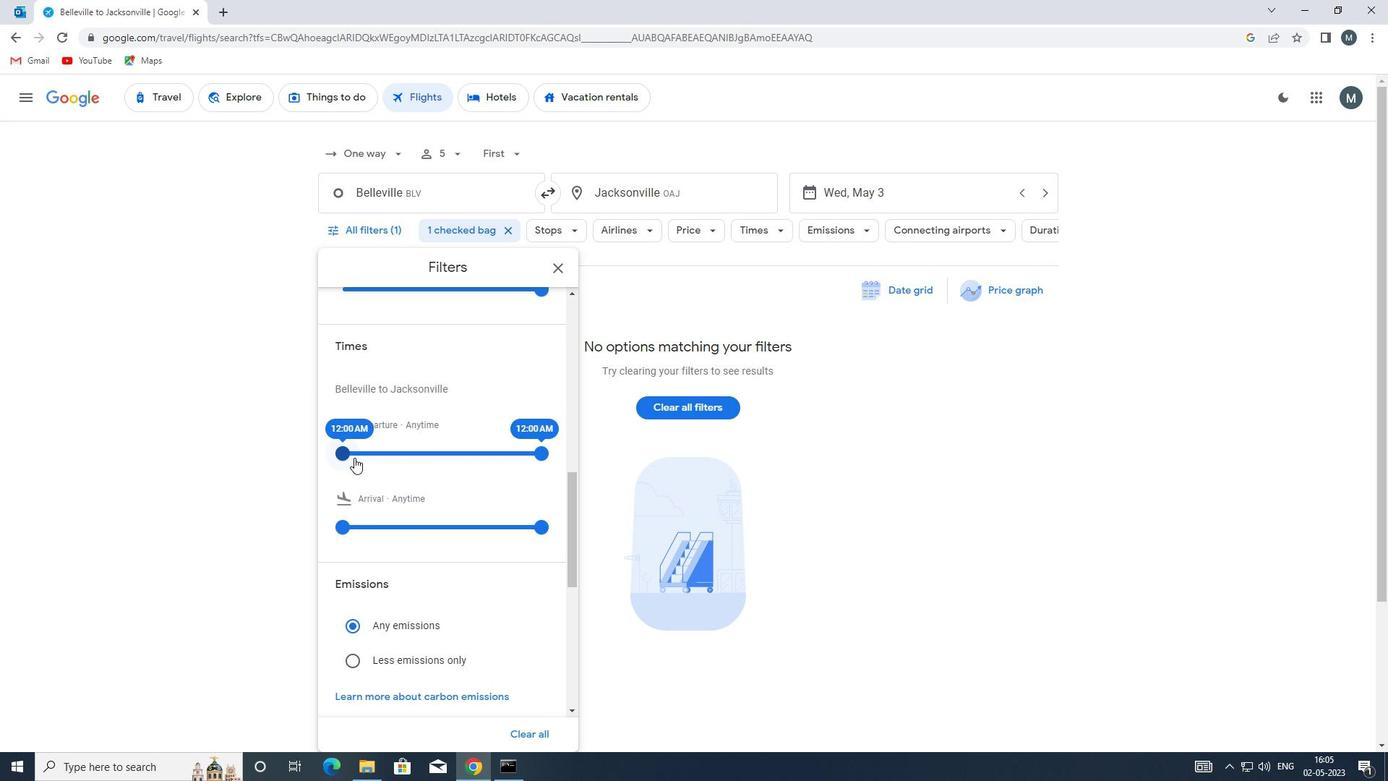 
Action: Mouse moved to (515, 454)
Screenshot: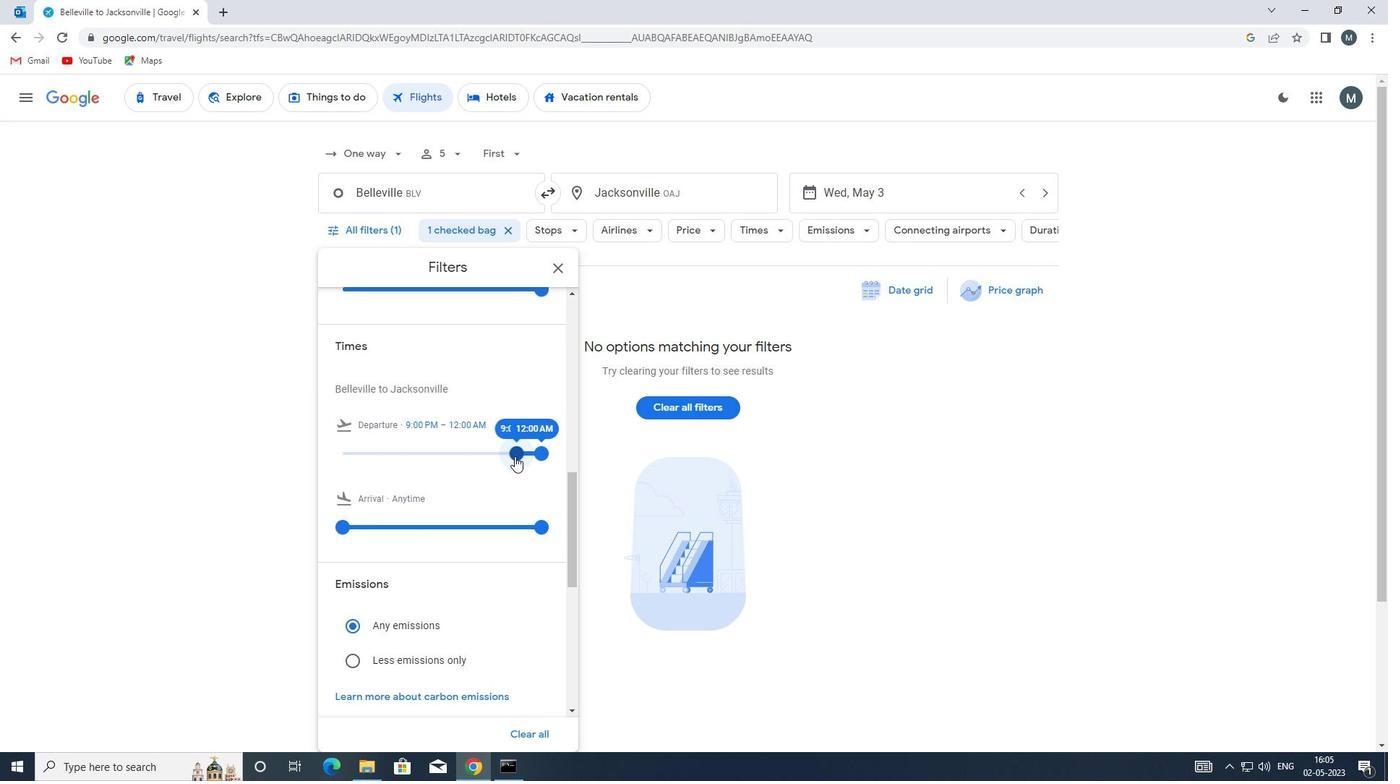
Action: Mouse pressed left at (515, 454)
Screenshot: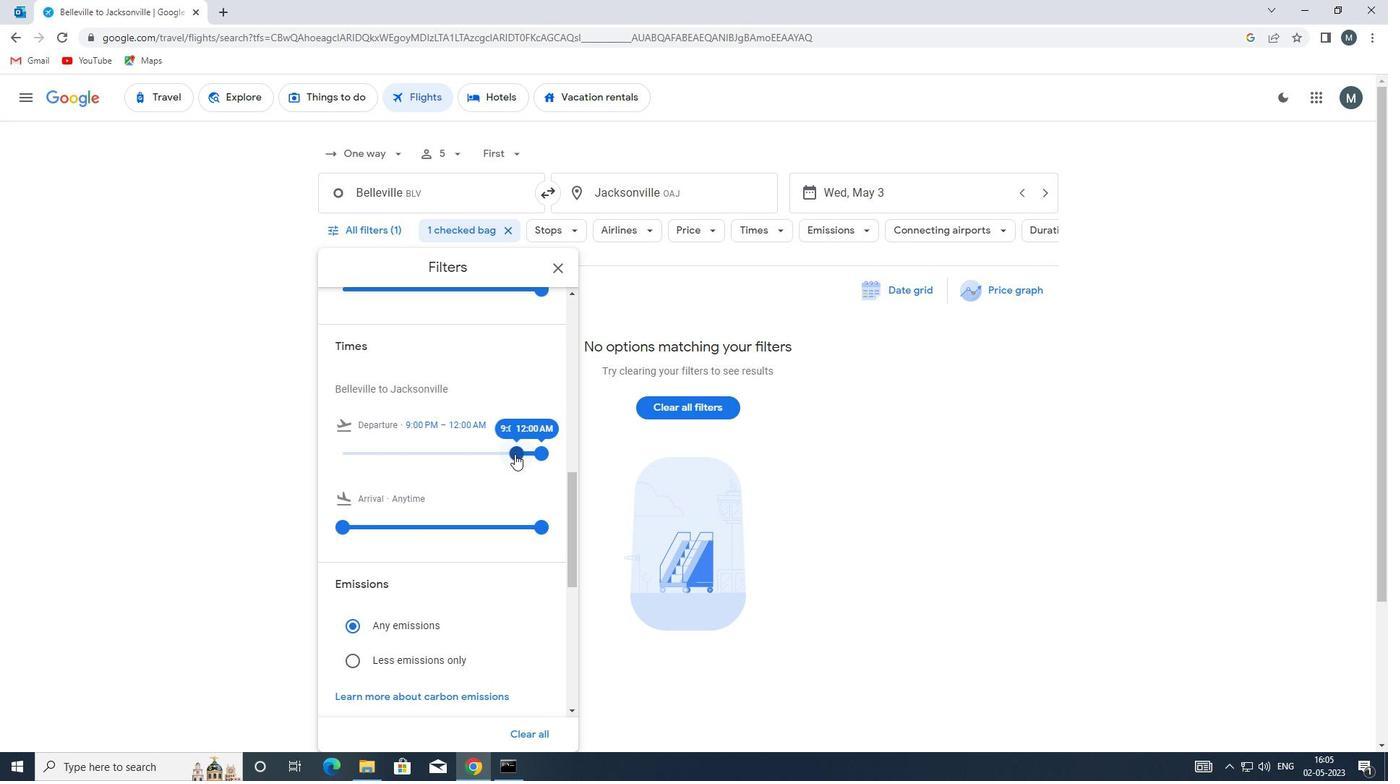 
Action: Mouse moved to (507, 452)
Screenshot: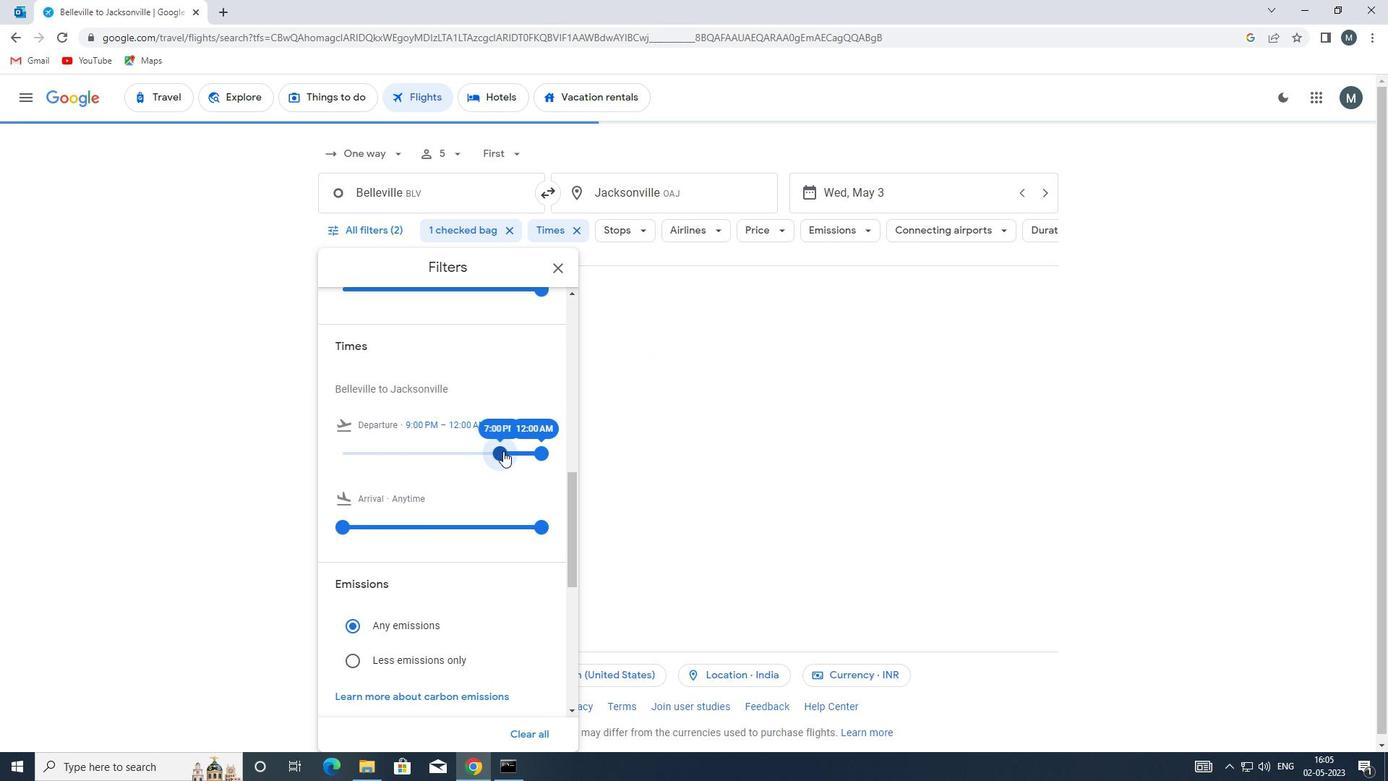 
Action: Mouse pressed left at (507, 452)
Screenshot: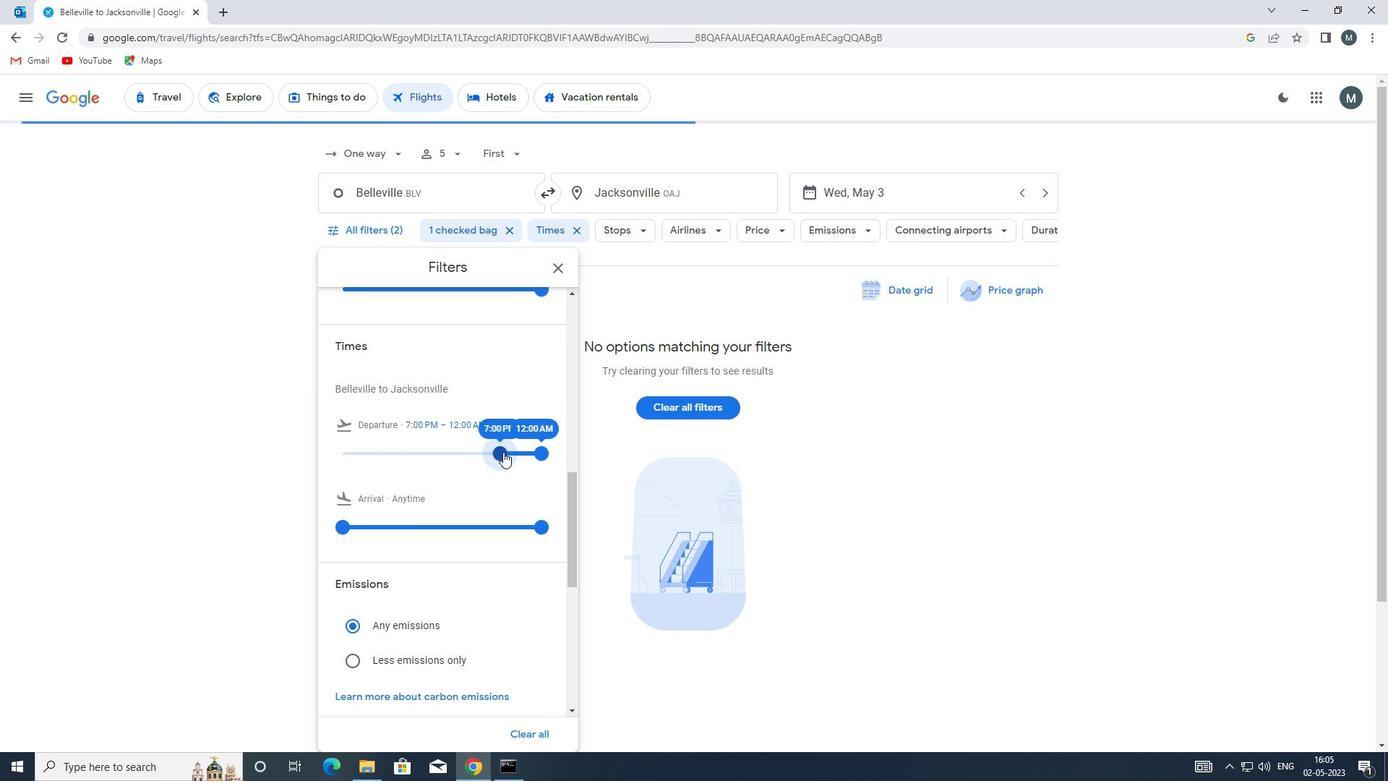 
Action: Mouse moved to (538, 458)
Screenshot: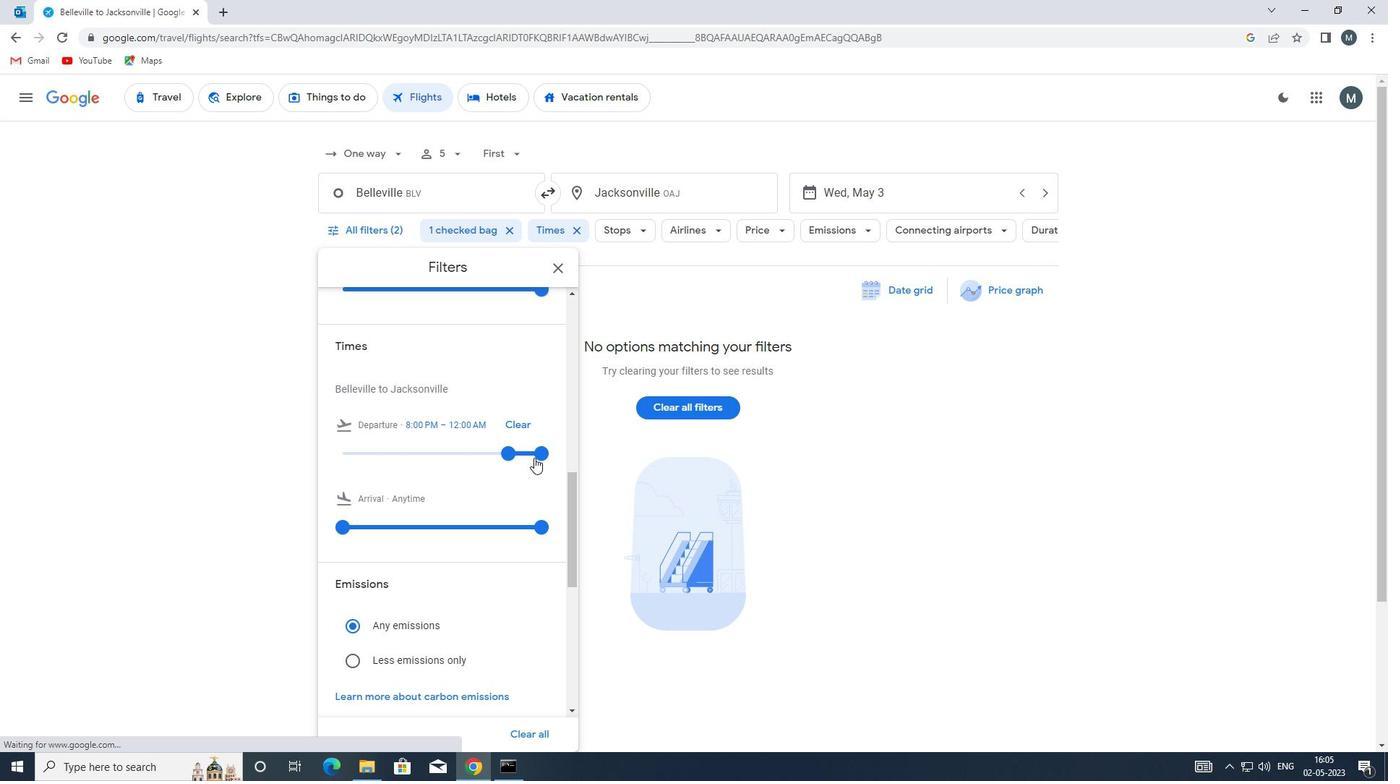 
Action: Mouse pressed left at (538, 458)
Screenshot: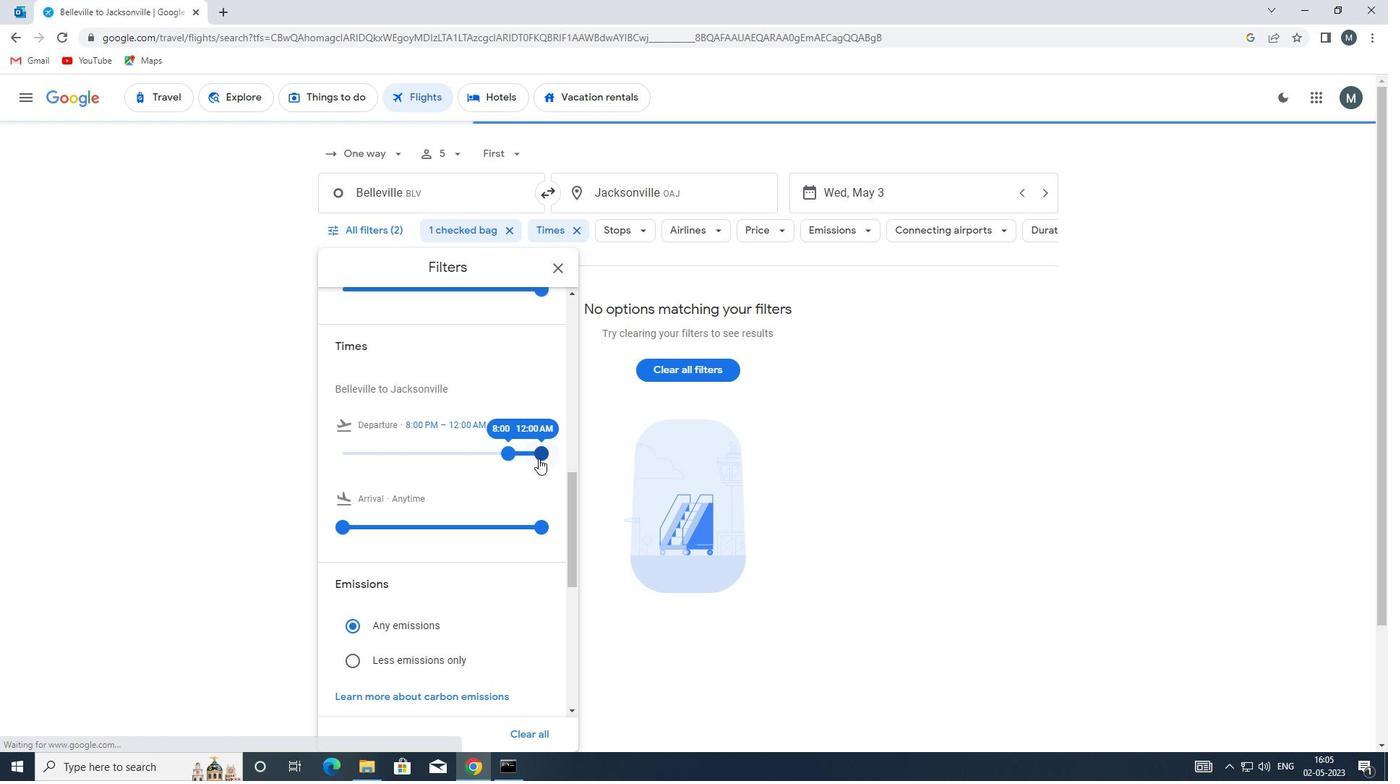 
Action: Mouse moved to (503, 453)
Screenshot: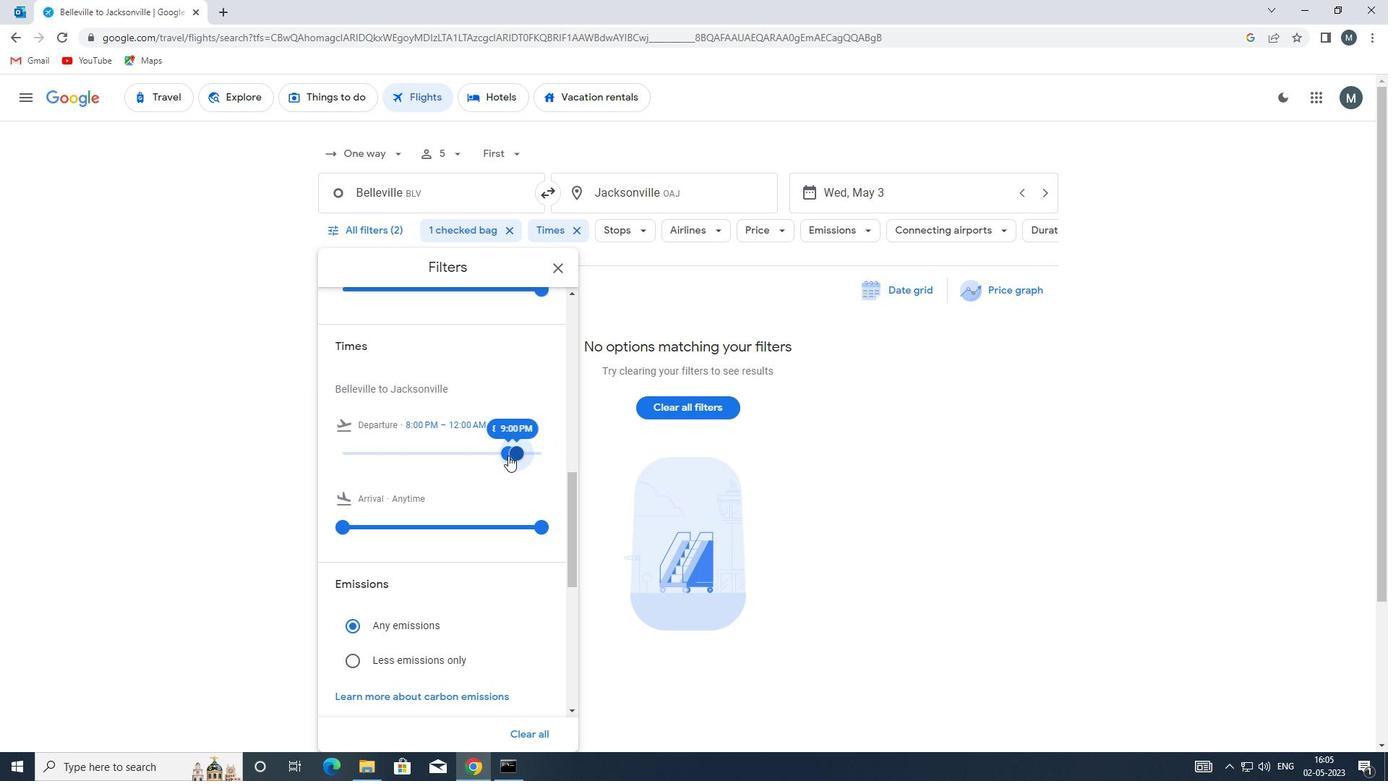
Action: Mouse scrolled (503, 452) with delta (0, 0)
Screenshot: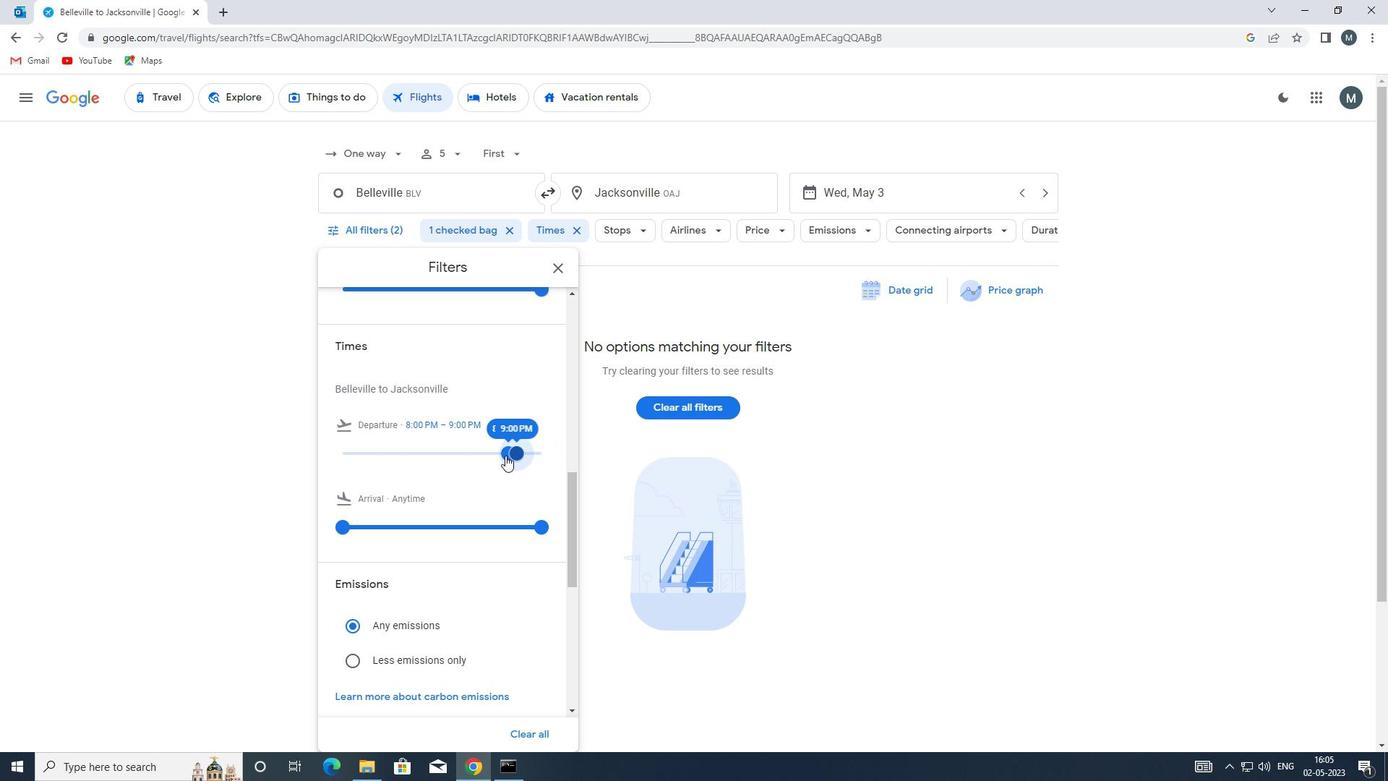 
Action: Mouse moved to (502, 452)
Screenshot: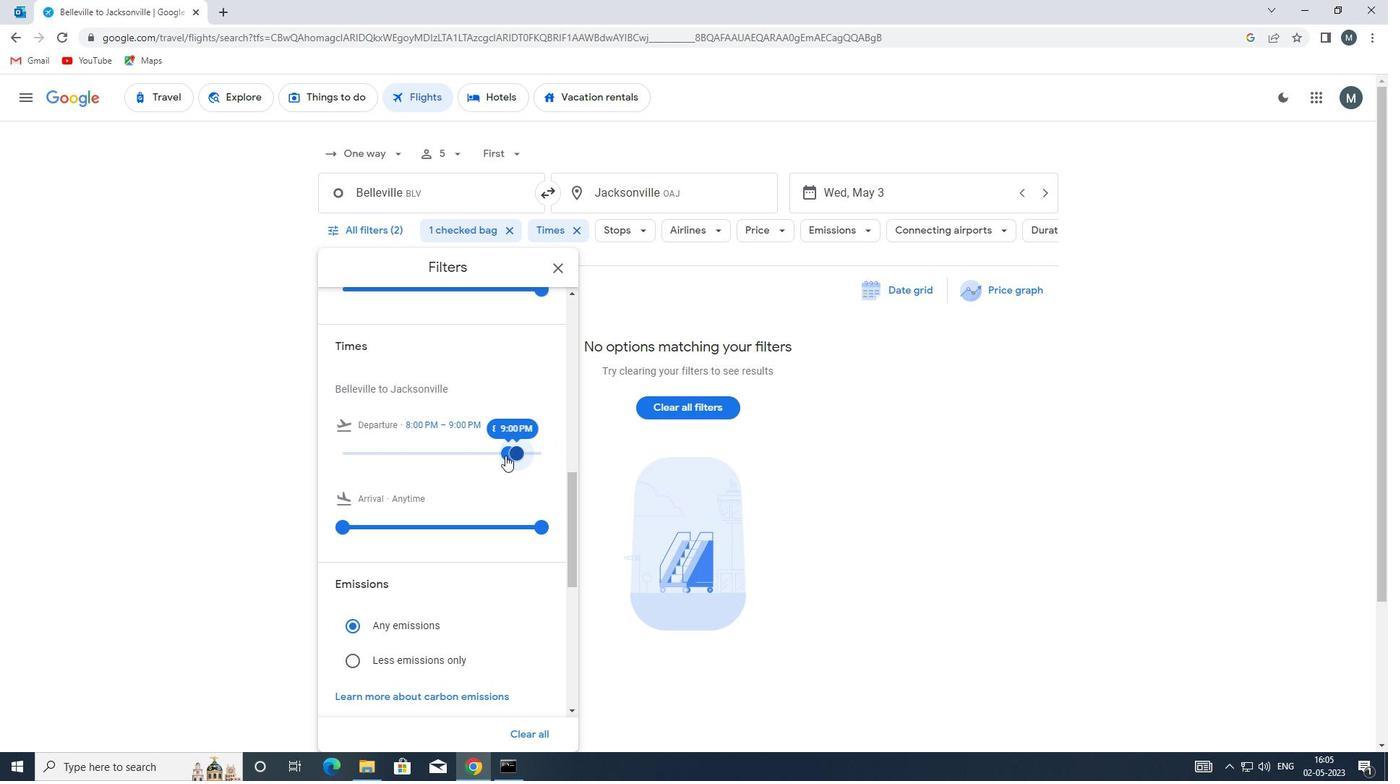 
Action: Mouse scrolled (502, 452) with delta (0, 0)
Screenshot: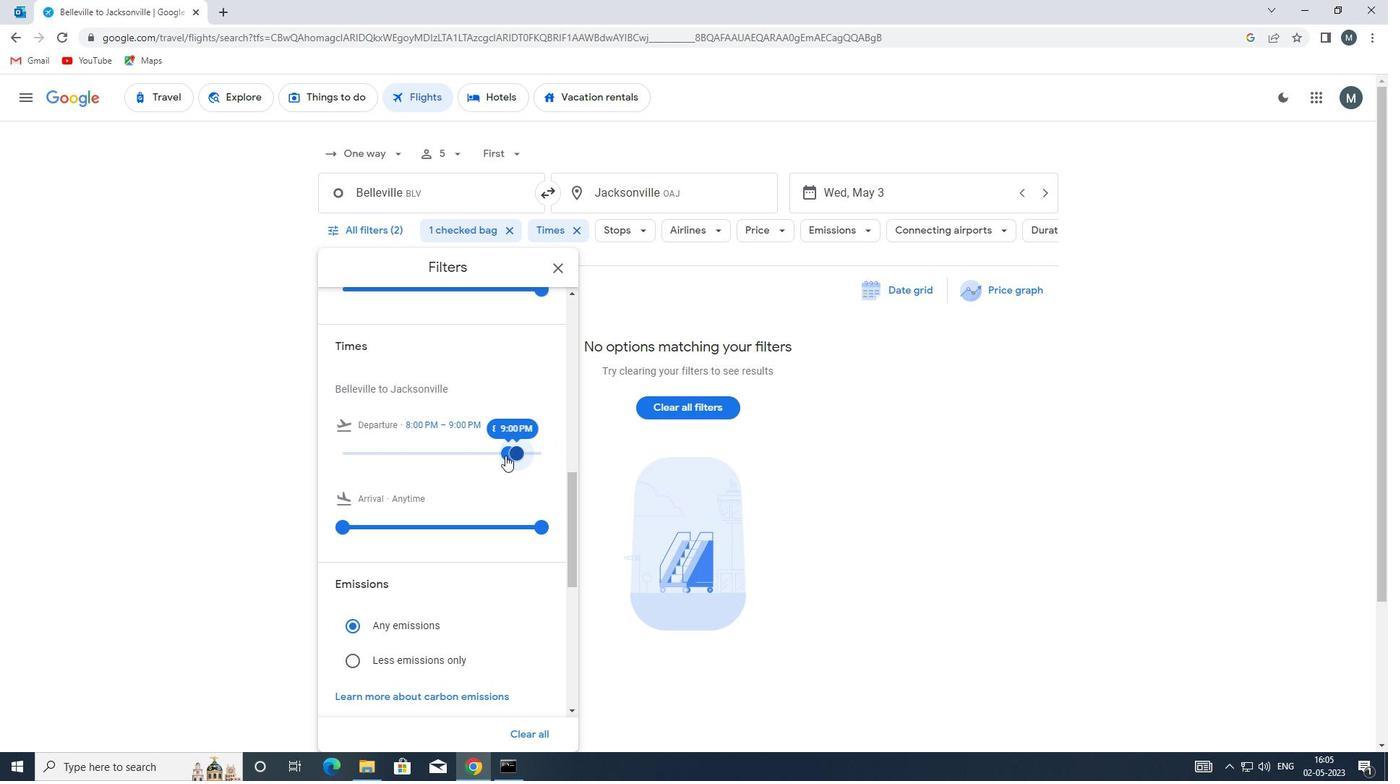 
Action: Mouse moved to (501, 454)
Screenshot: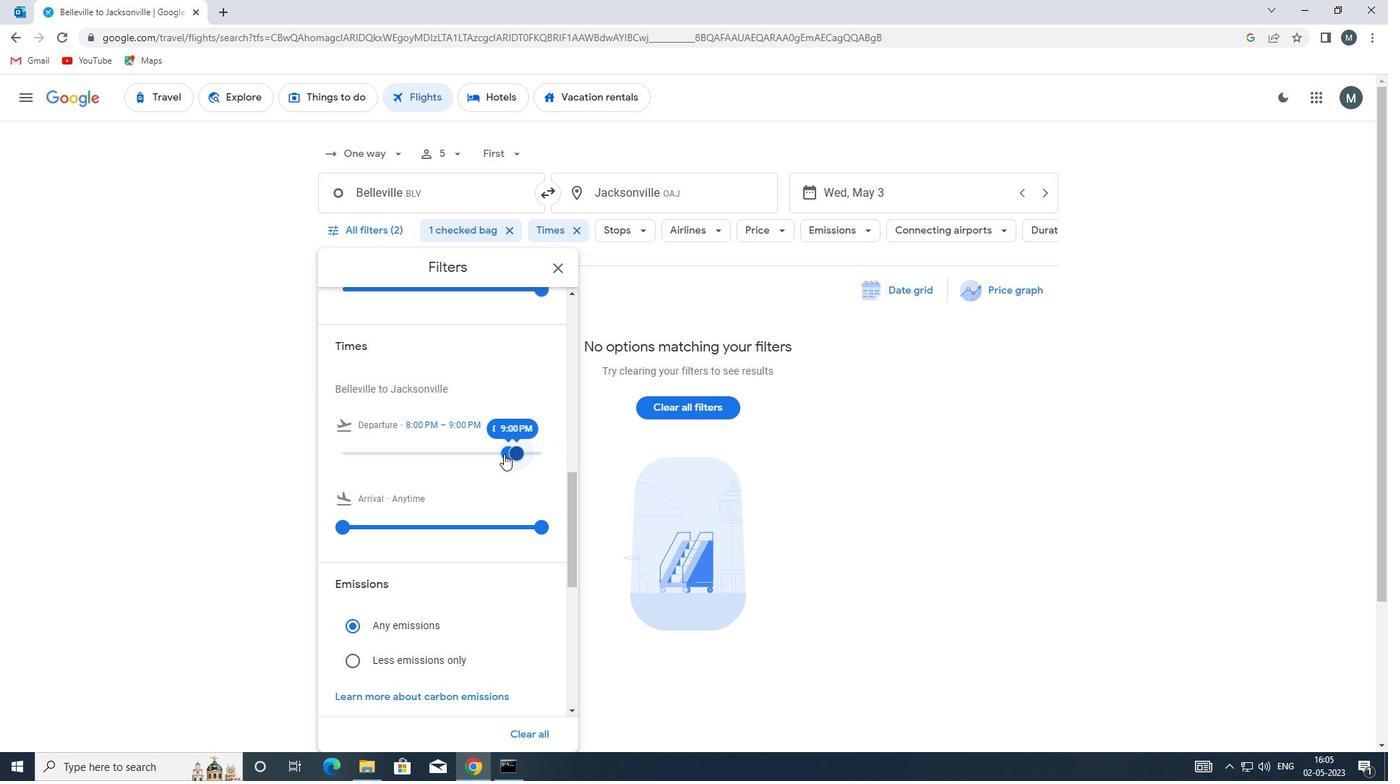 
Action: Mouse scrolled (501, 454) with delta (0, 0)
Screenshot: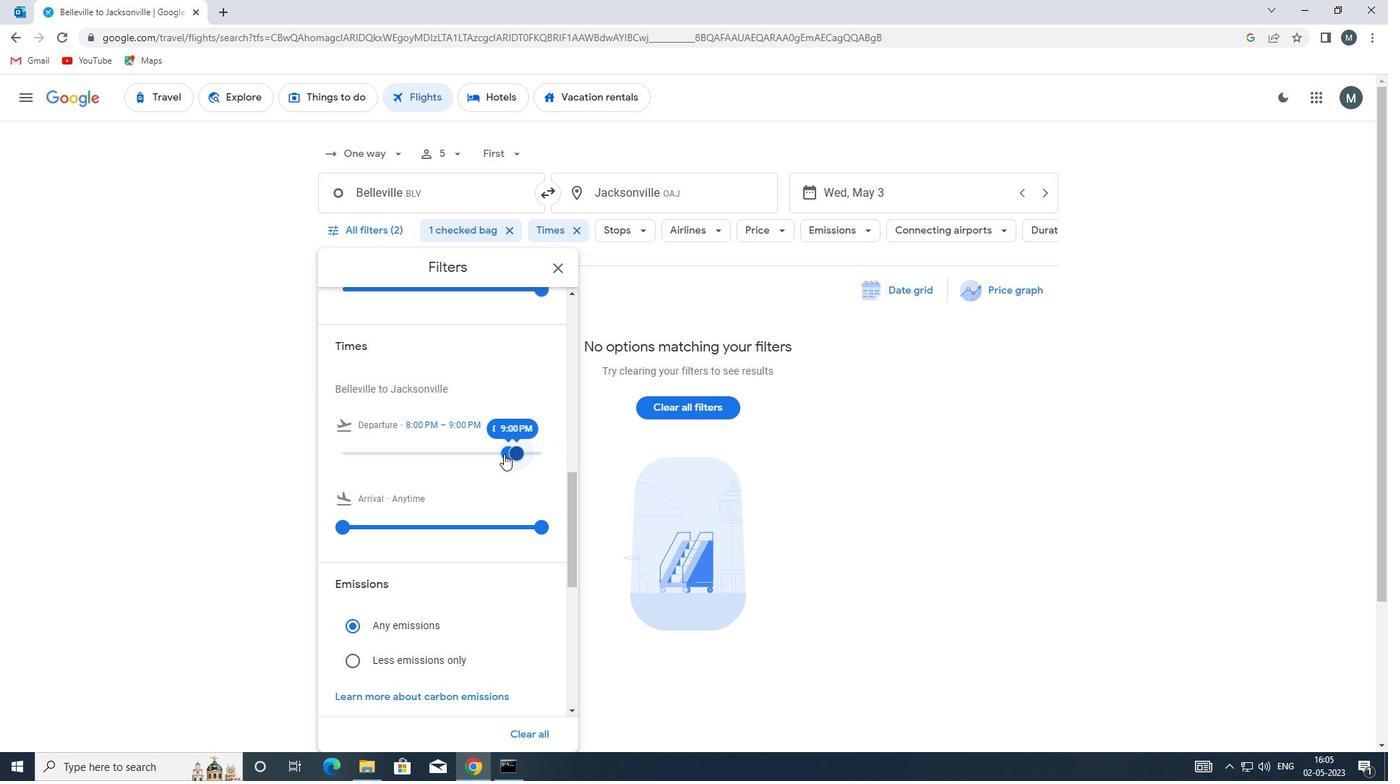 
Action: Mouse moved to (555, 268)
Screenshot: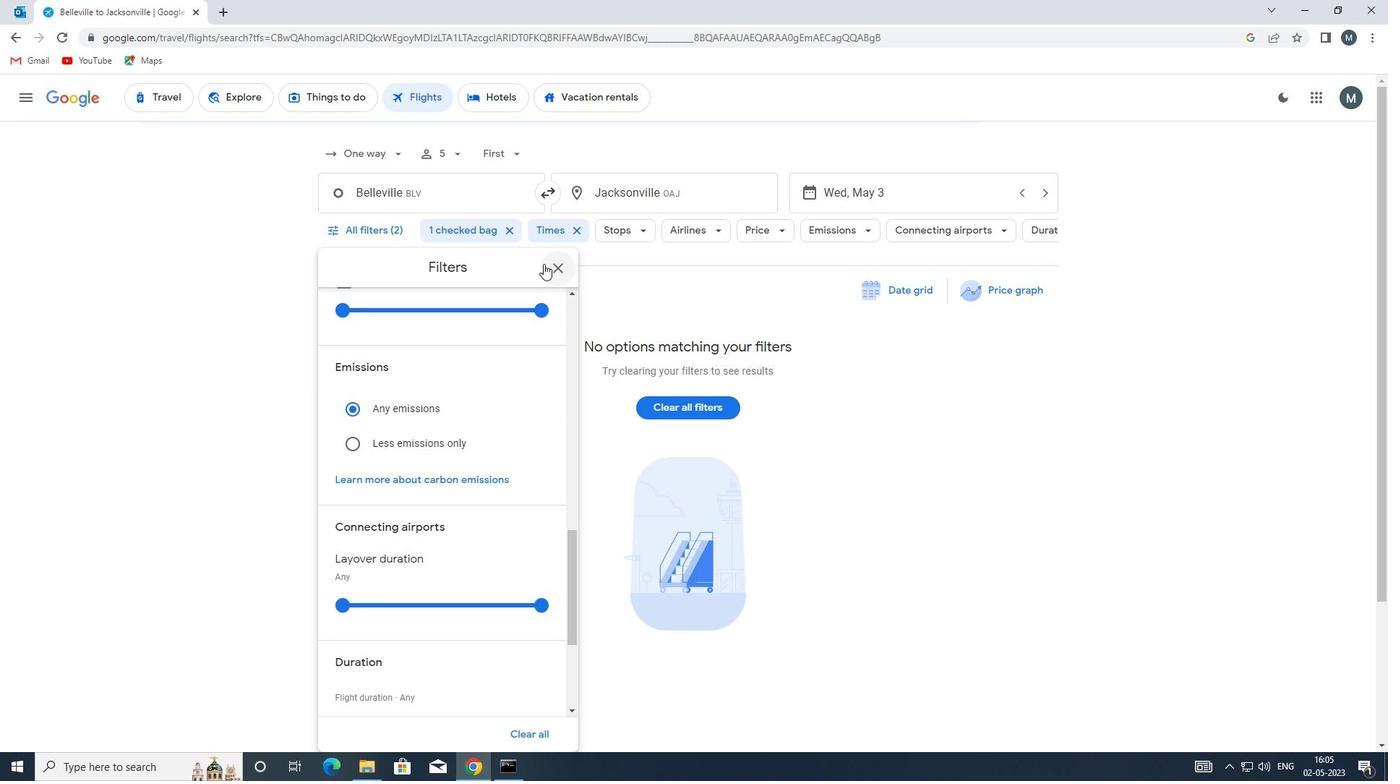 
Action: Mouse pressed left at (555, 268)
Screenshot: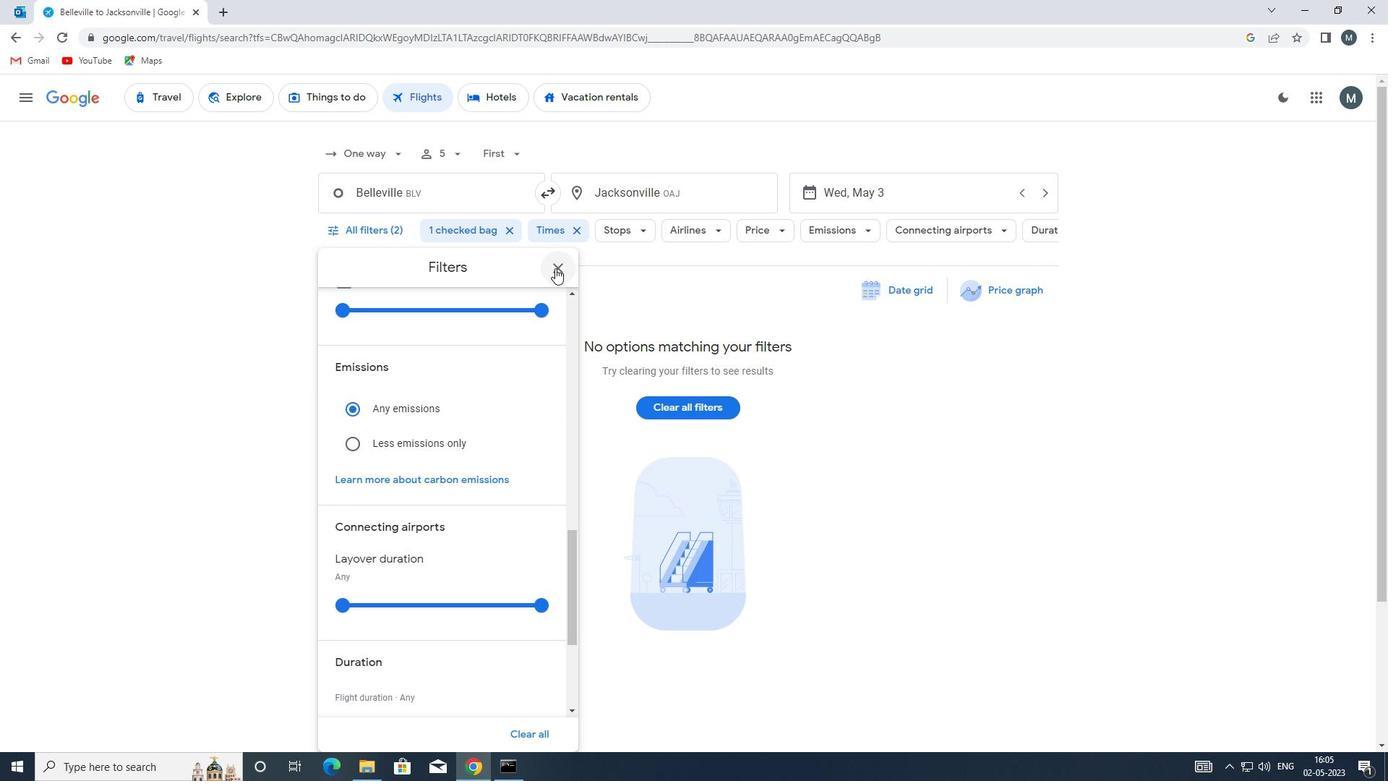 
Action: Mouse moved to (558, 269)
Screenshot: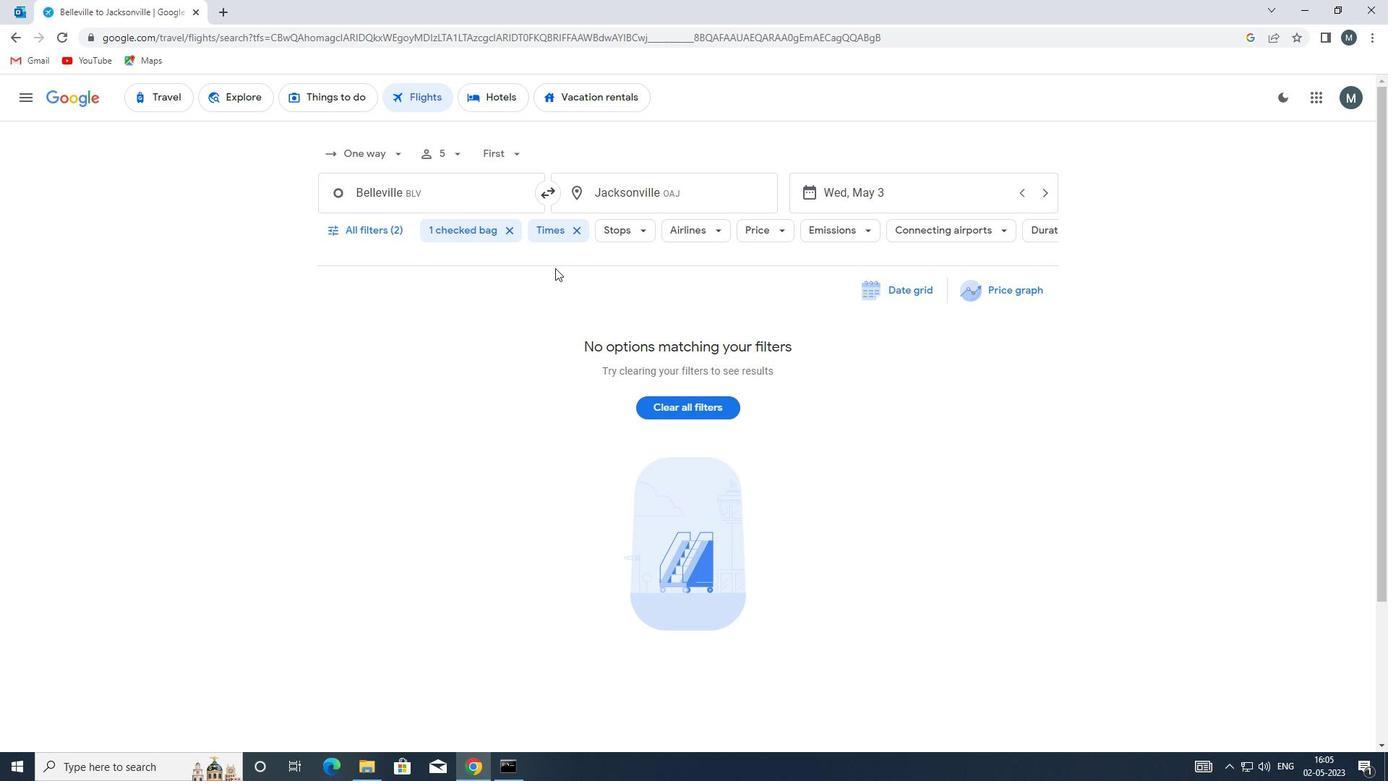 
